 Task: Search one way flight ticket for 3 adults, 3 children in business from Hartford: Bradley International Airport to Riverton: Central Wyoming Regional Airport (was Riverton Regional) on 5-4-2023. Choice of flights is Southwest. Number of bags: 1 checked bag. Price is upto 108000. Outbound departure time preference is 6:00.
Action: Mouse moved to (367, 333)
Screenshot: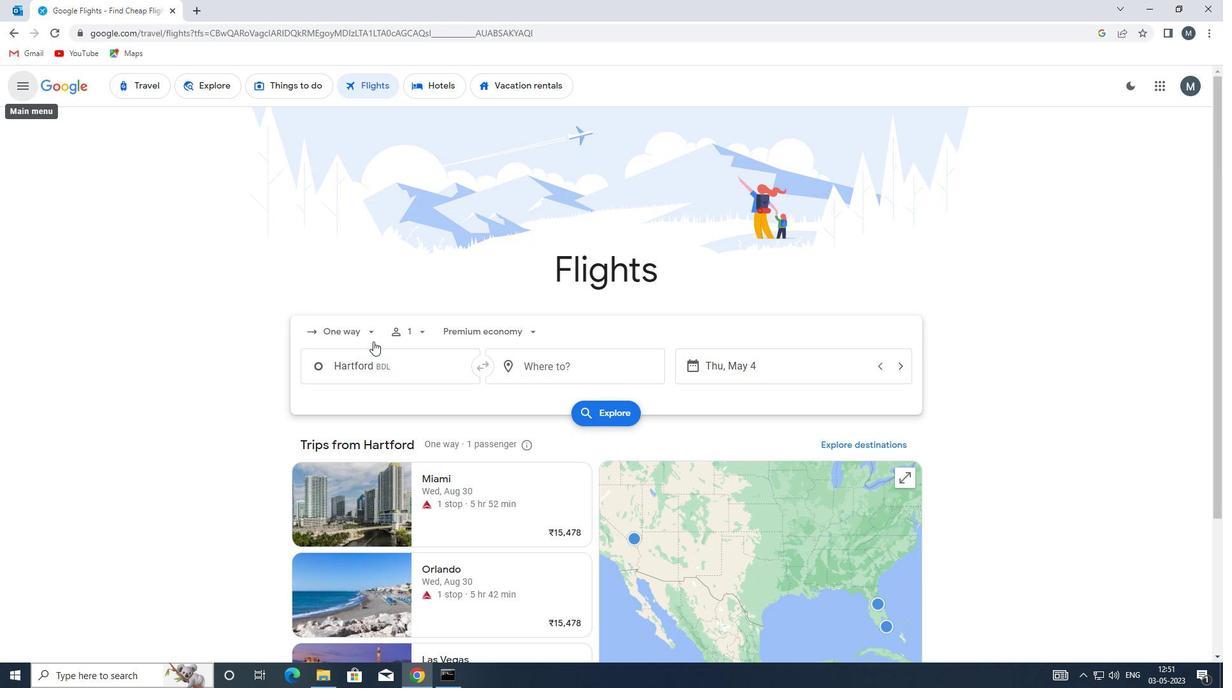 
Action: Mouse pressed left at (367, 333)
Screenshot: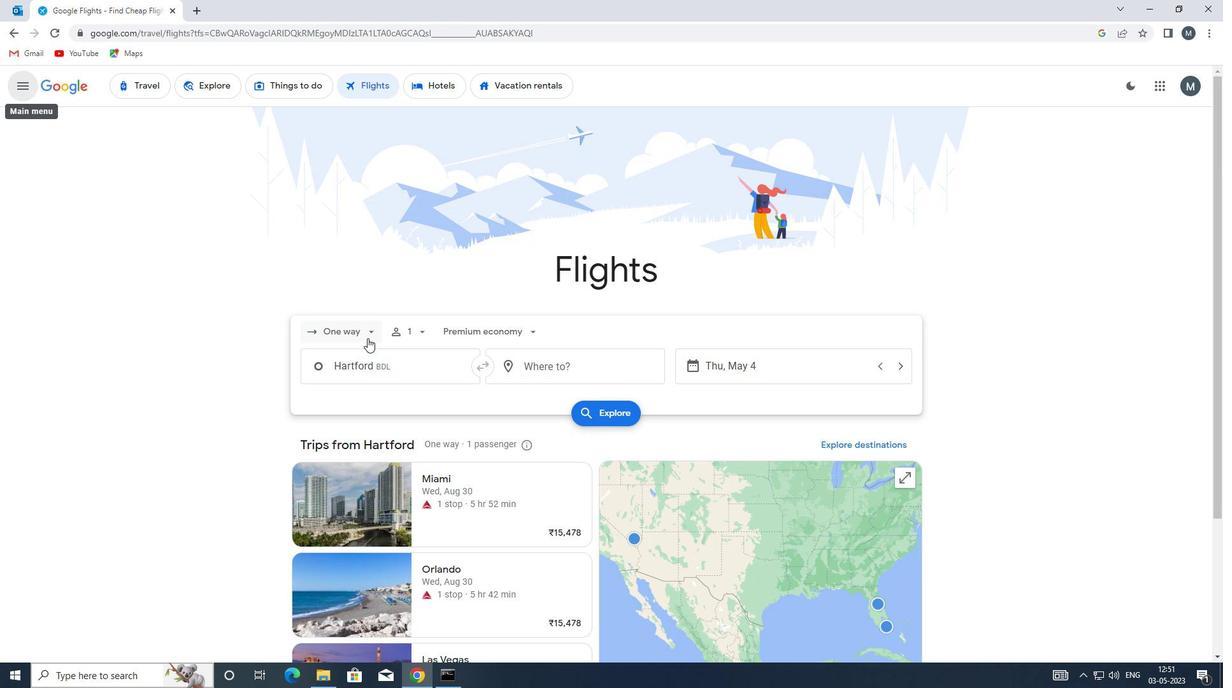 
Action: Mouse moved to (370, 385)
Screenshot: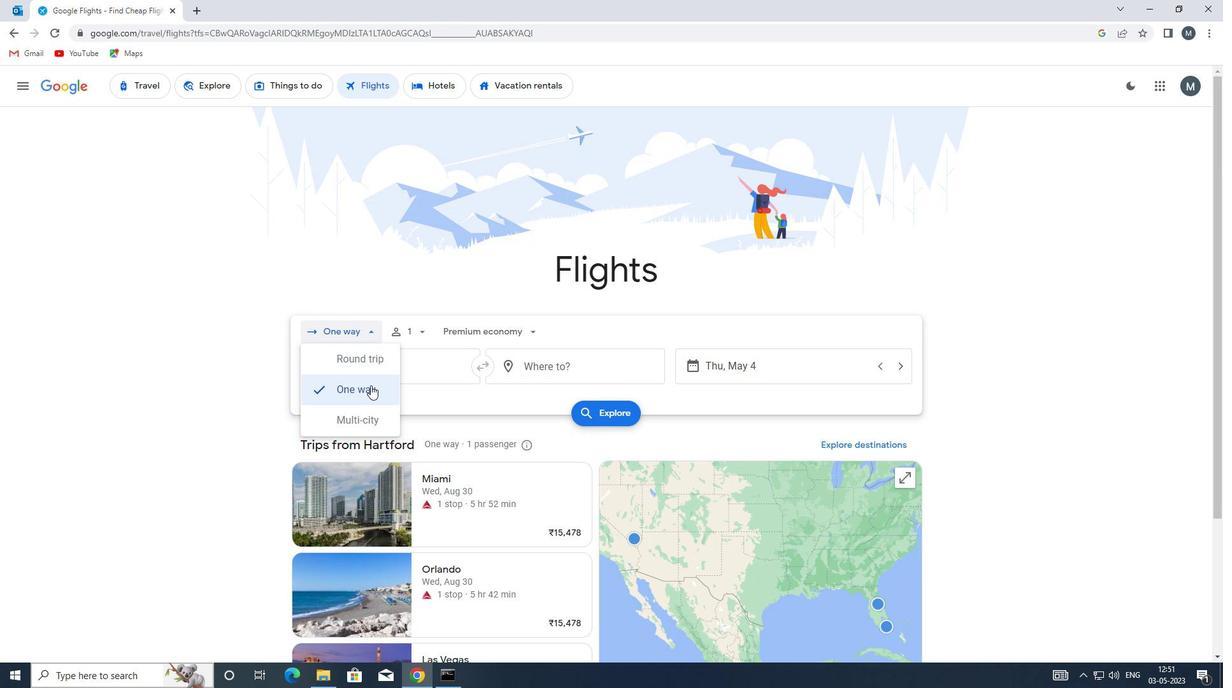 
Action: Mouse pressed left at (370, 385)
Screenshot: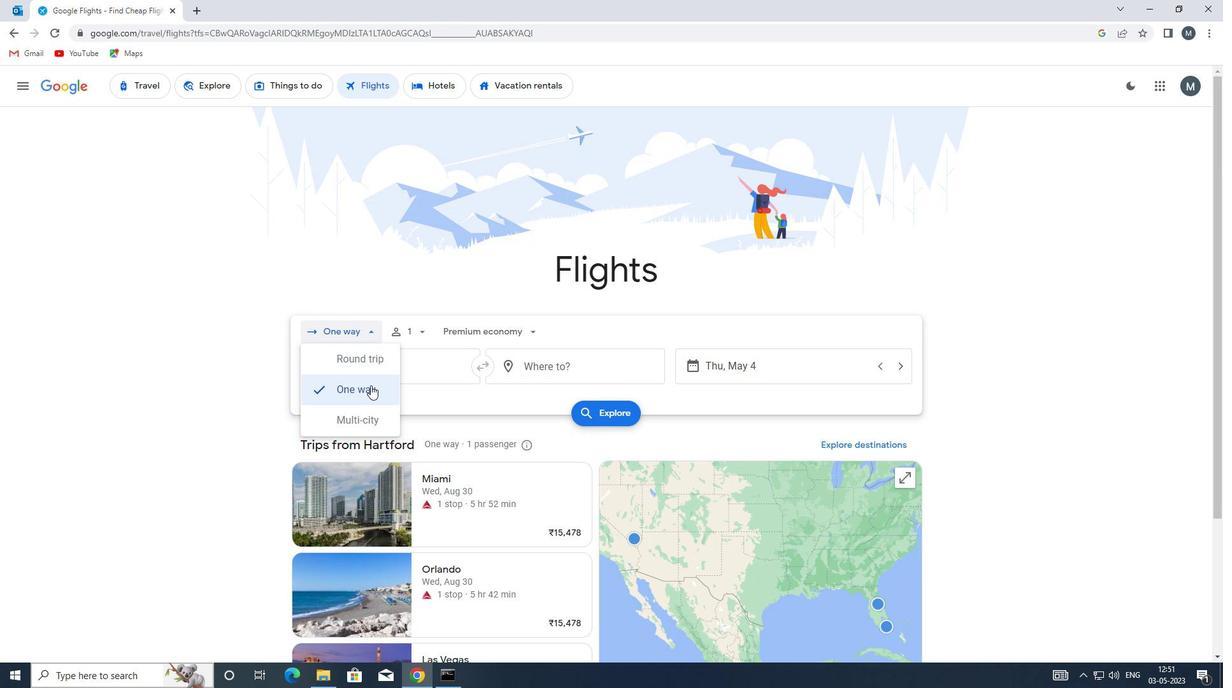 
Action: Mouse moved to (423, 331)
Screenshot: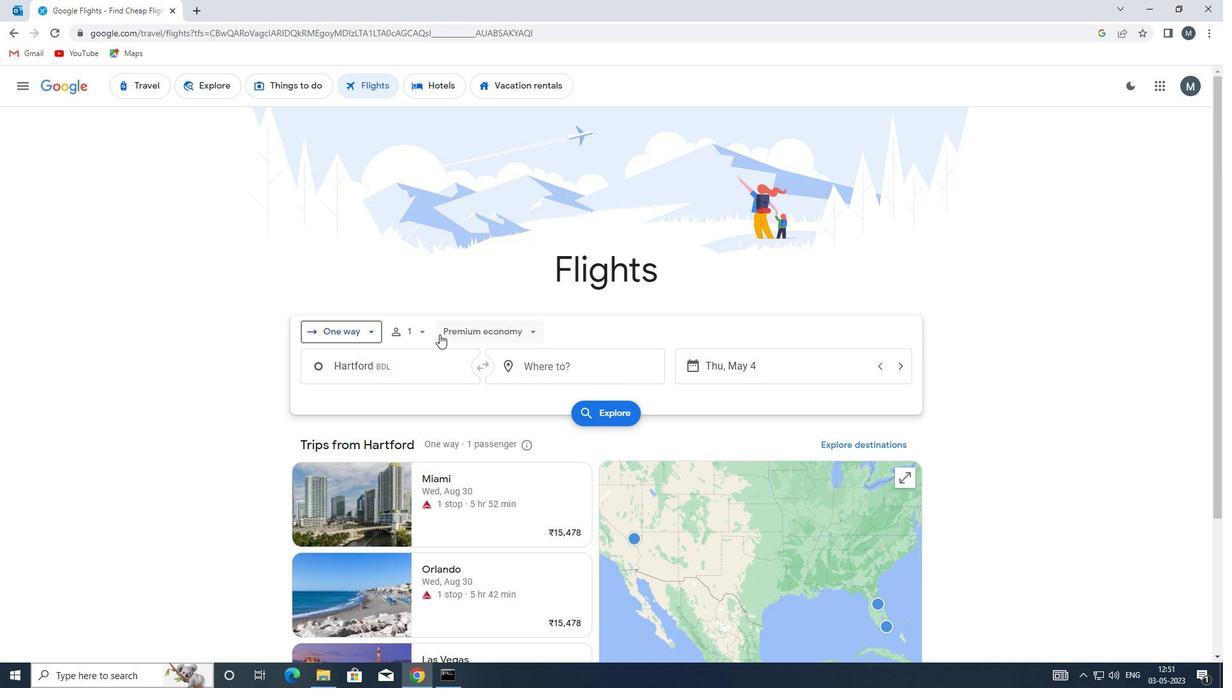
Action: Mouse pressed left at (423, 331)
Screenshot: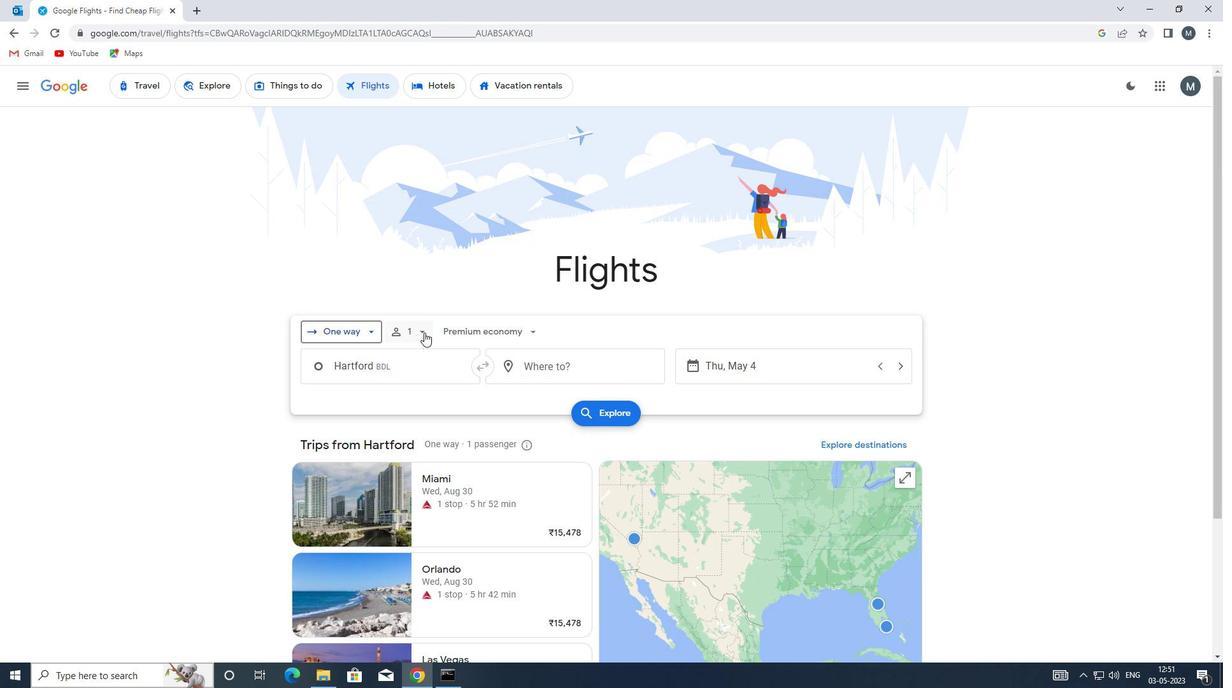 
Action: Mouse moved to (514, 362)
Screenshot: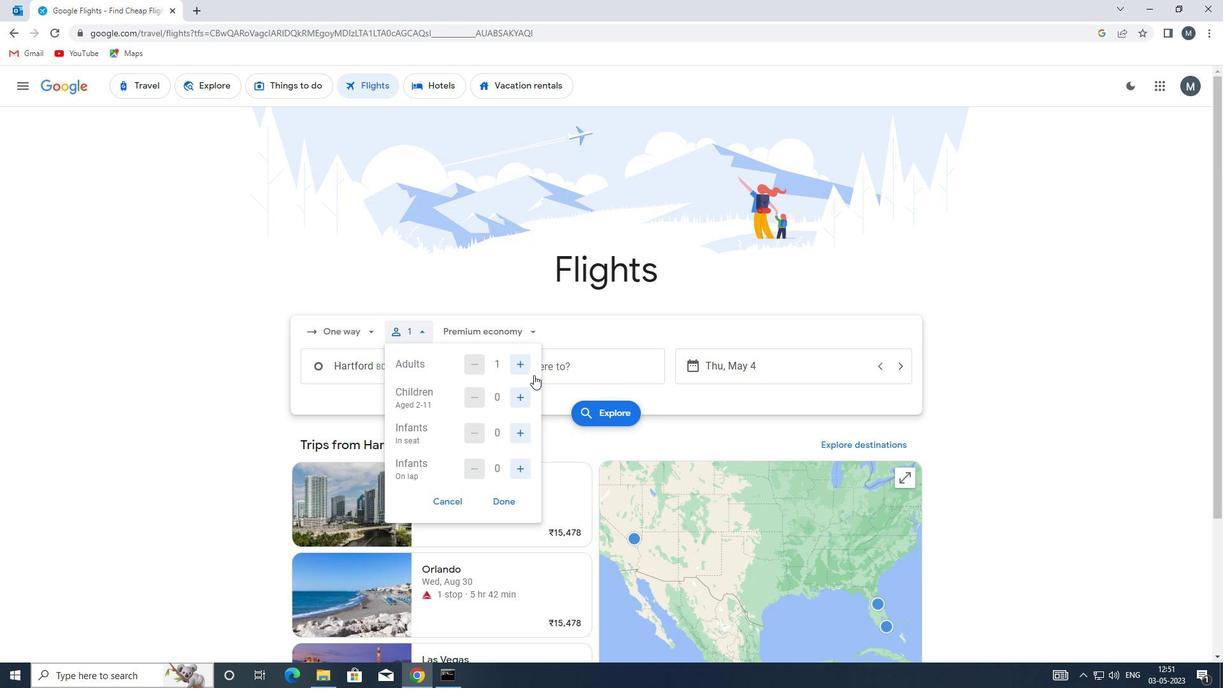 
Action: Mouse pressed left at (514, 362)
Screenshot: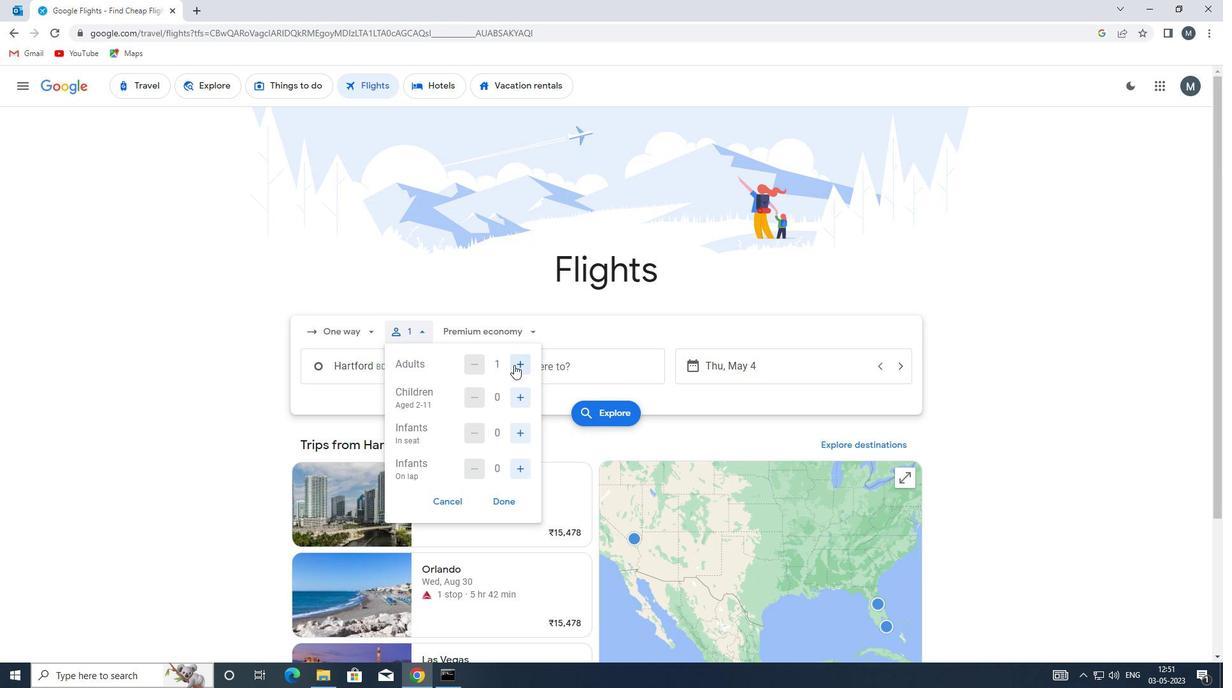 
Action: Mouse moved to (514, 362)
Screenshot: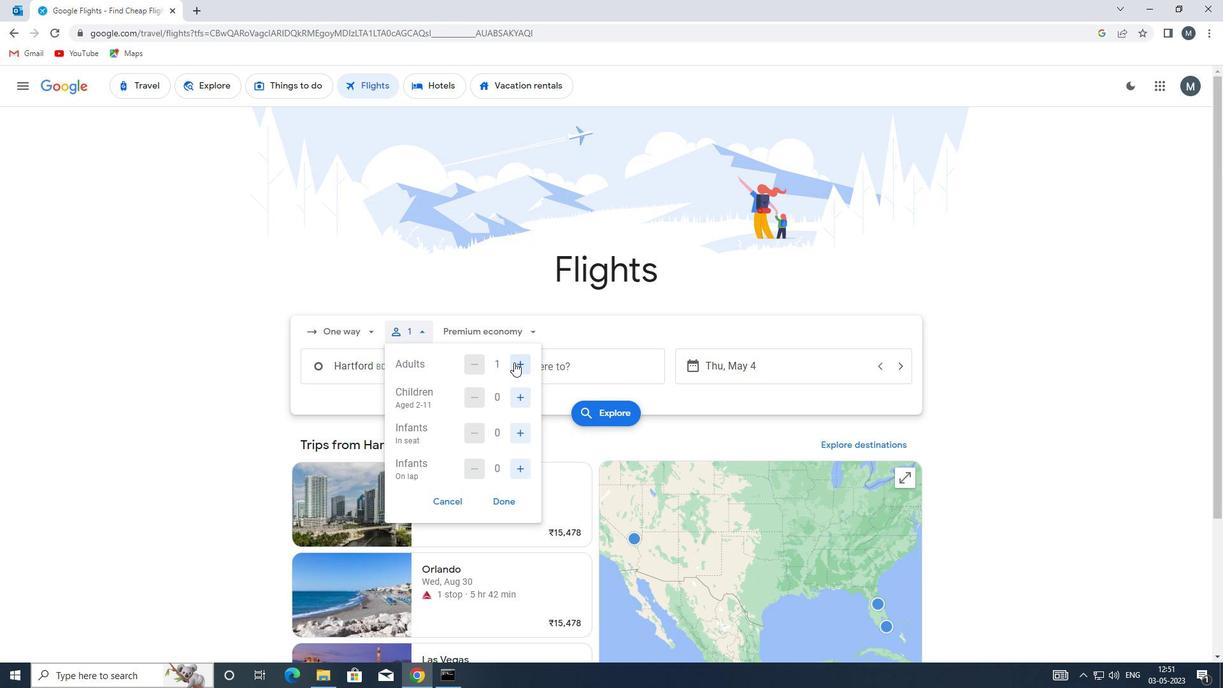
Action: Mouse pressed left at (514, 362)
Screenshot: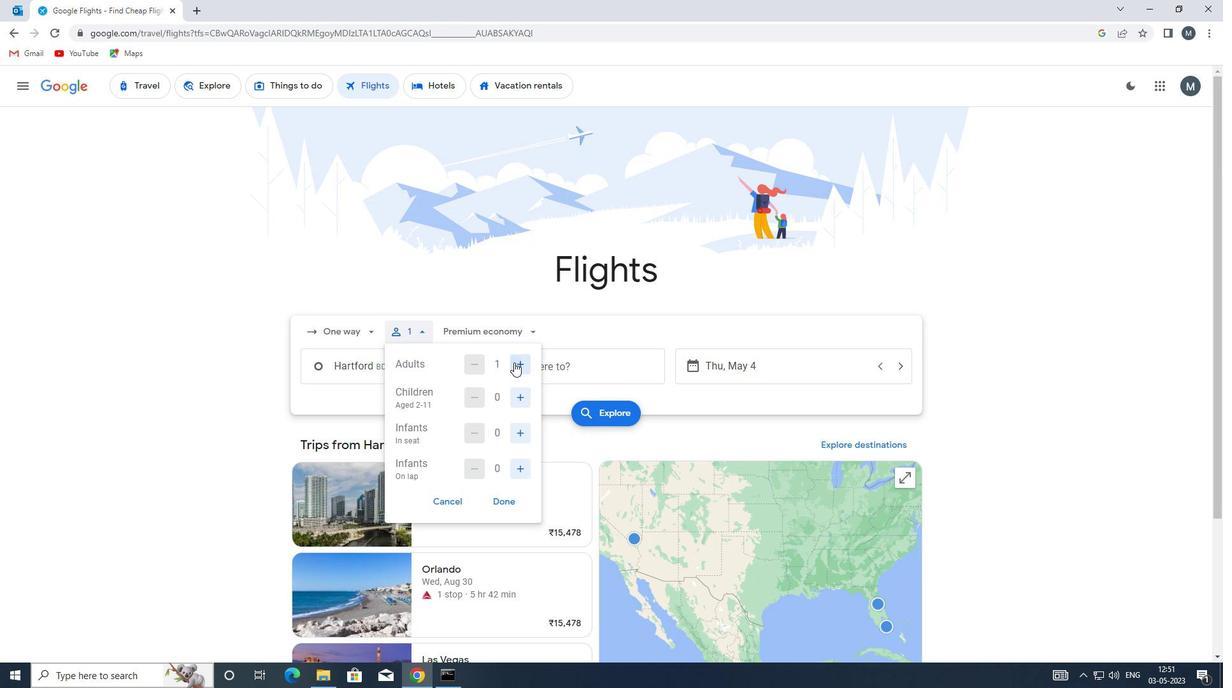 
Action: Mouse moved to (525, 396)
Screenshot: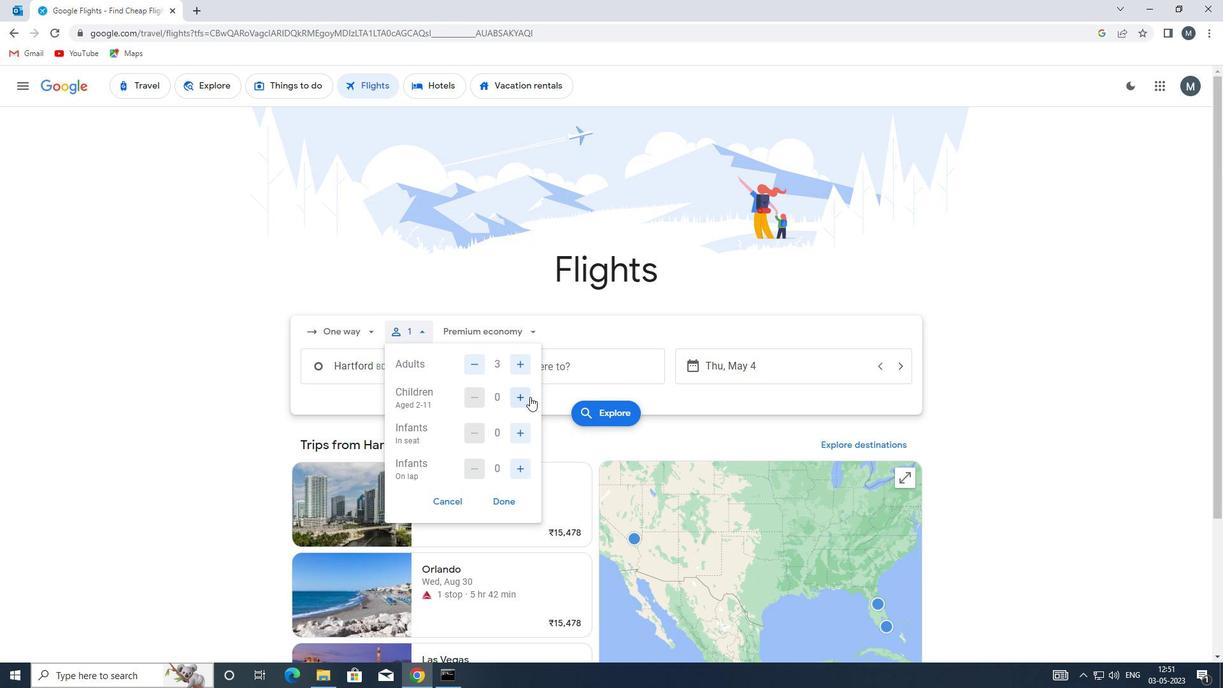 
Action: Mouse pressed left at (525, 396)
Screenshot: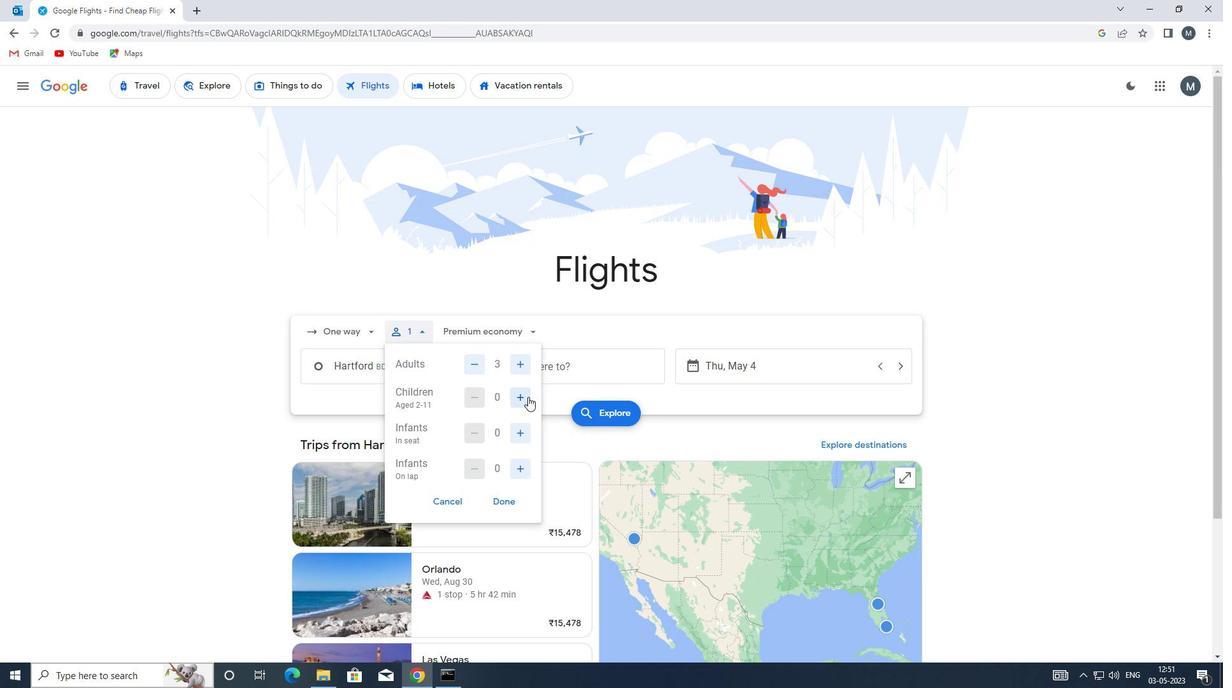 
Action: Mouse pressed left at (525, 396)
Screenshot: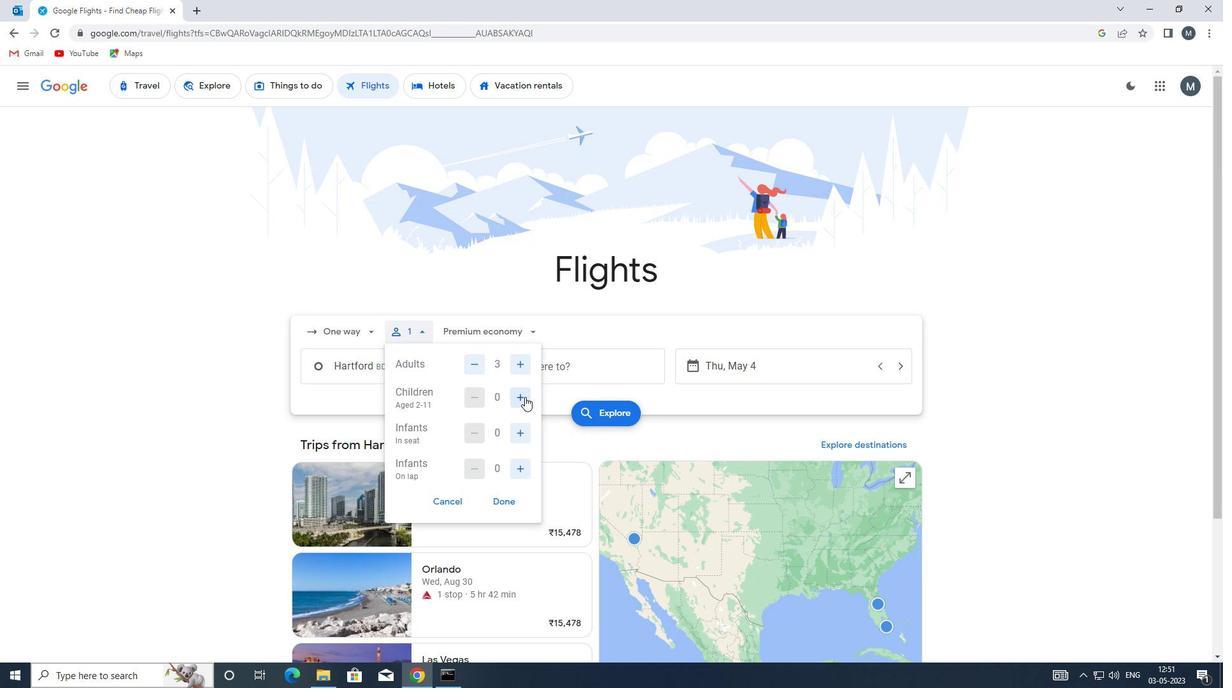 
Action: Mouse moved to (524, 396)
Screenshot: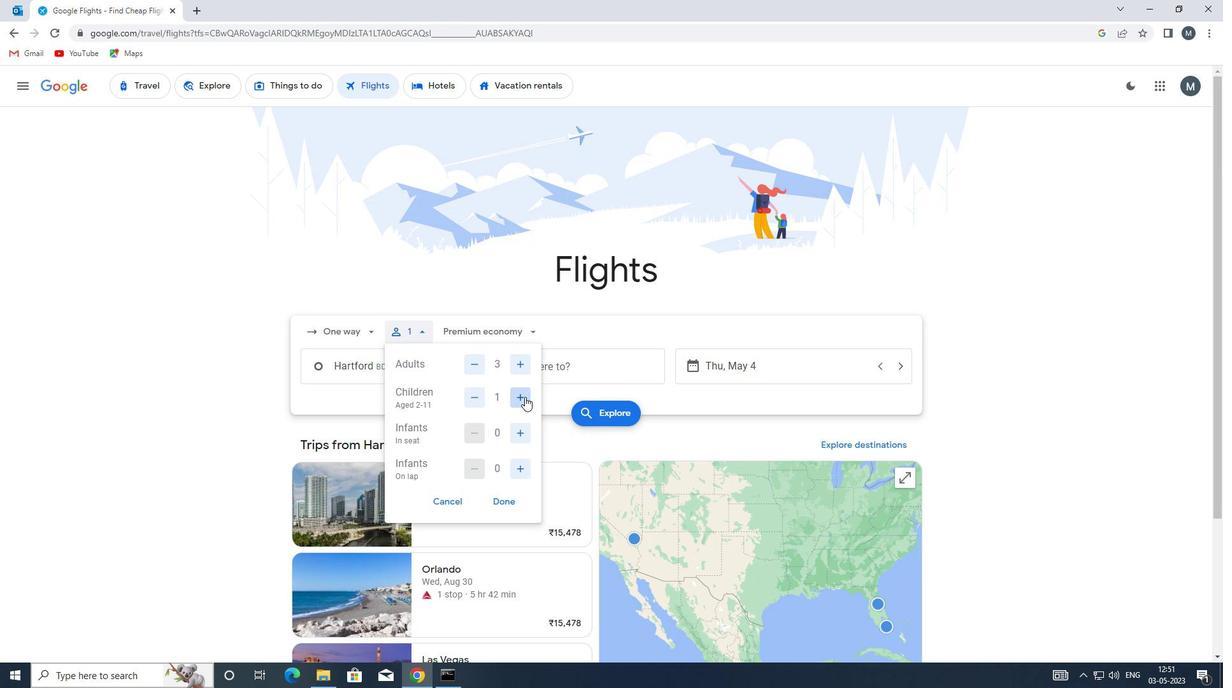 
Action: Mouse pressed left at (524, 396)
Screenshot: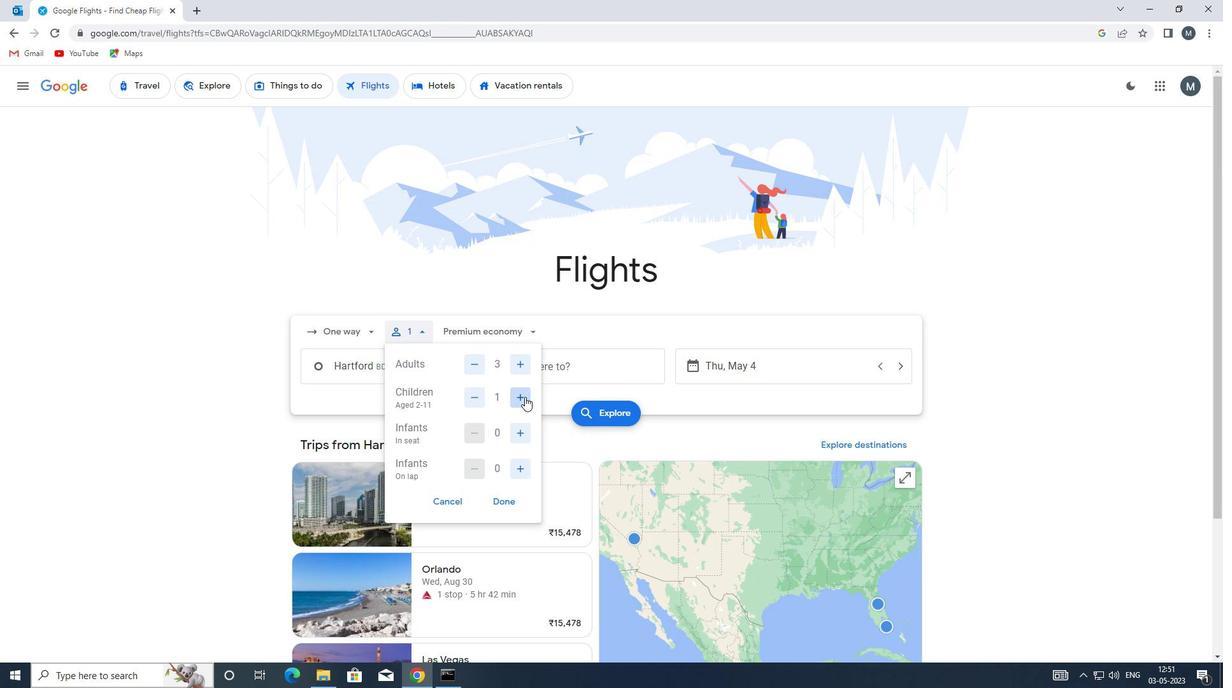 
Action: Mouse moved to (509, 498)
Screenshot: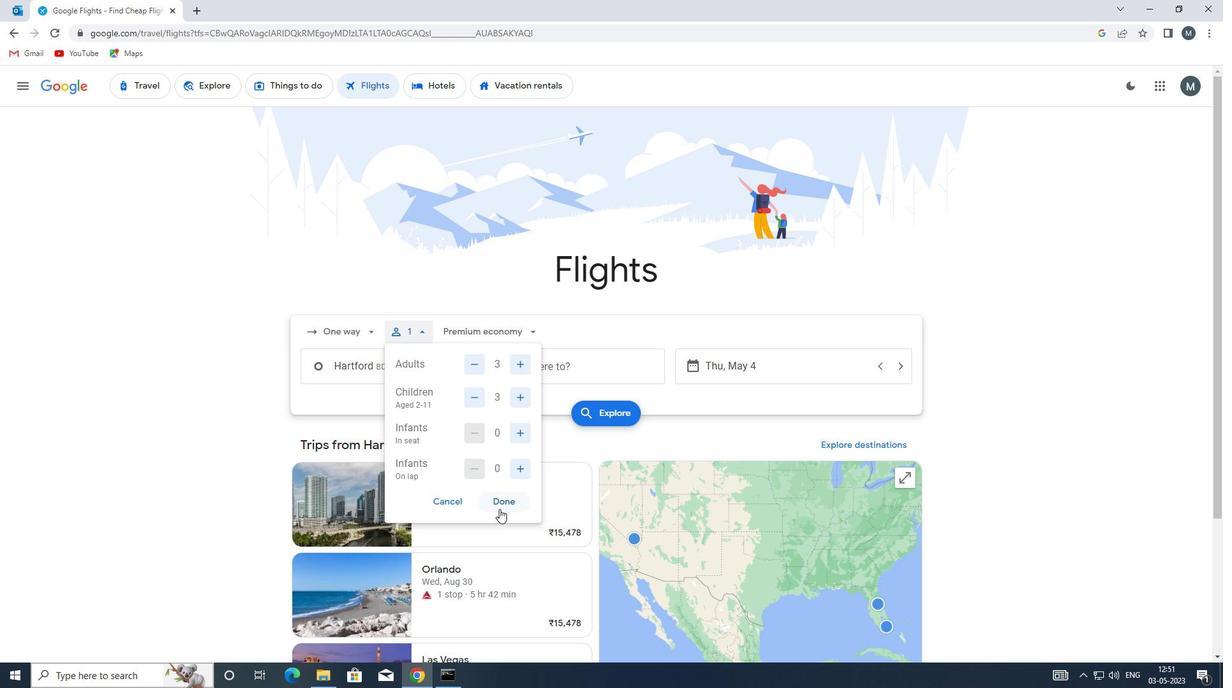 
Action: Mouse pressed left at (509, 498)
Screenshot: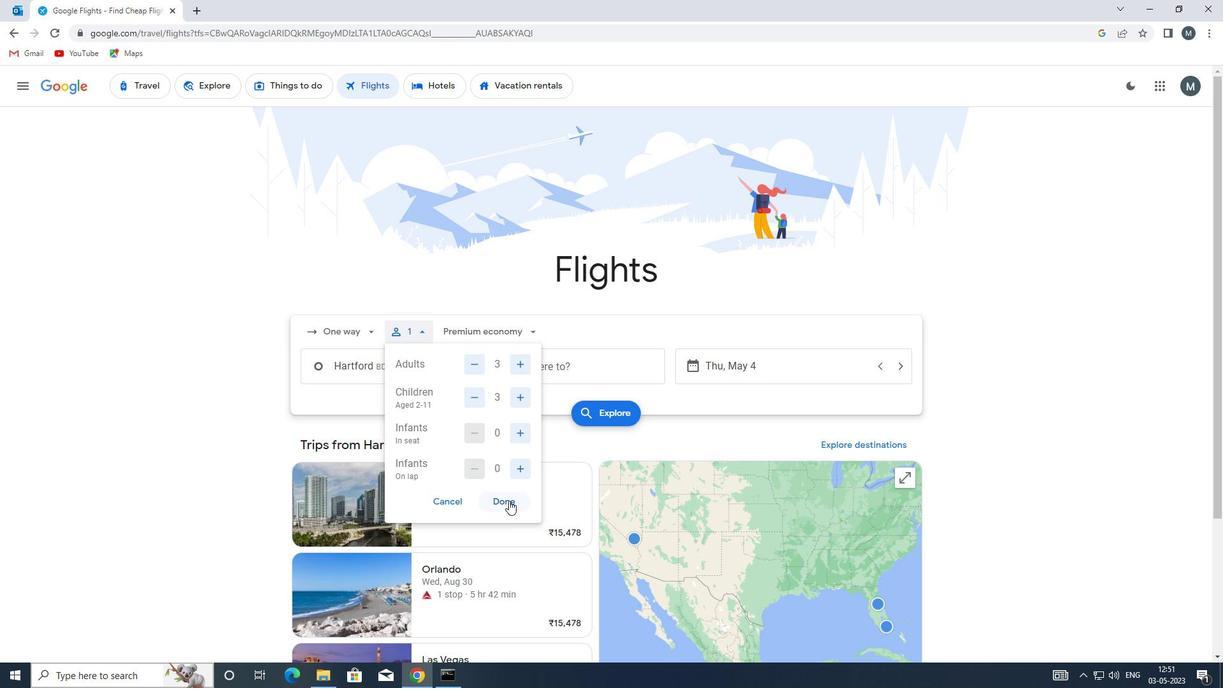 
Action: Mouse moved to (478, 334)
Screenshot: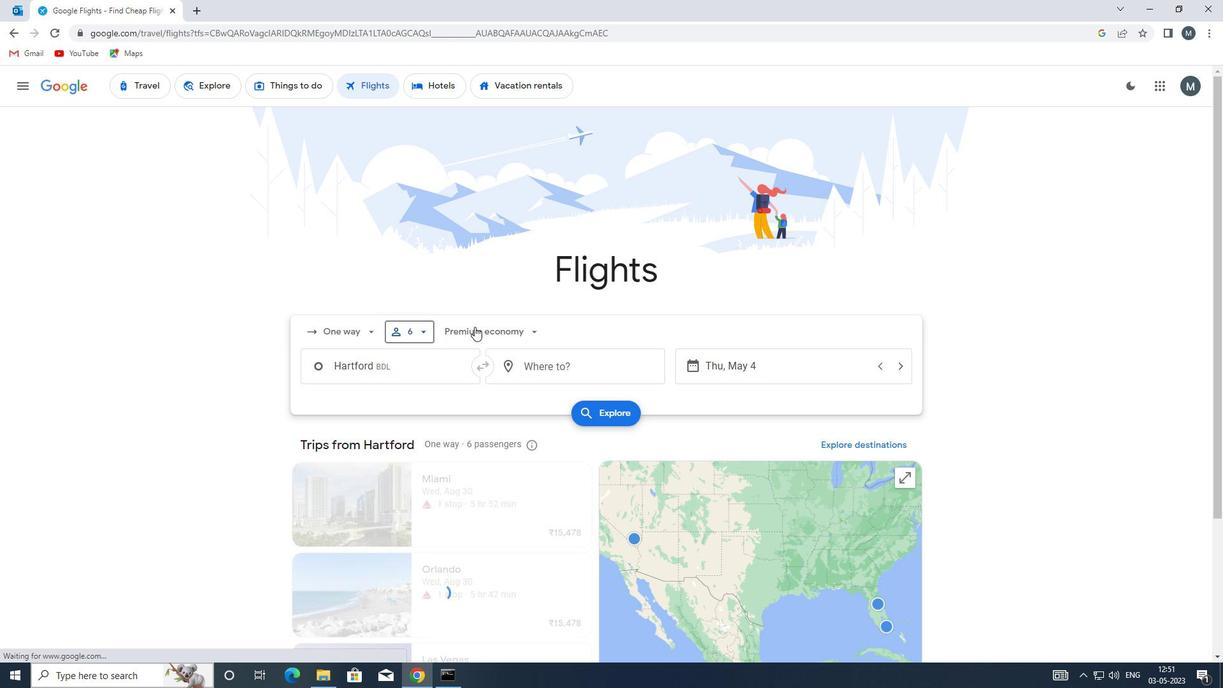 
Action: Mouse pressed left at (478, 334)
Screenshot: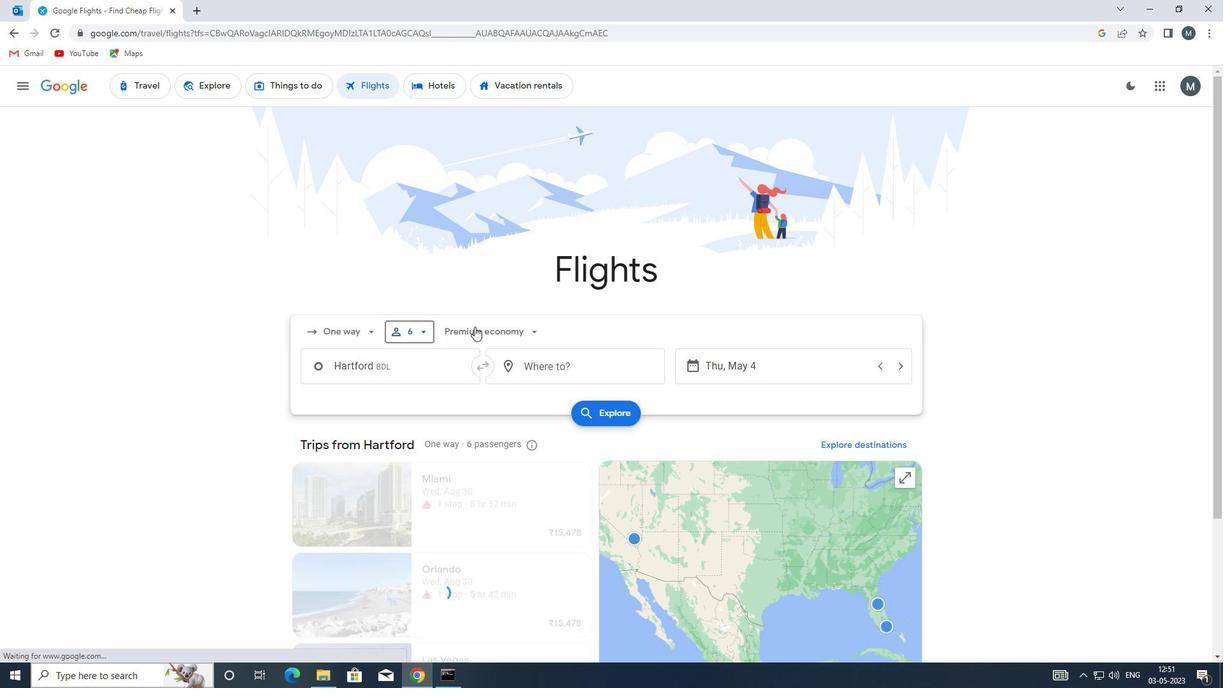 
Action: Mouse moved to (483, 415)
Screenshot: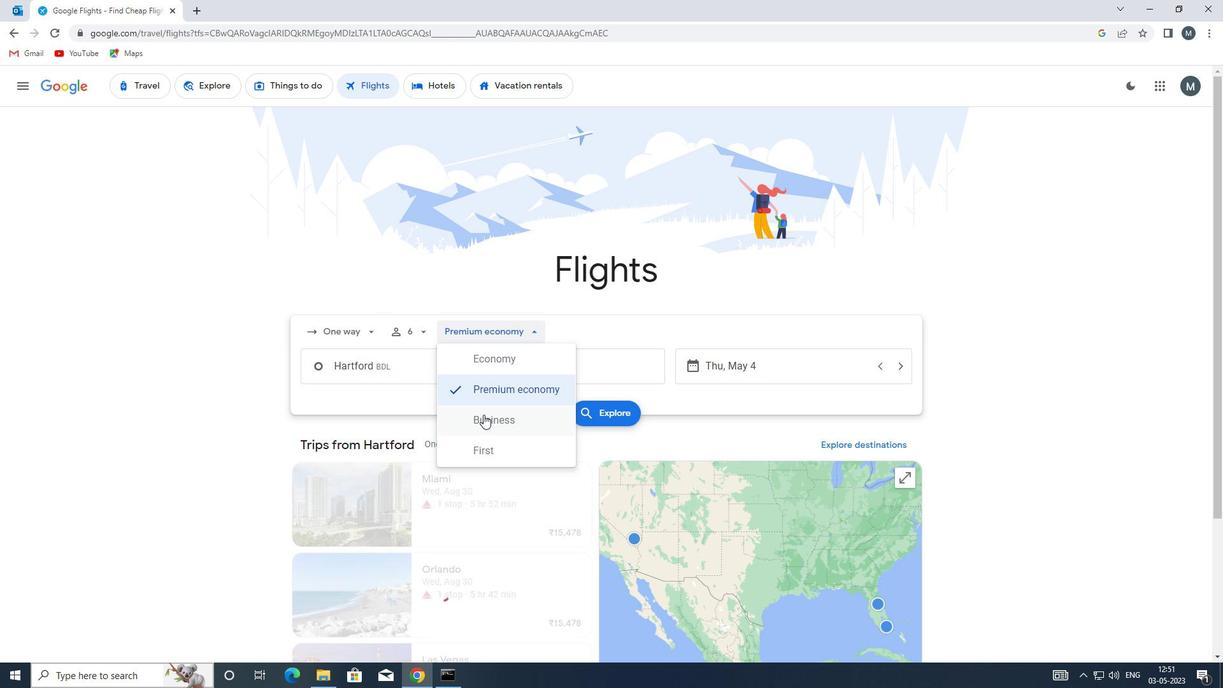 
Action: Mouse pressed left at (483, 415)
Screenshot: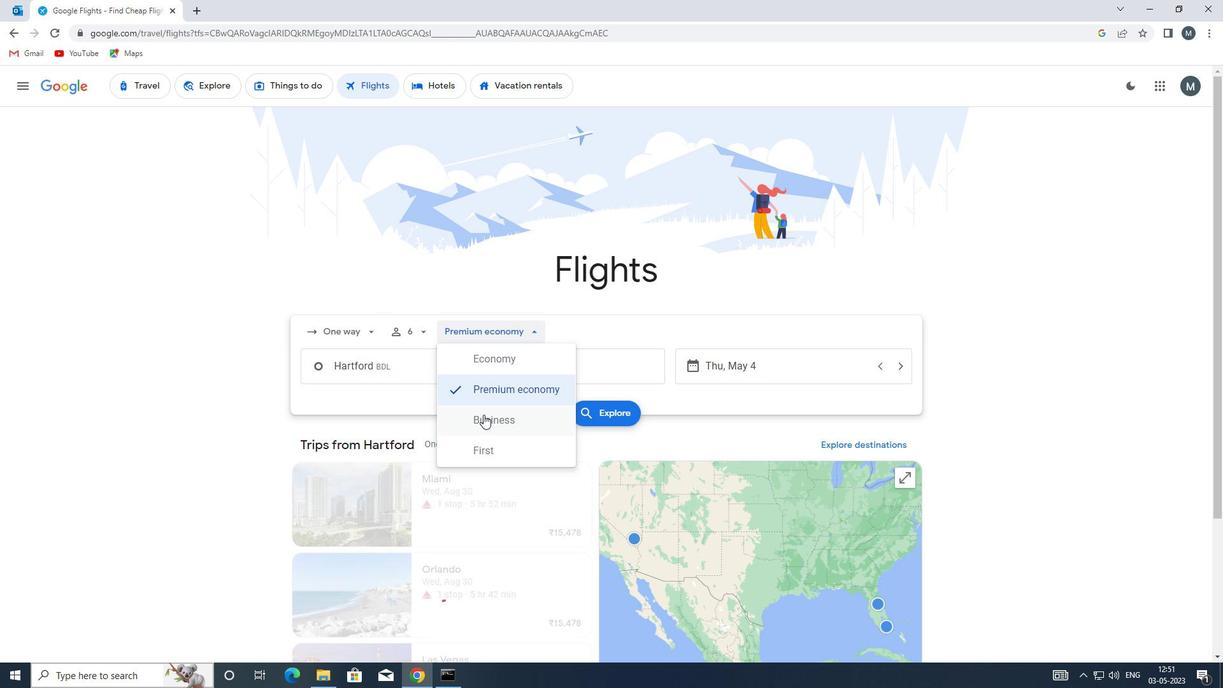 
Action: Mouse moved to (405, 374)
Screenshot: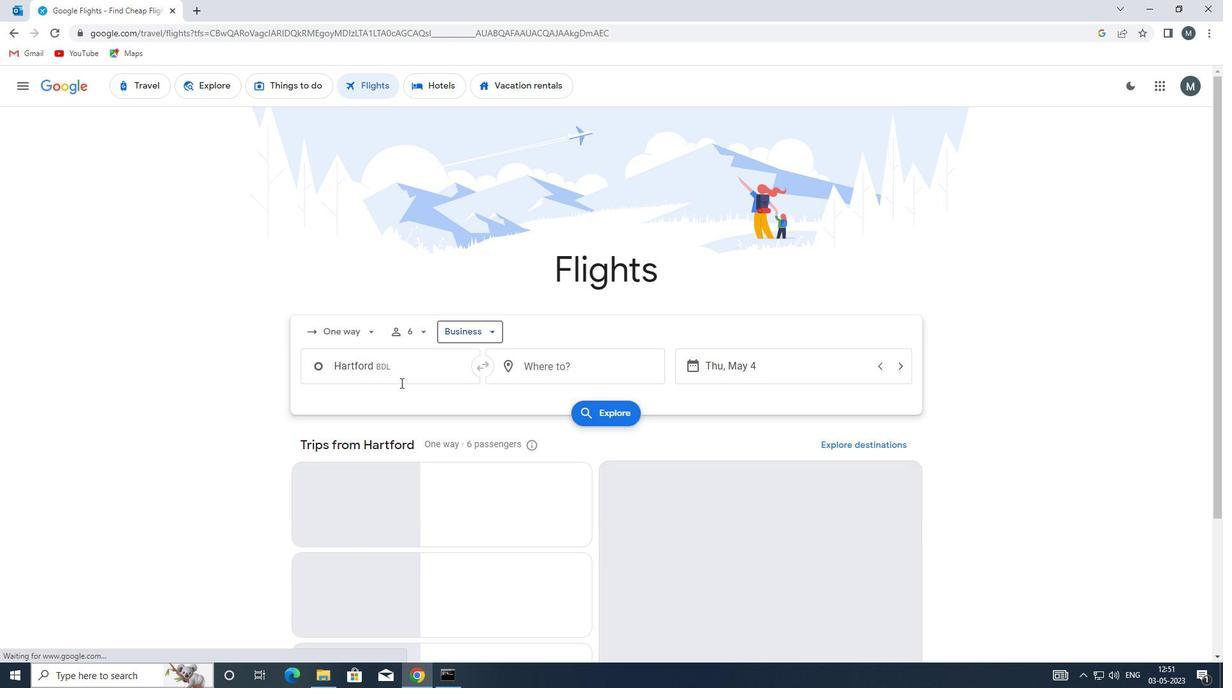 
Action: Mouse pressed left at (405, 374)
Screenshot: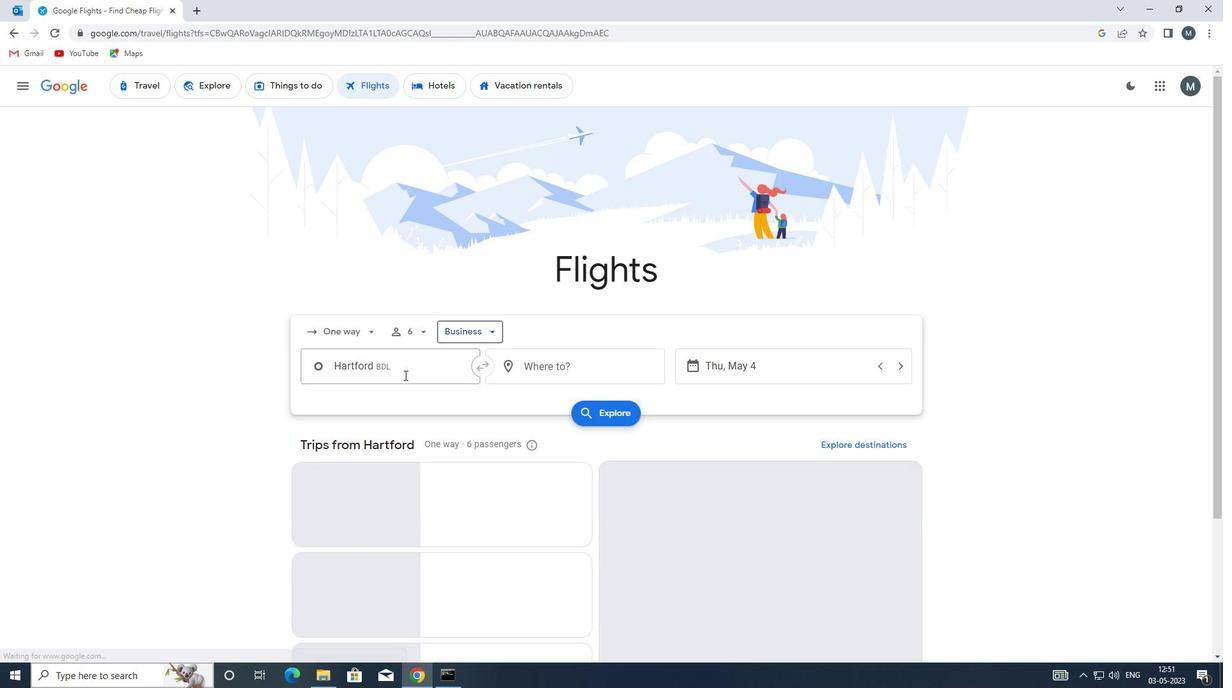 
Action: Mouse moved to (406, 373)
Screenshot: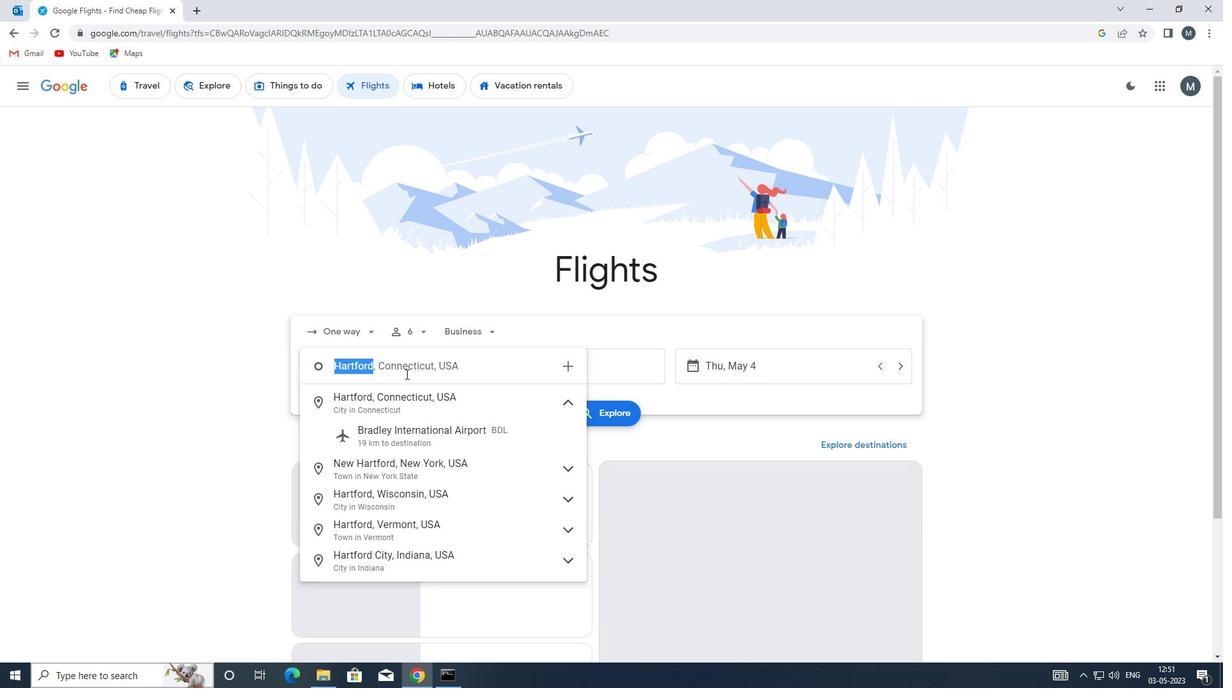
Action: Key pressed bdl
Screenshot: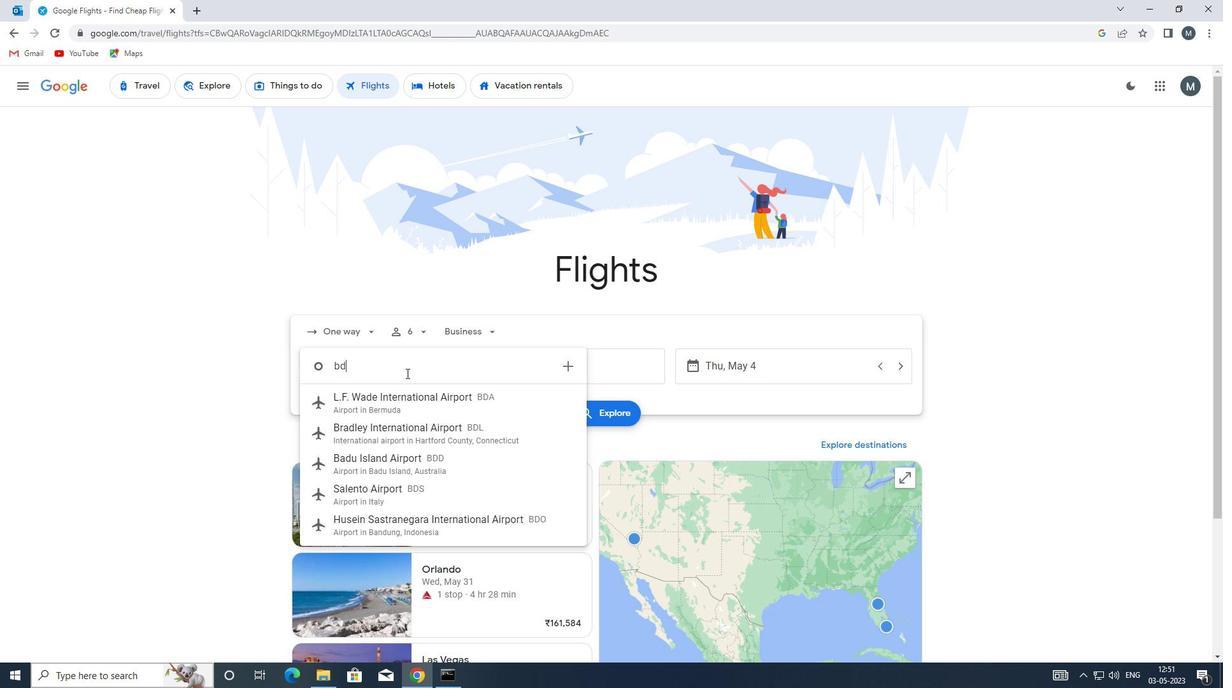 
Action: Mouse moved to (411, 396)
Screenshot: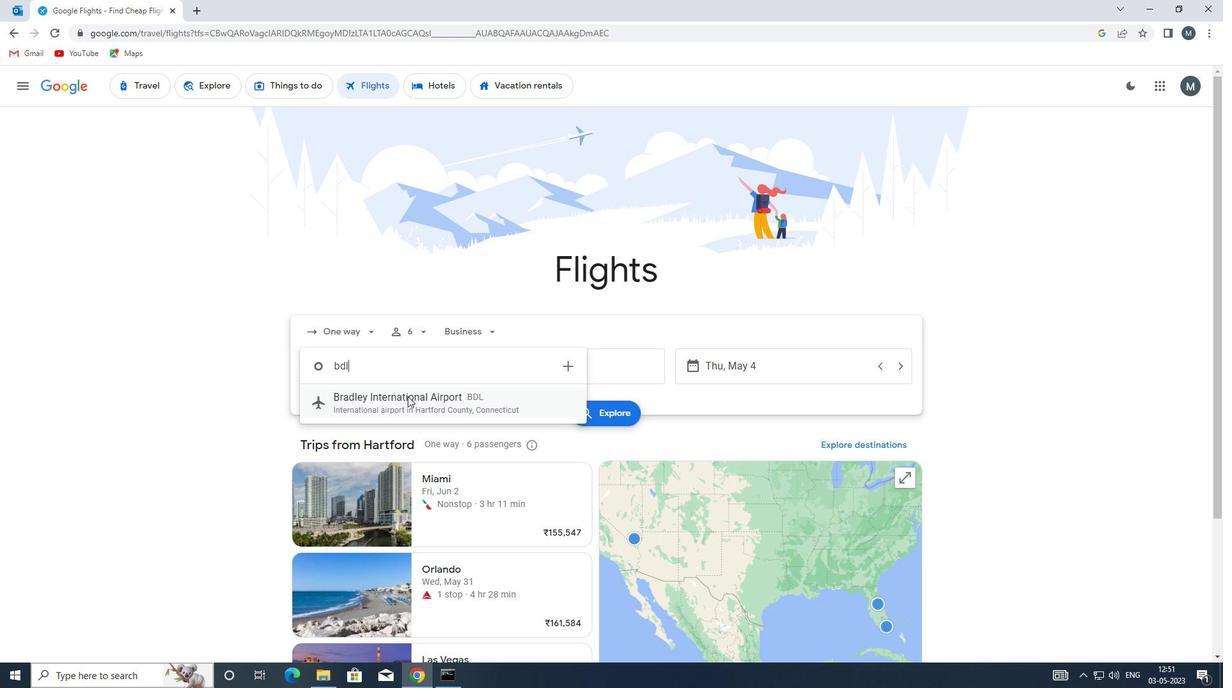 
Action: Mouse pressed left at (411, 396)
Screenshot: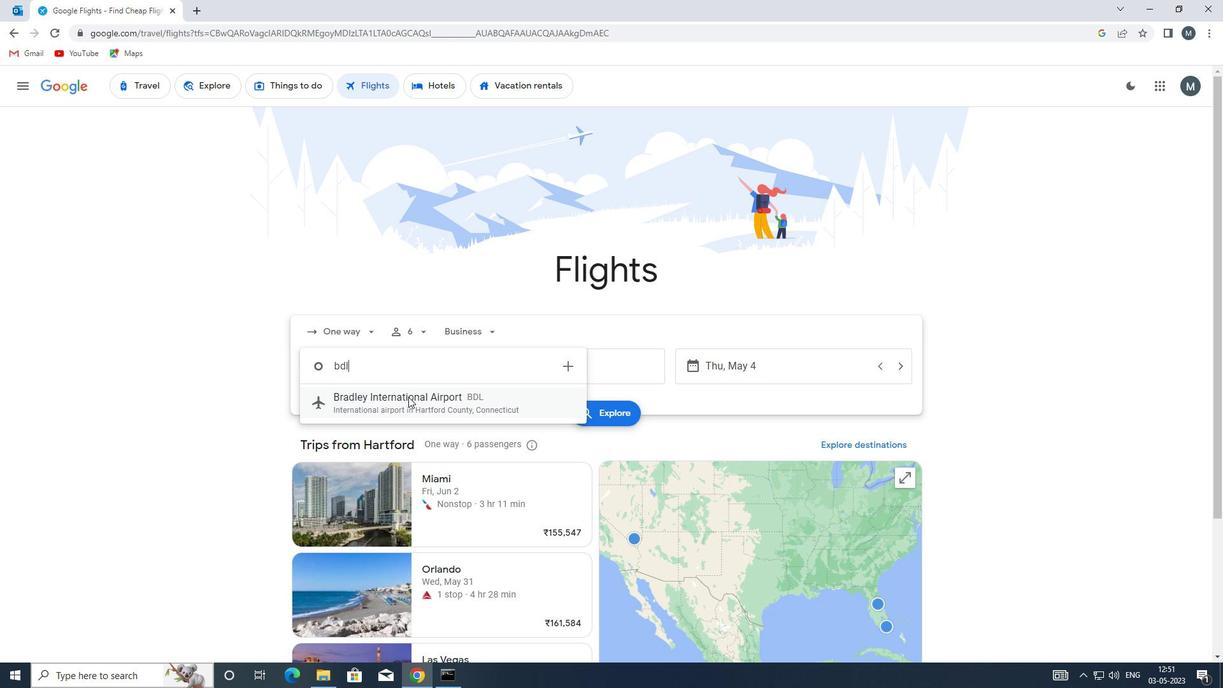 
Action: Mouse moved to (541, 365)
Screenshot: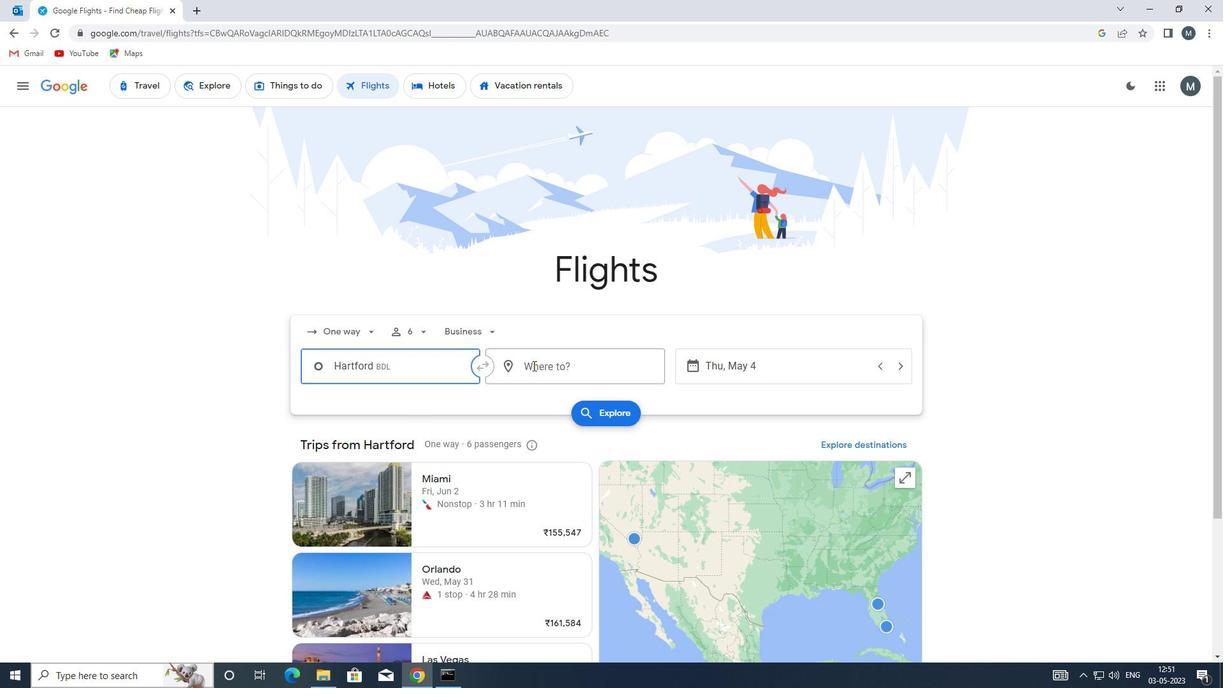 
Action: Mouse pressed left at (541, 365)
Screenshot: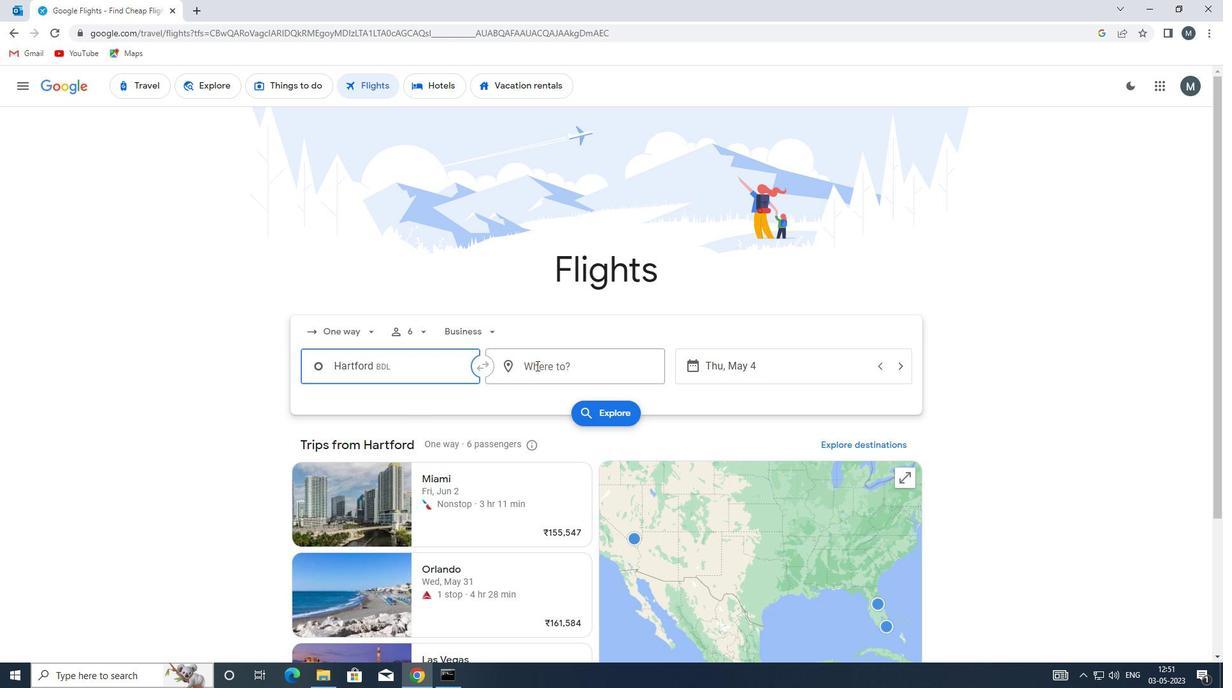 
Action: Mouse moved to (539, 364)
Screenshot: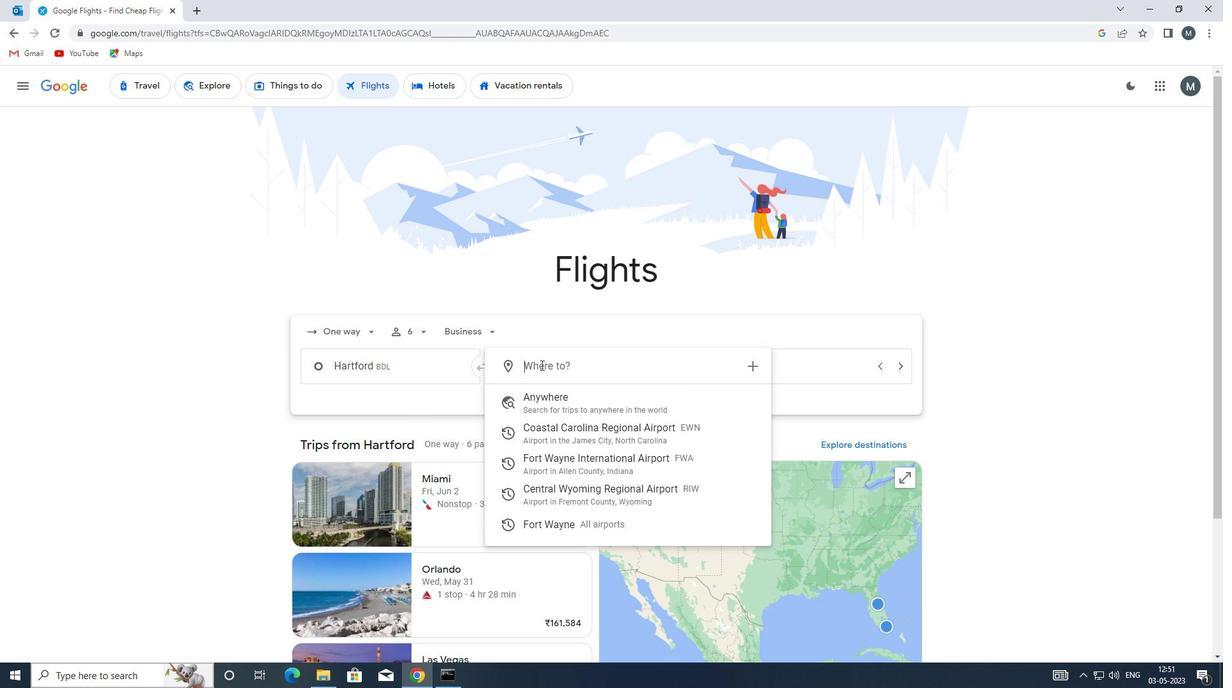 
Action: Key pressed r
Screenshot: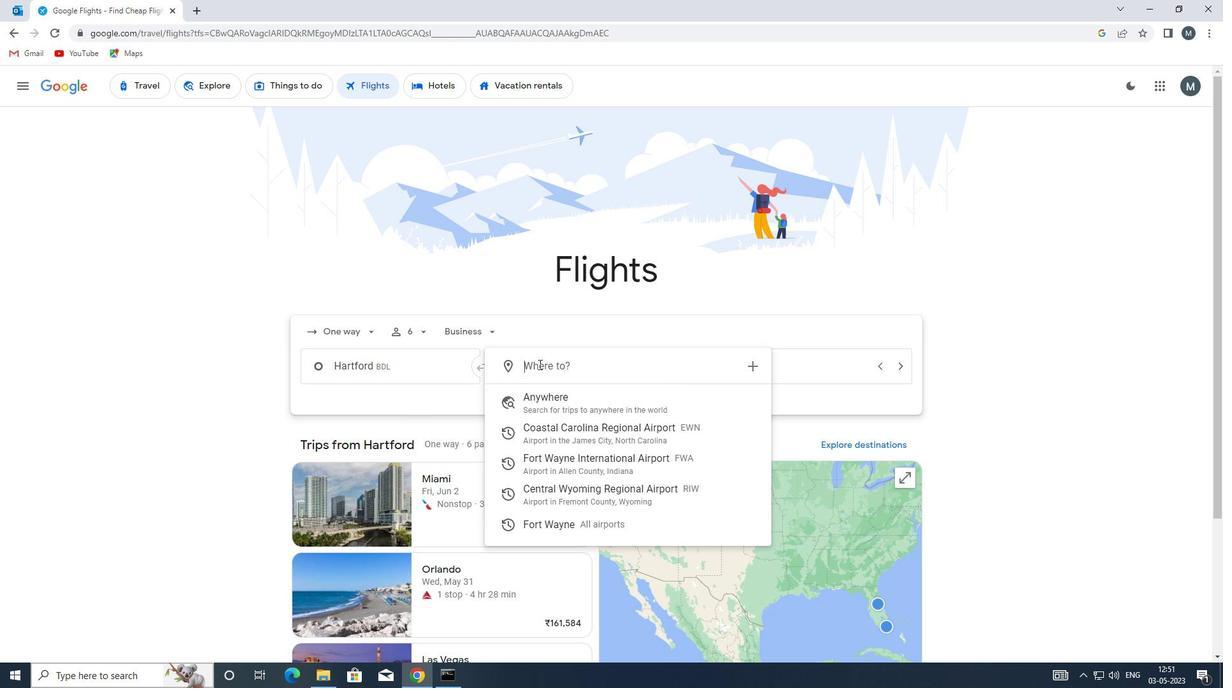 
Action: Mouse moved to (532, 366)
Screenshot: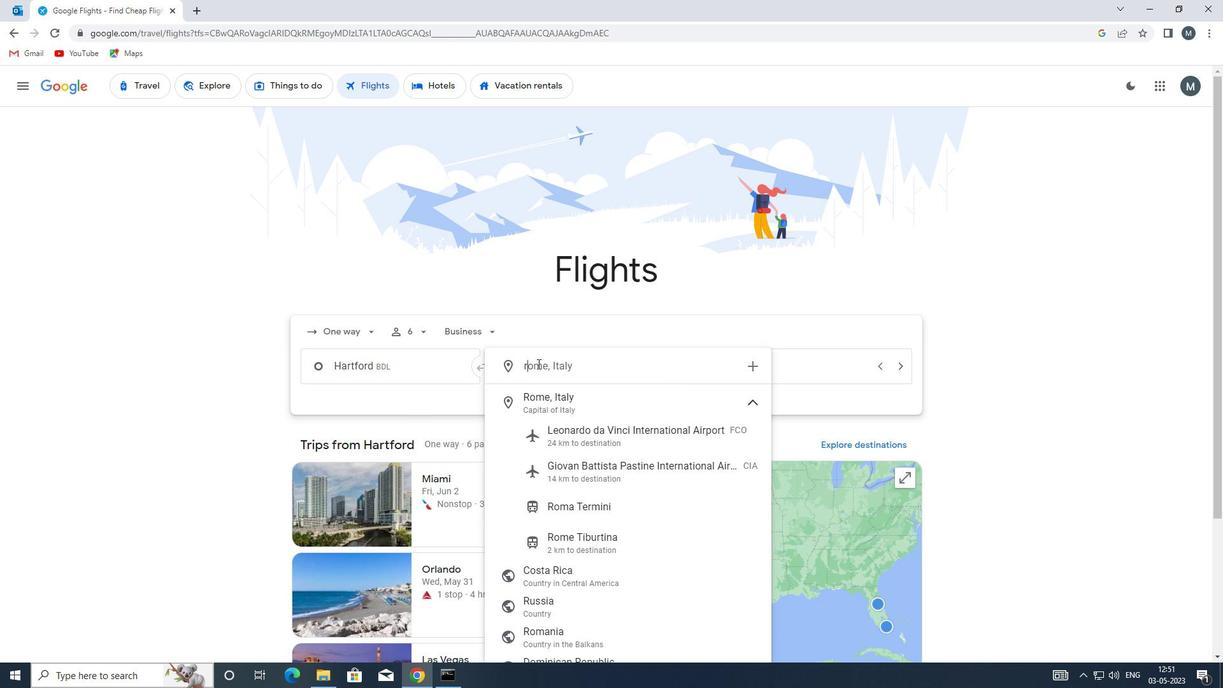 
Action: Key pressed iw
Screenshot: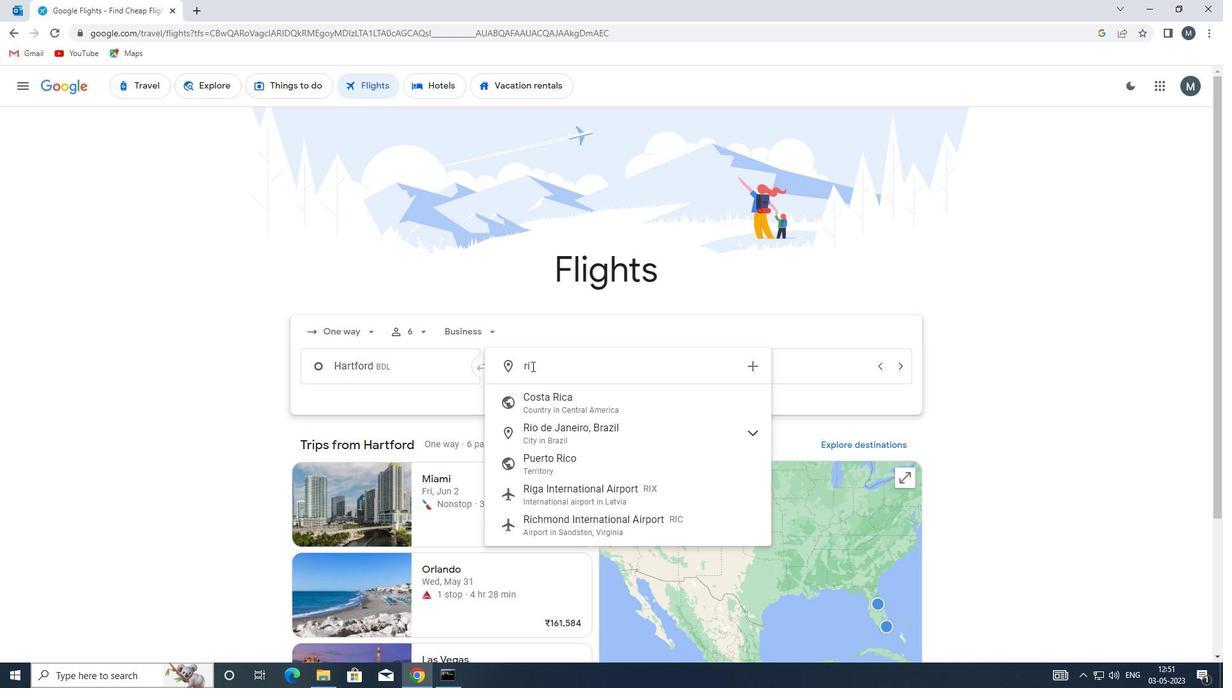 
Action: Mouse moved to (556, 399)
Screenshot: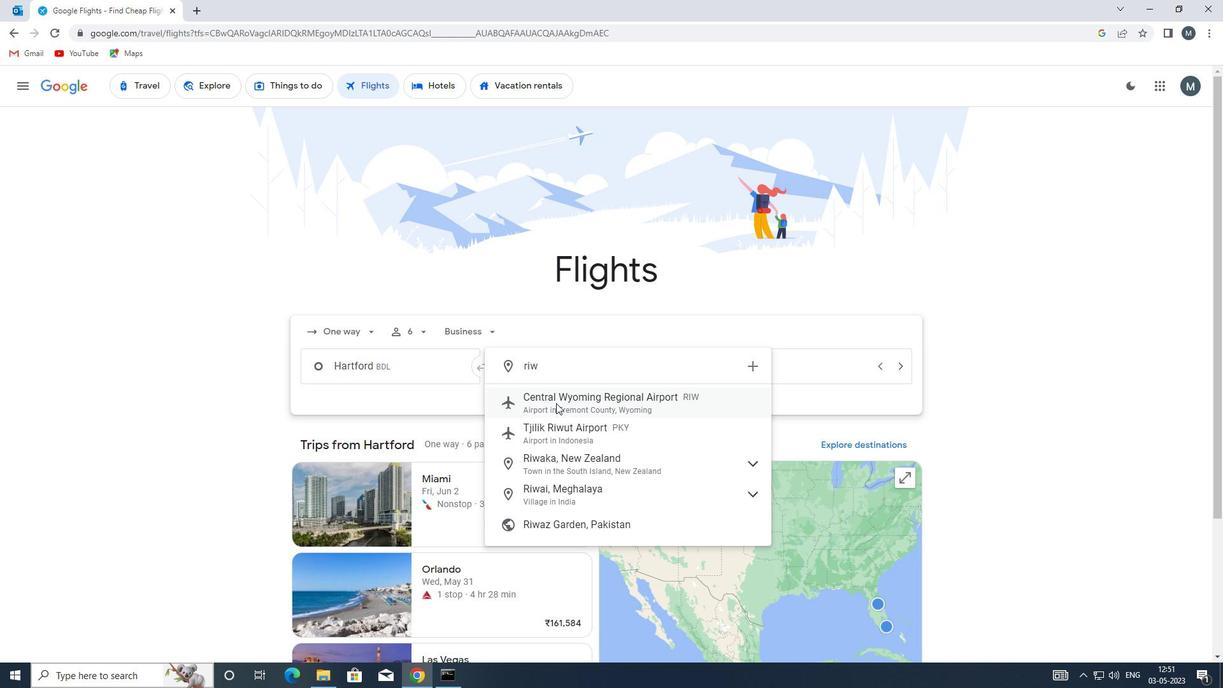 
Action: Mouse pressed left at (556, 399)
Screenshot: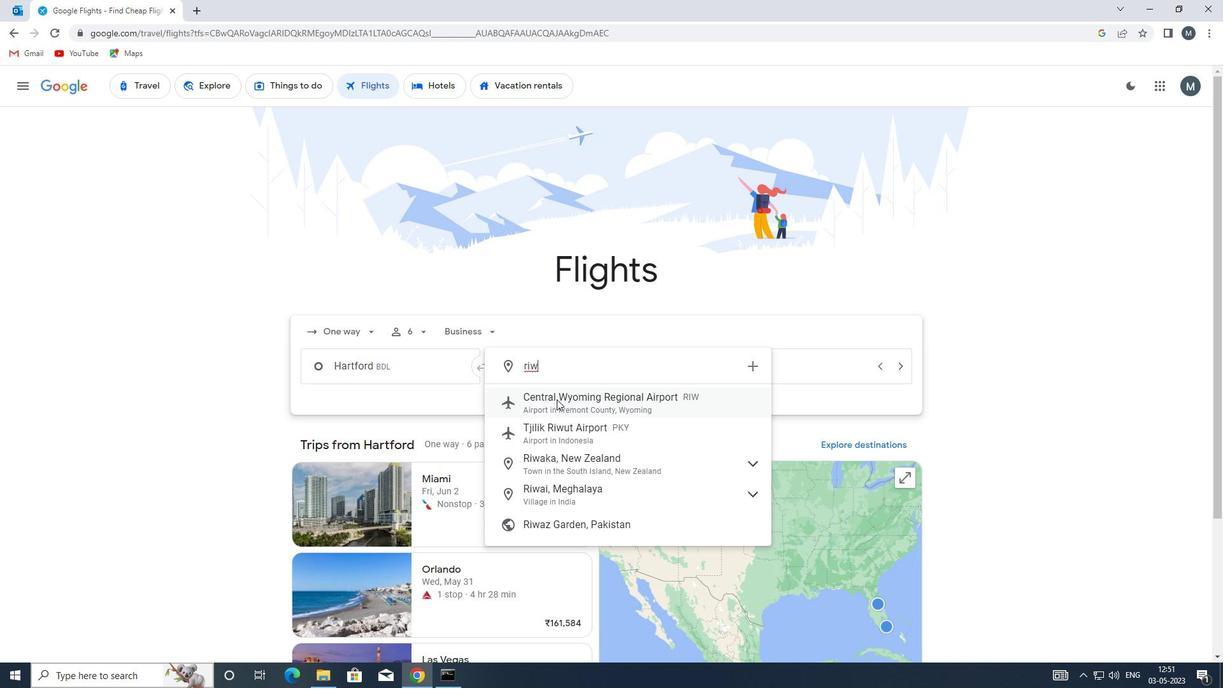 
Action: Mouse moved to (700, 363)
Screenshot: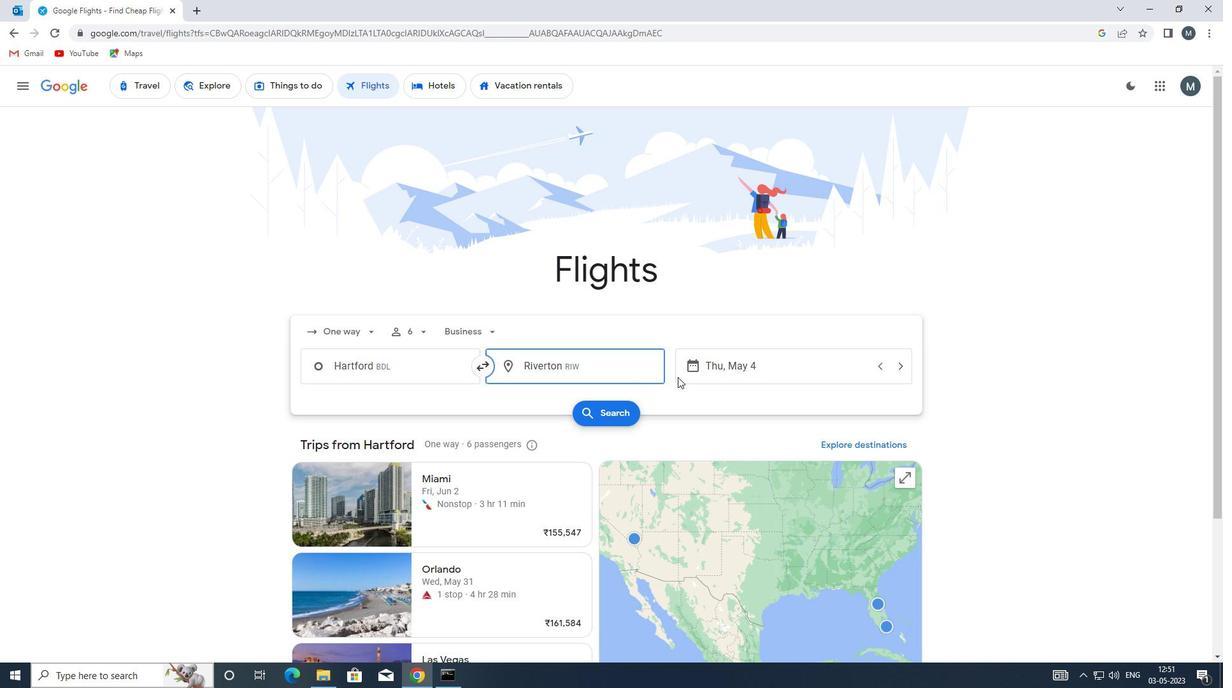 
Action: Mouse pressed left at (700, 363)
Screenshot: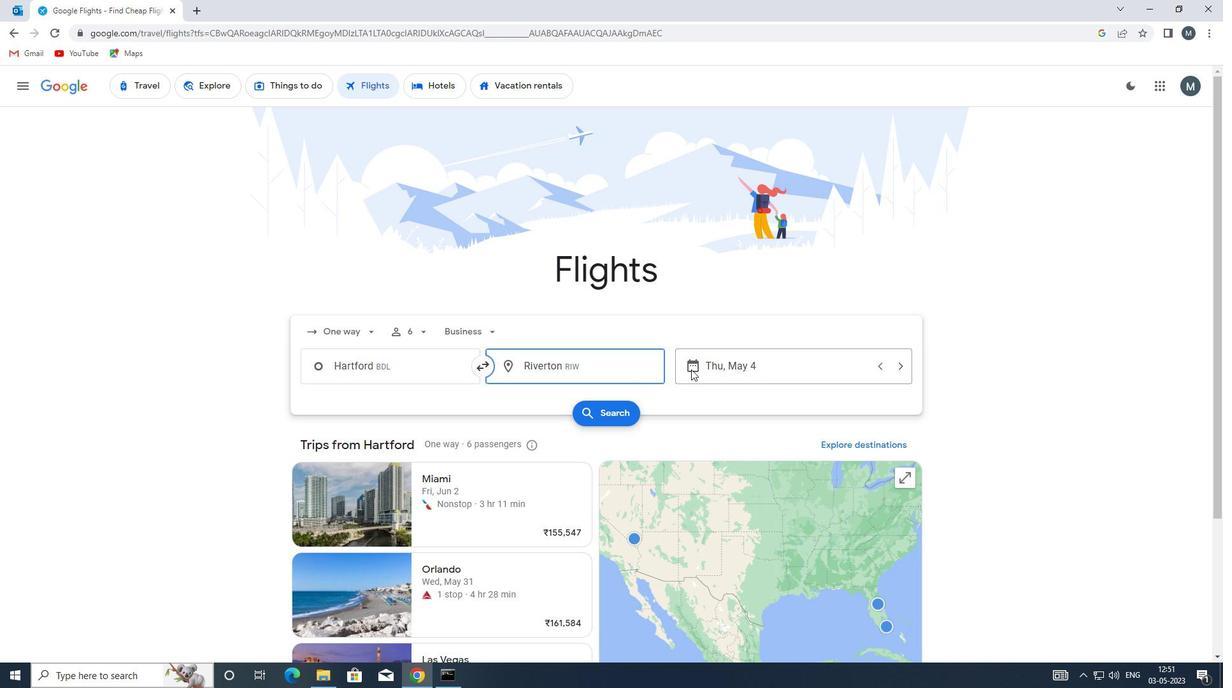 
Action: Mouse moved to (577, 435)
Screenshot: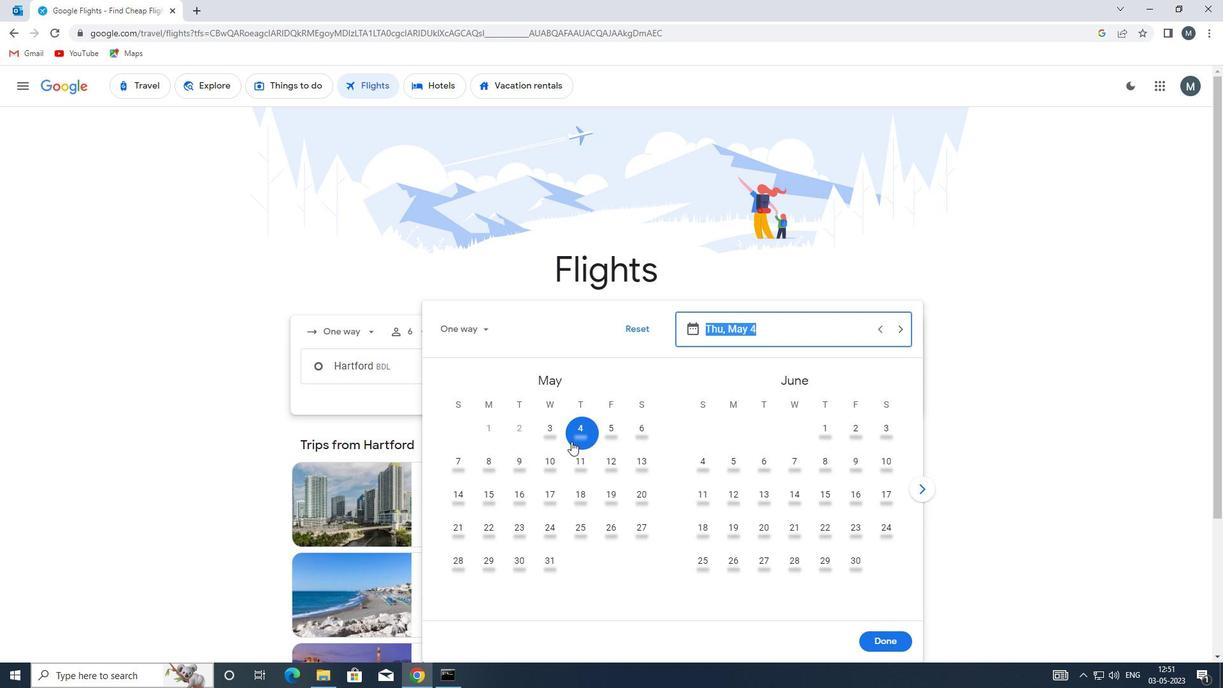 
Action: Mouse pressed left at (577, 435)
Screenshot: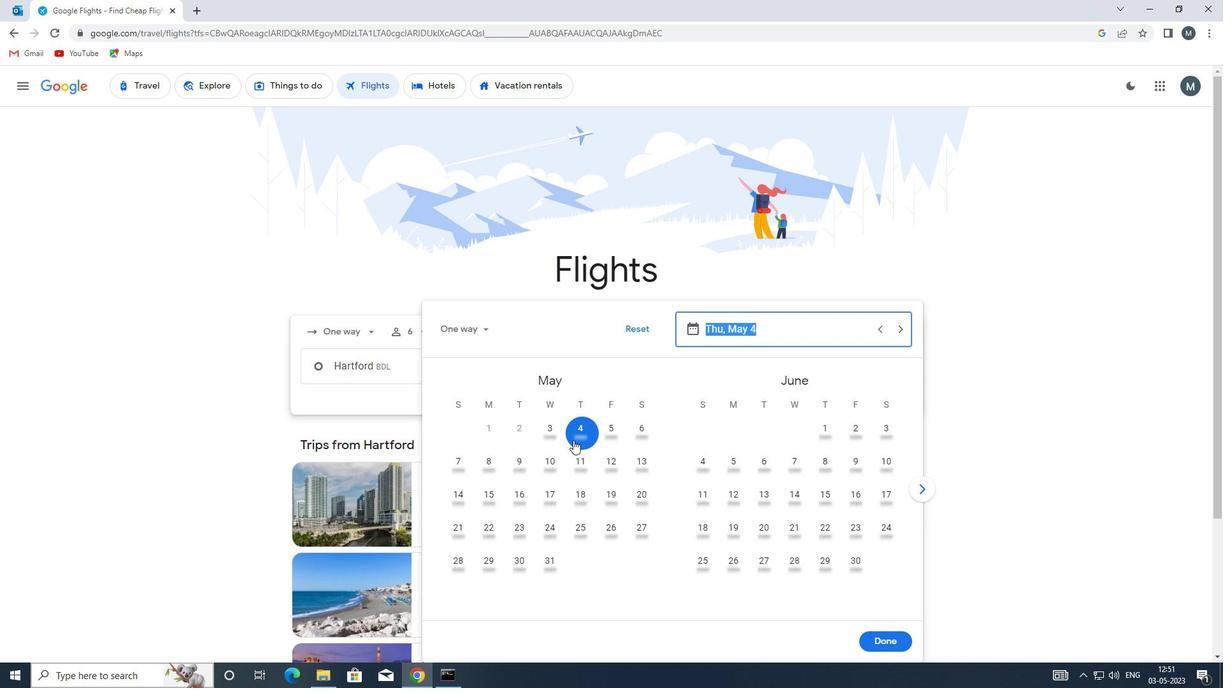 
Action: Mouse moved to (887, 637)
Screenshot: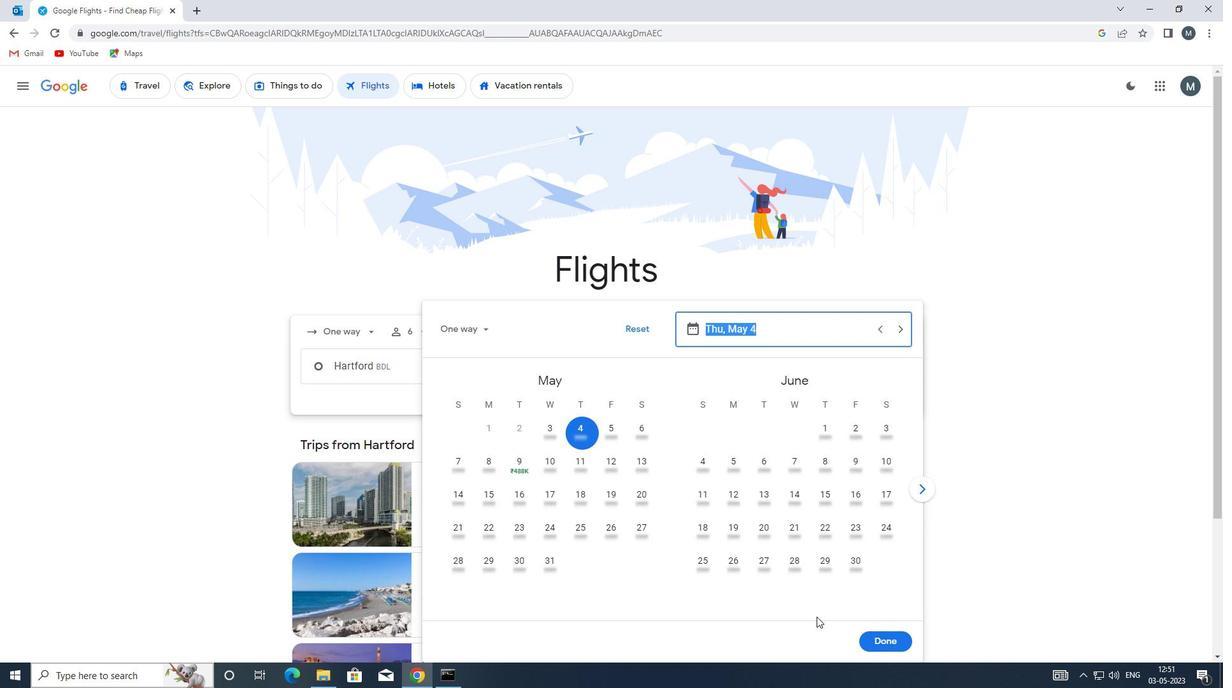 
Action: Mouse pressed left at (887, 637)
Screenshot: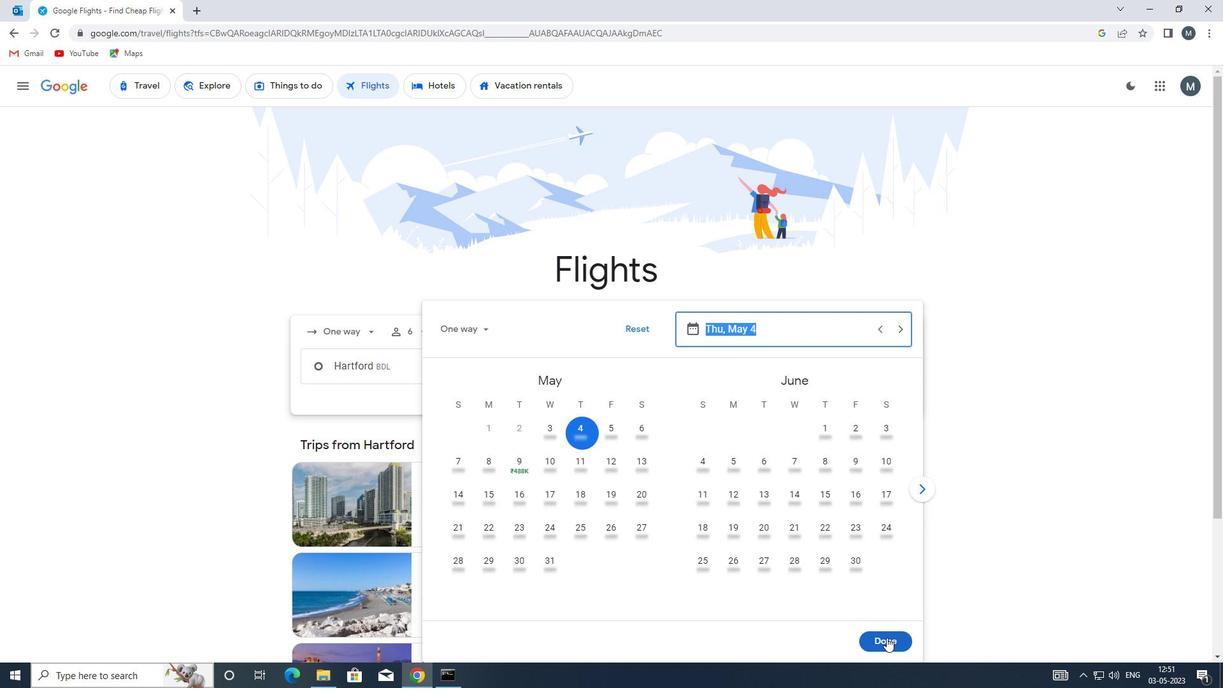 
Action: Mouse moved to (613, 414)
Screenshot: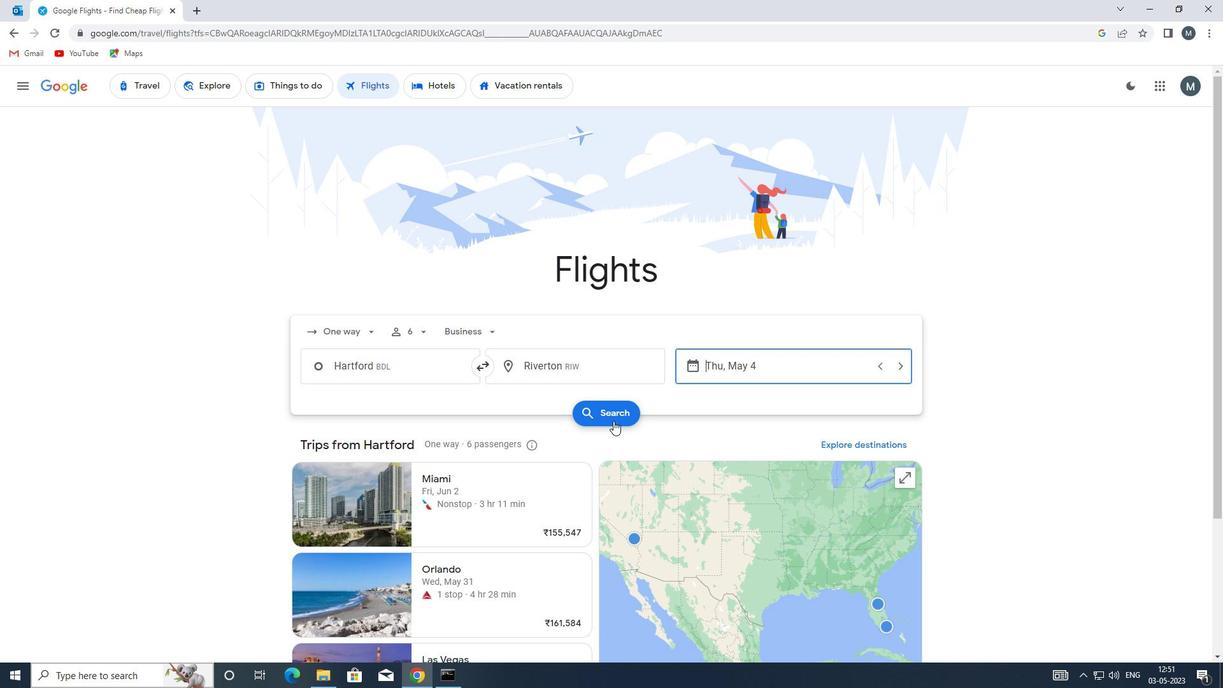 
Action: Mouse pressed left at (613, 414)
Screenshot: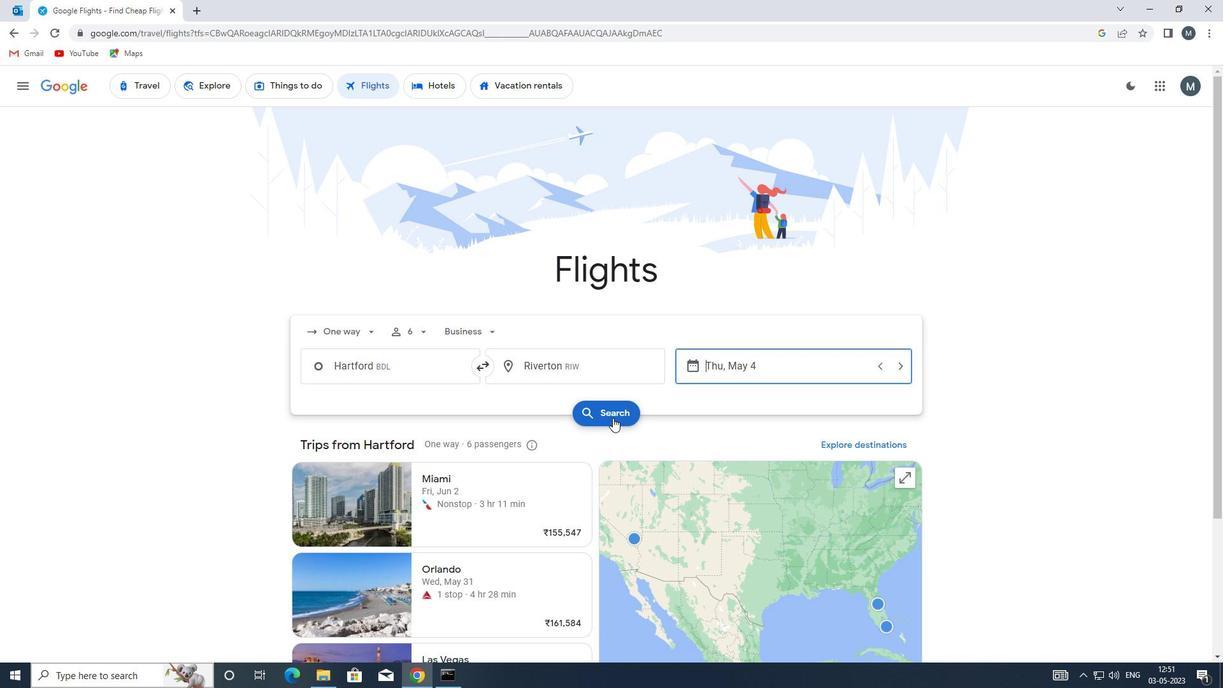 
Action: Mouse moved to (300, 202)
Screenshot: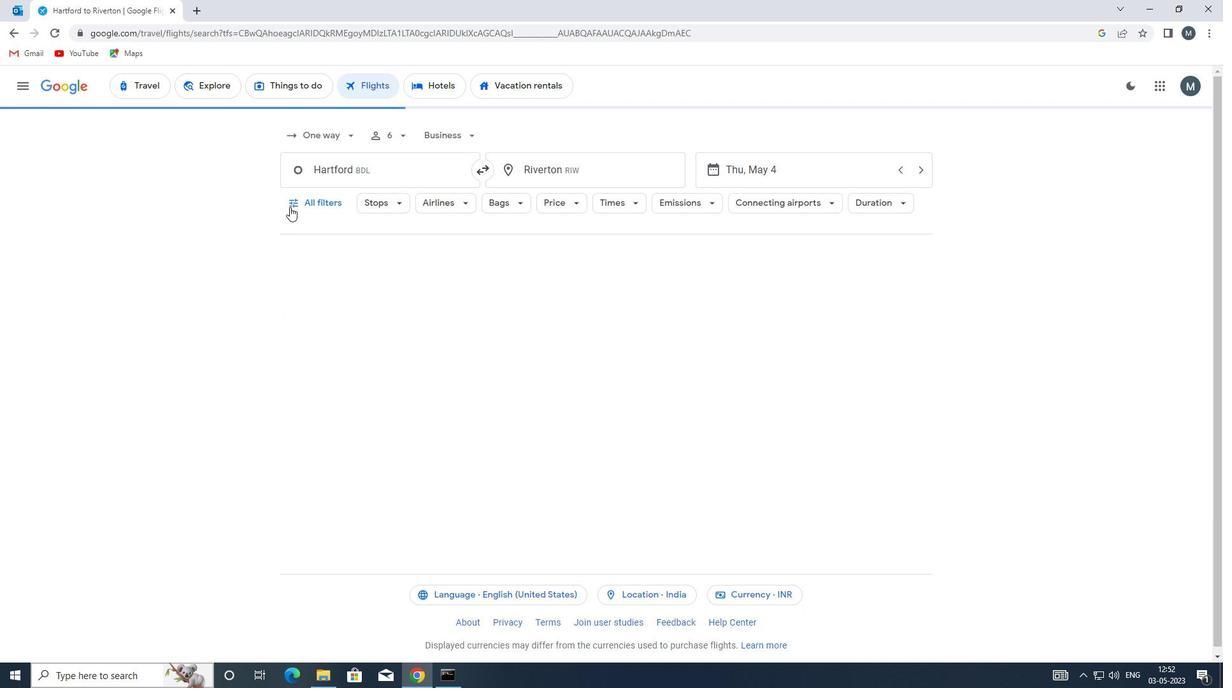 
Action: Mouse pressed left at (300, 202)
Screenshot: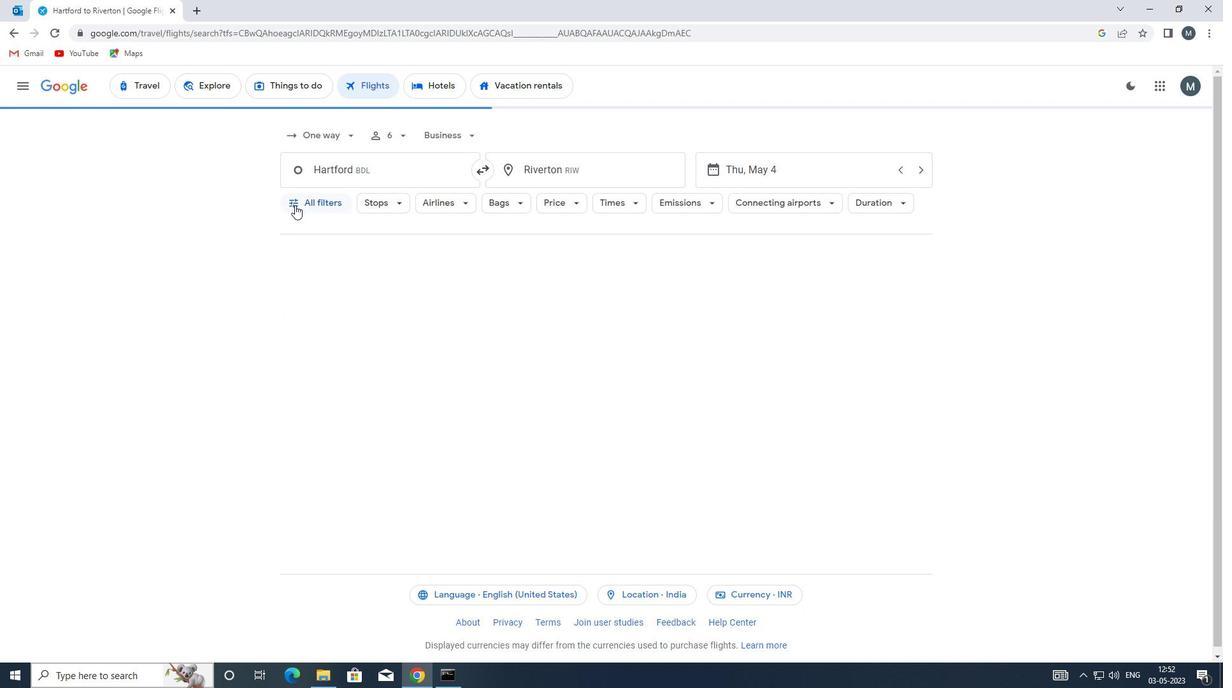 
Action: Mouse moved to (353, 370)
Screenshot: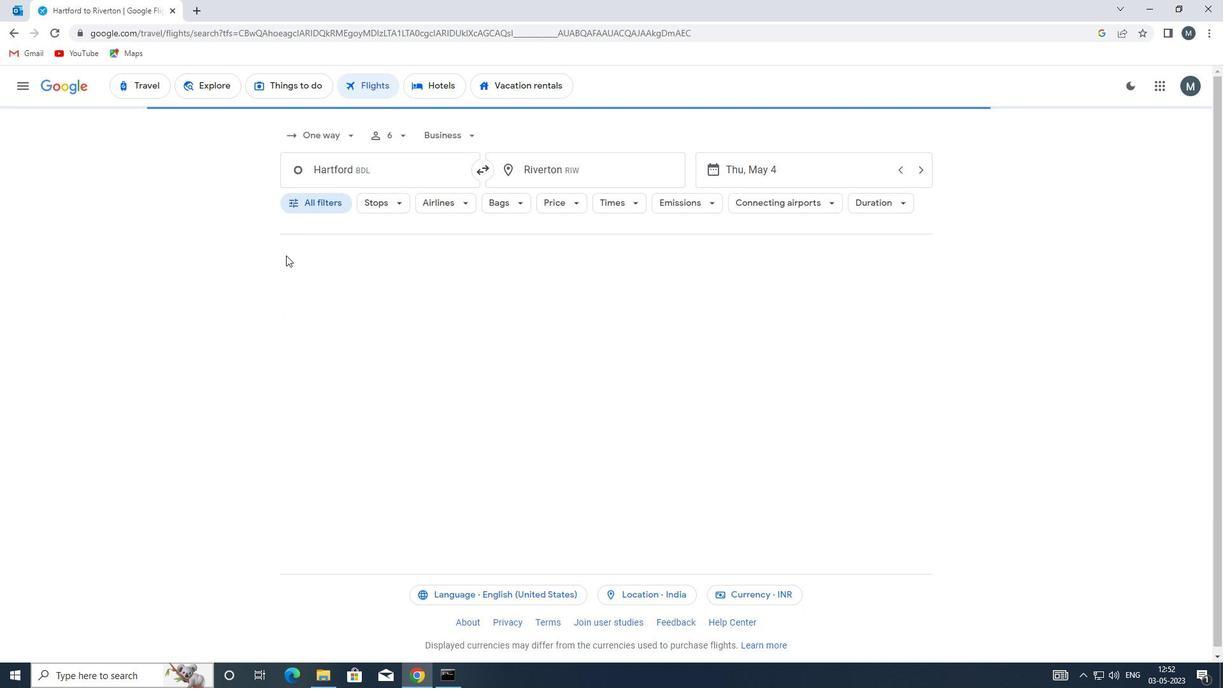 
Action: Mouse scrolled (353, 370) with delta (0, 0)
Screenshot: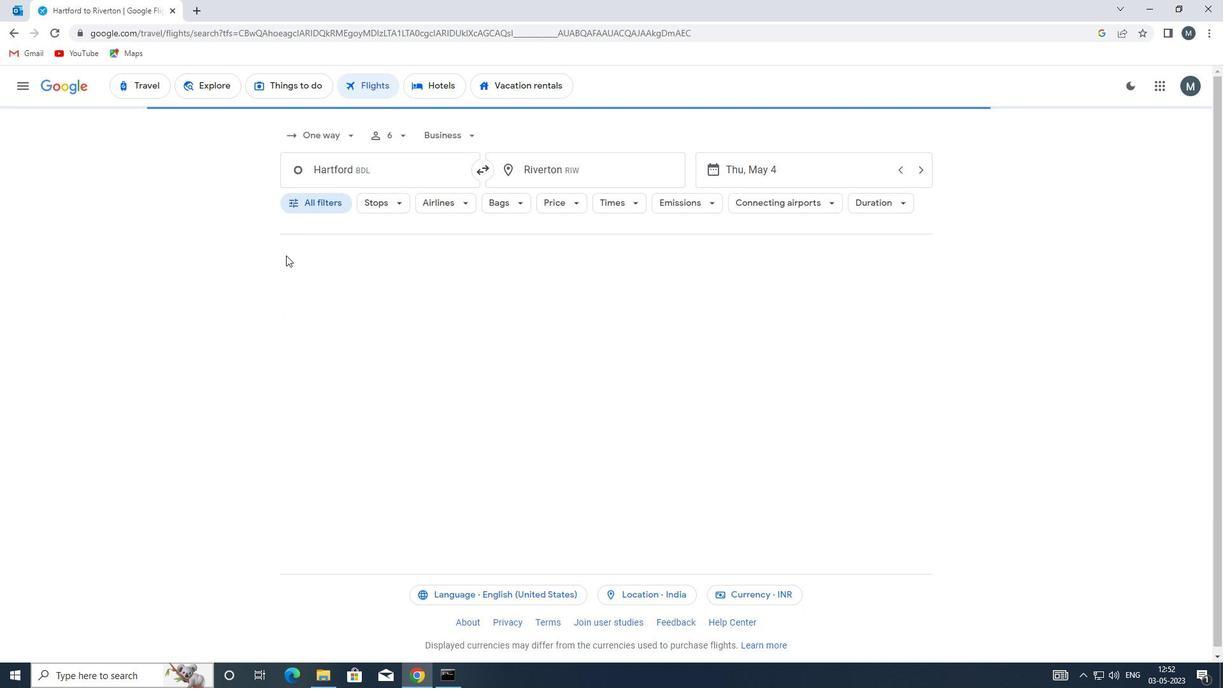 
Action: Mouse moved to (347, 396)
Screenshot: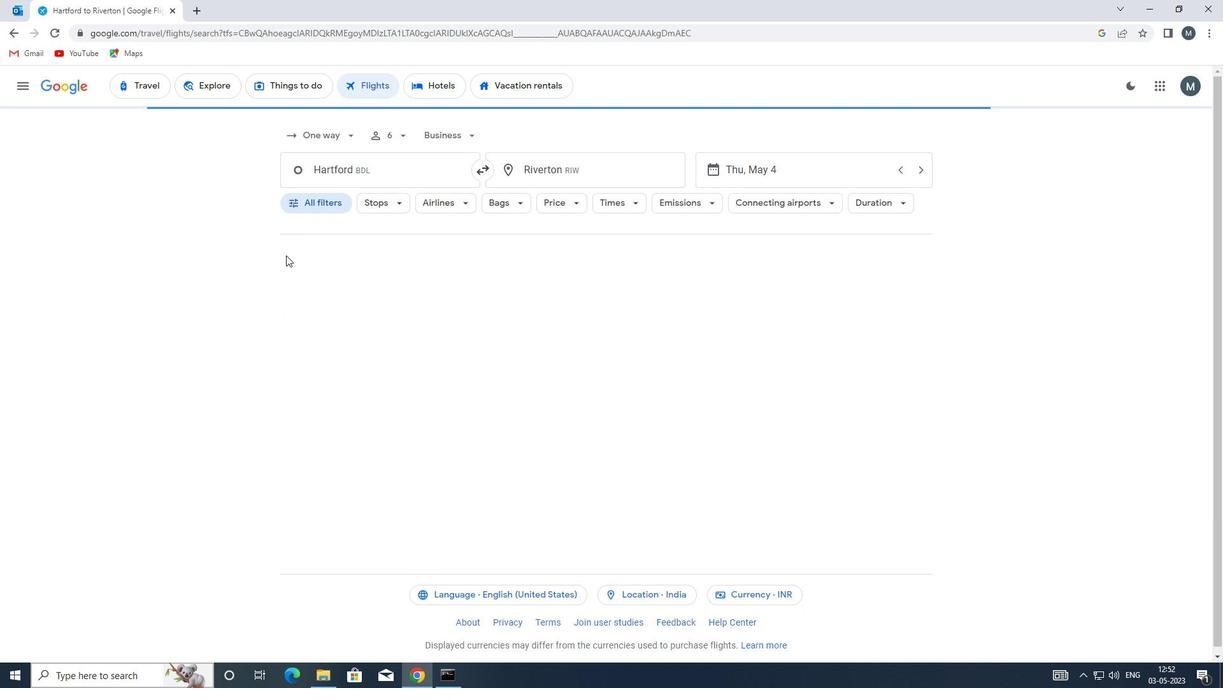 
Action: Mouse scrolled (347, 395) with delta (0, 0)
Screenshot: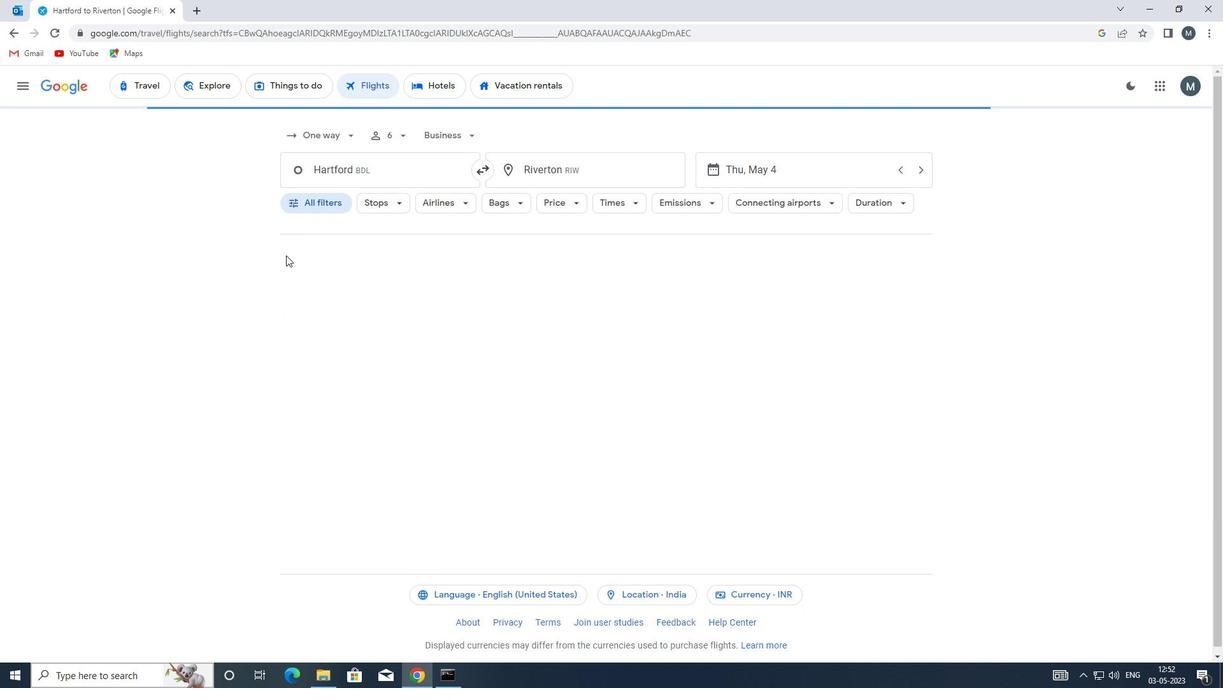 
Action: Mouse moved to (353, 415)
Screenshot: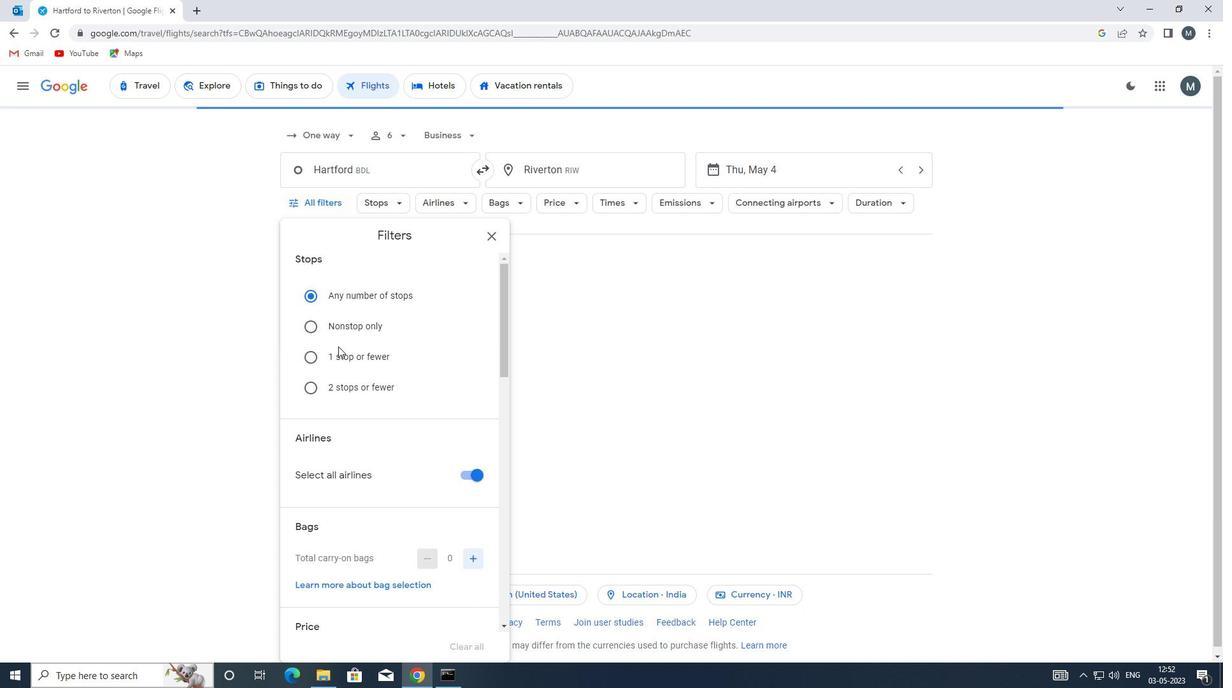 
Action: Mouse scrolled (353, 414) with delta (0, 0)
Screenshot: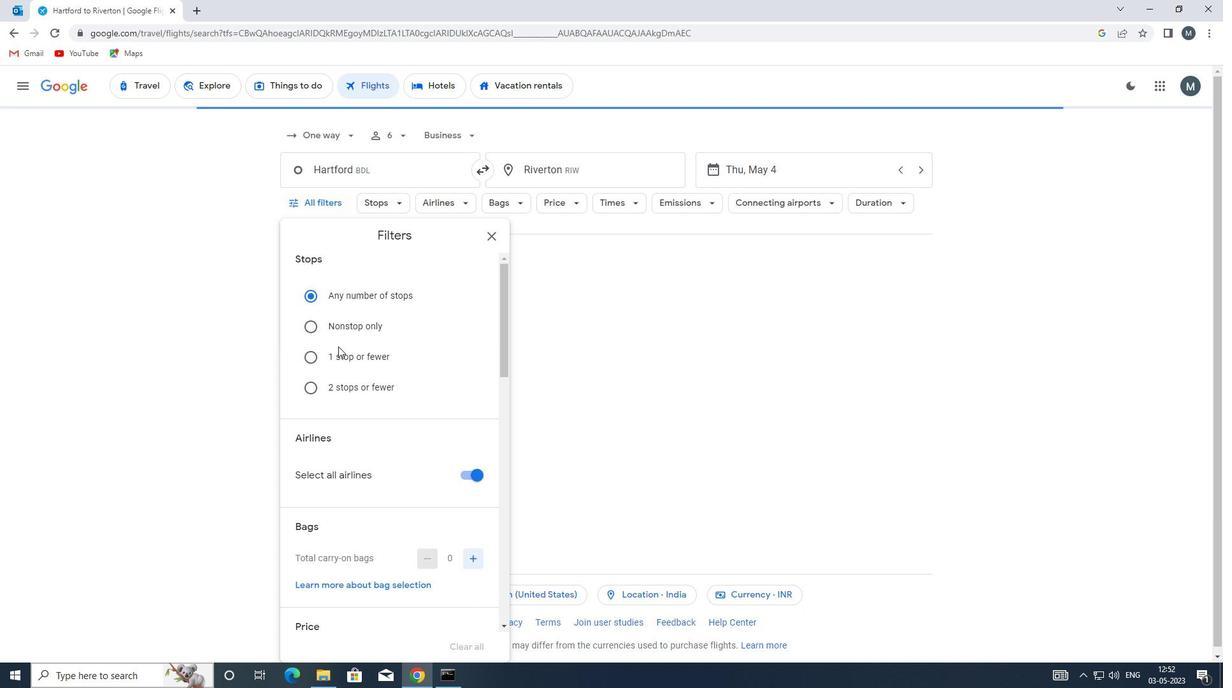 
Action: Mouse moved to (467, 280)
Screenshot: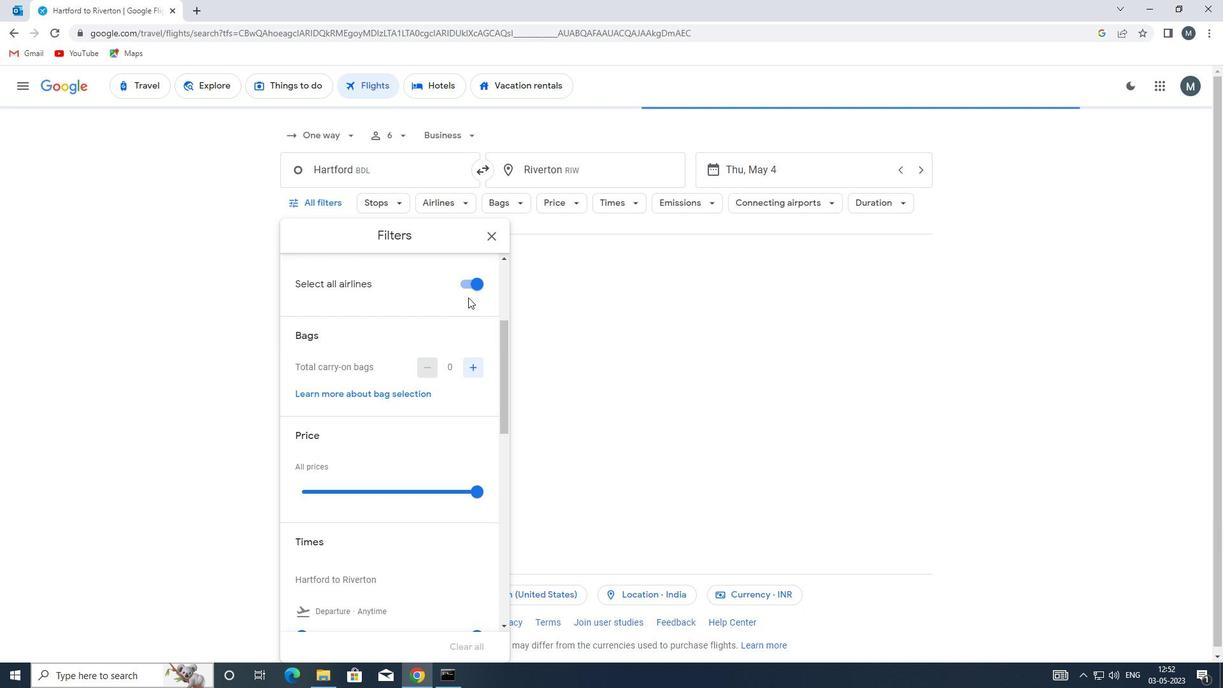 
Action: Mouse pressed left at (467, 280)
Screenshot: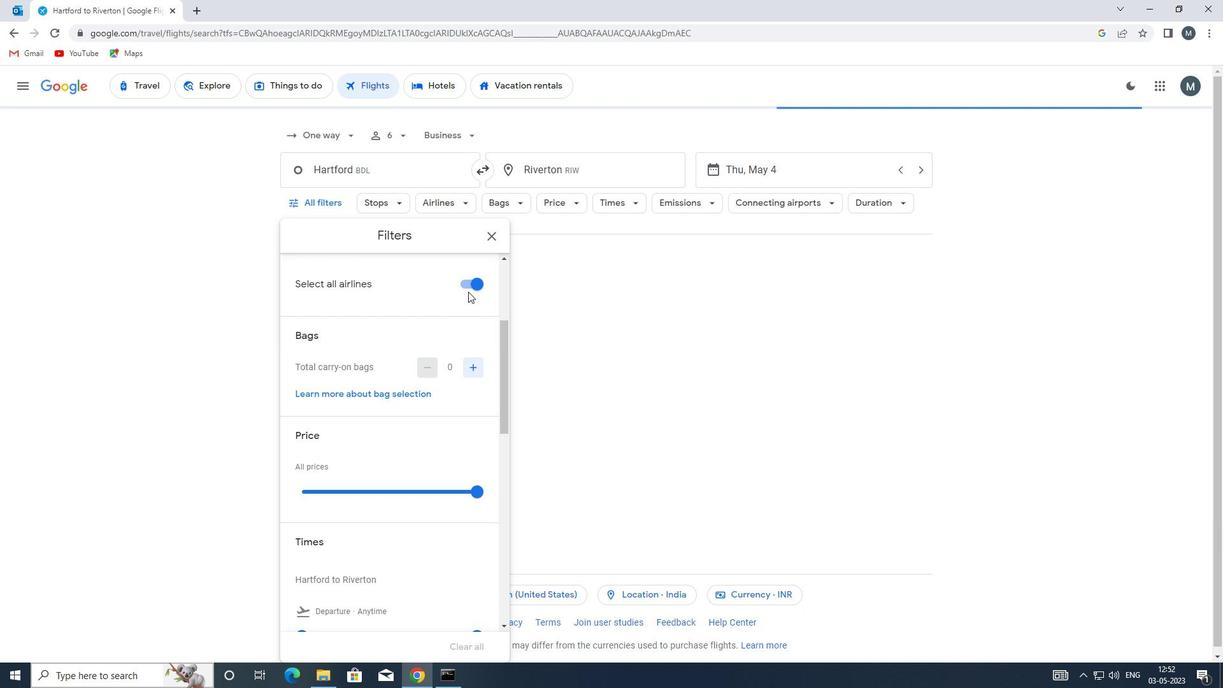 
Action: Mouse moved to (385, 400)
Screenshot: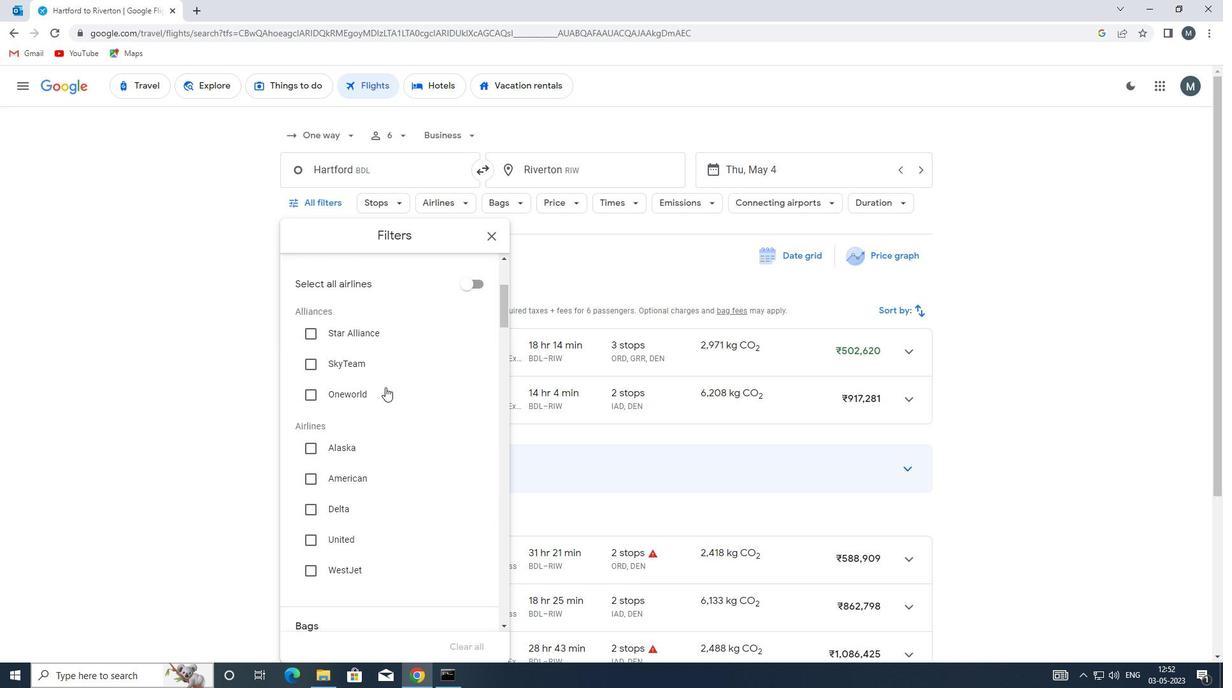 
Action: Mouse scrolled (385, 399) with delta (0, 0)
Screenshot: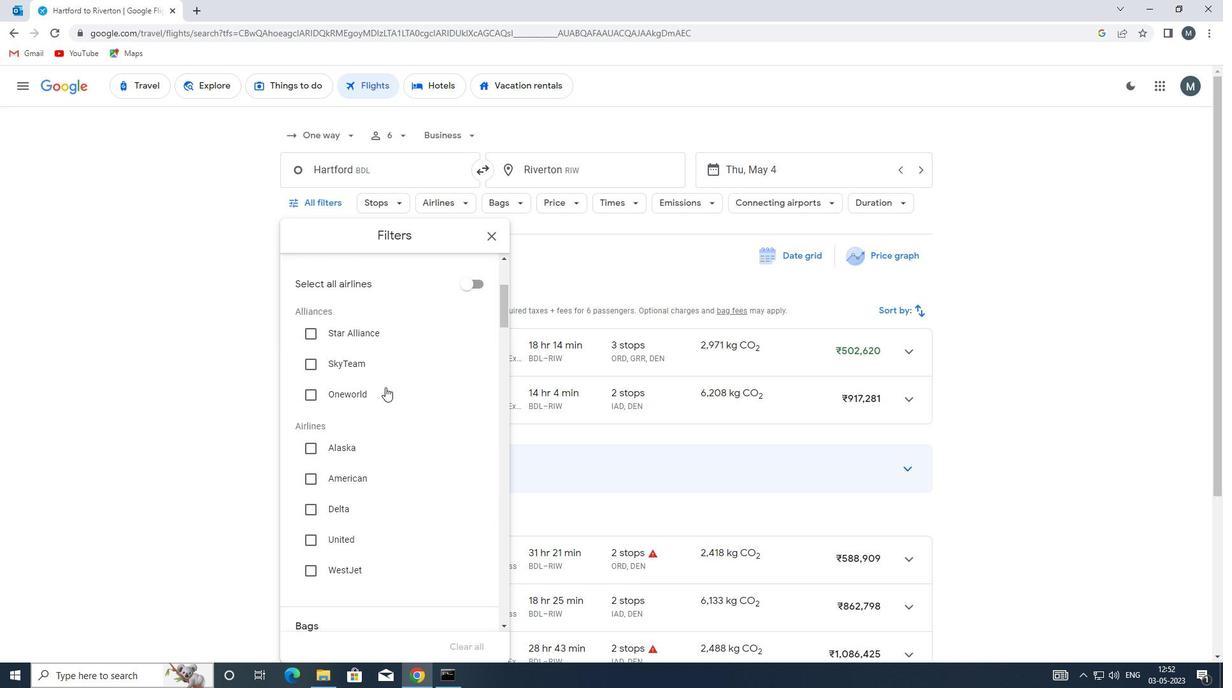 
Action: Mouse moved to (387, 340)
Screenshot: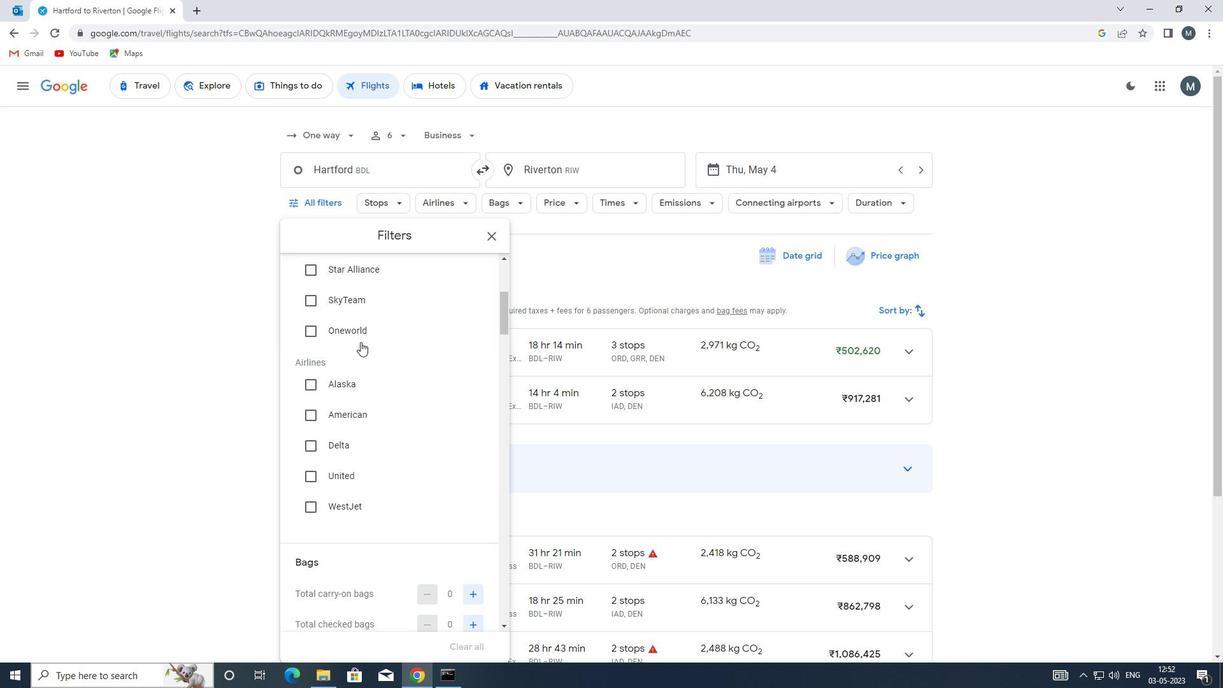 
Action: Mouse scrolled (387, 339) with delta (0, 0)
Screenshot: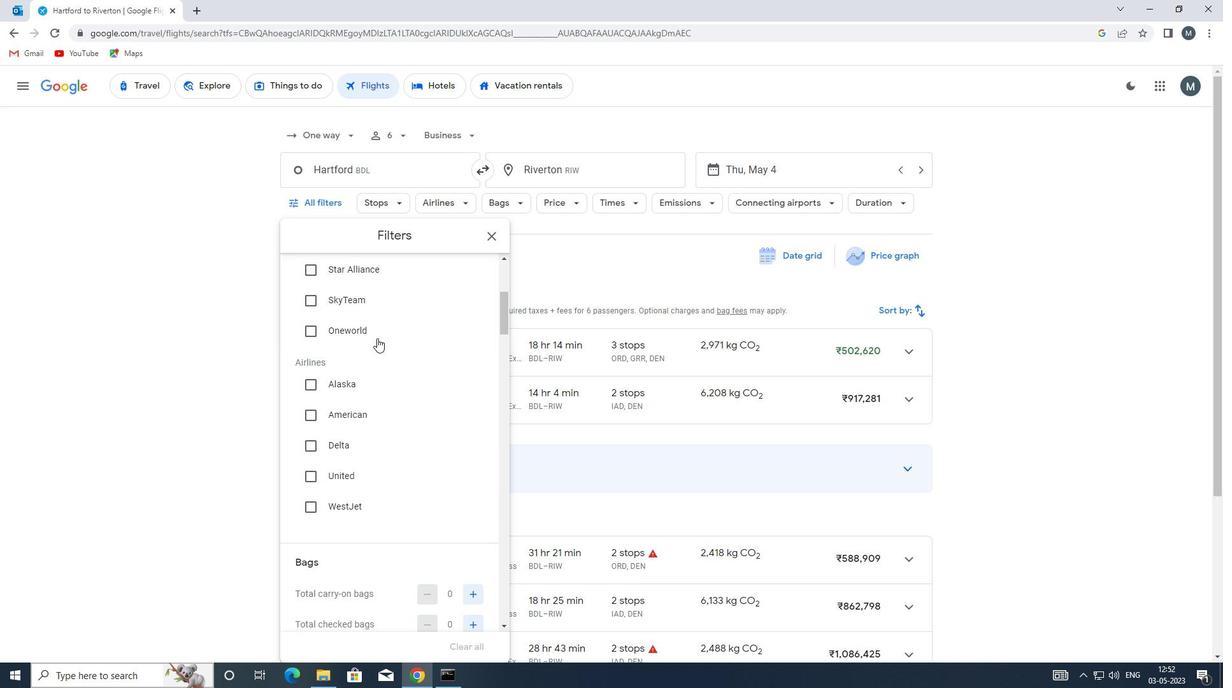 
Action: Mouse moved to (420, 357)
Screenshot: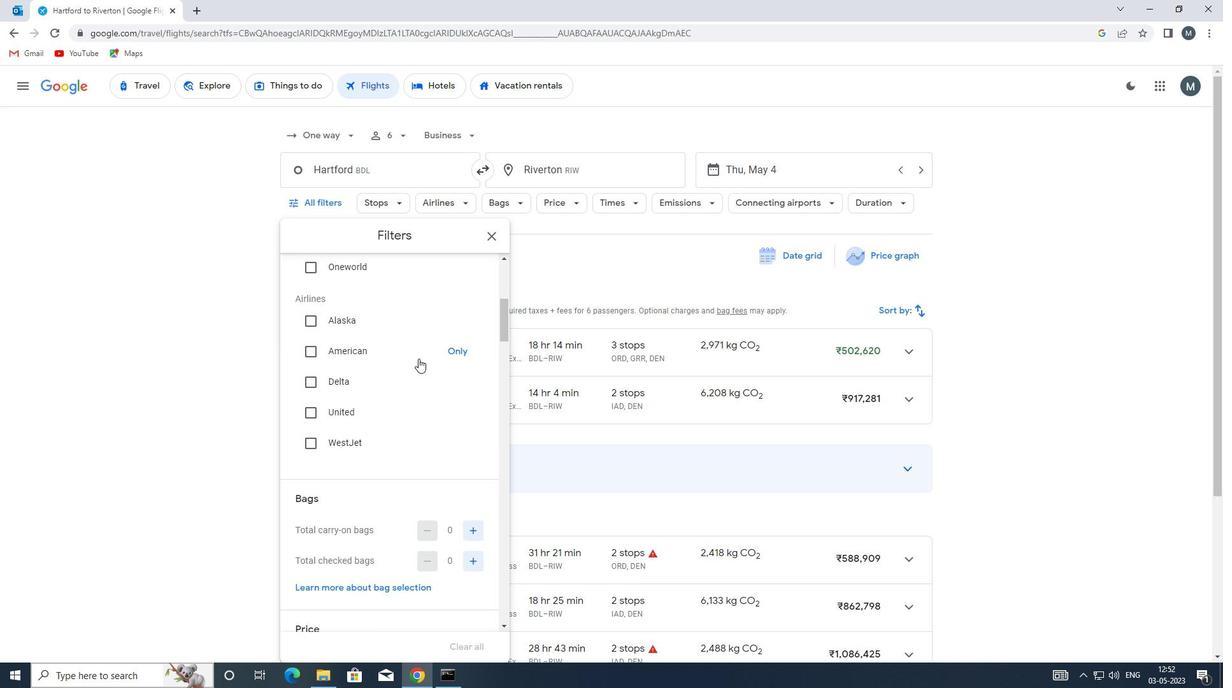 
Action: Mouse scrolled (420, 356) with delta (0, 0)
Screenshot: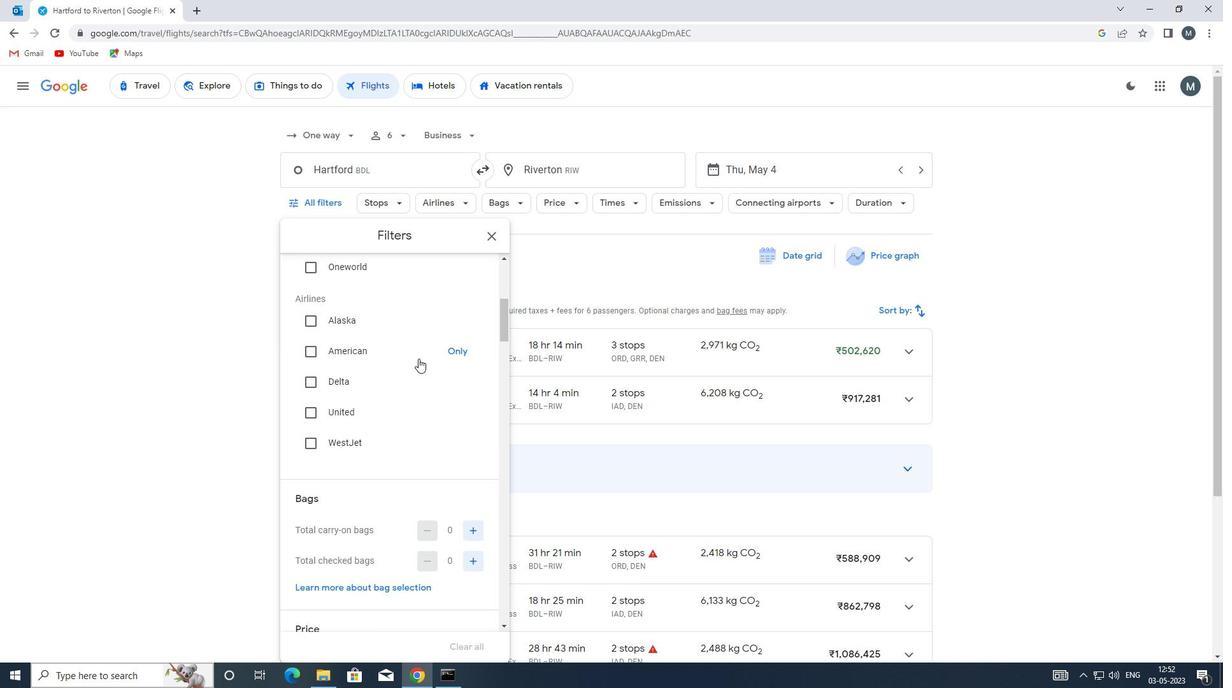 
Action: Mouse moved to (416, 365)
Screenshot: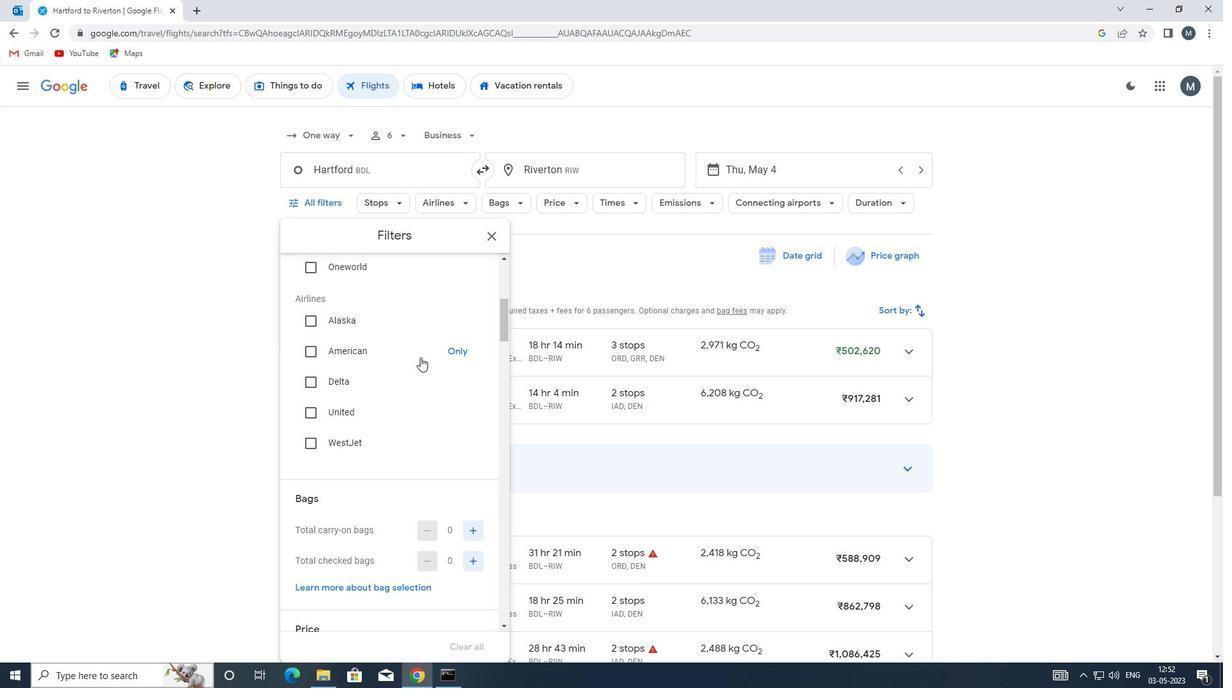 
Action: Mouse scrolled (416, 365) with delta (0, 0)
Screenshot: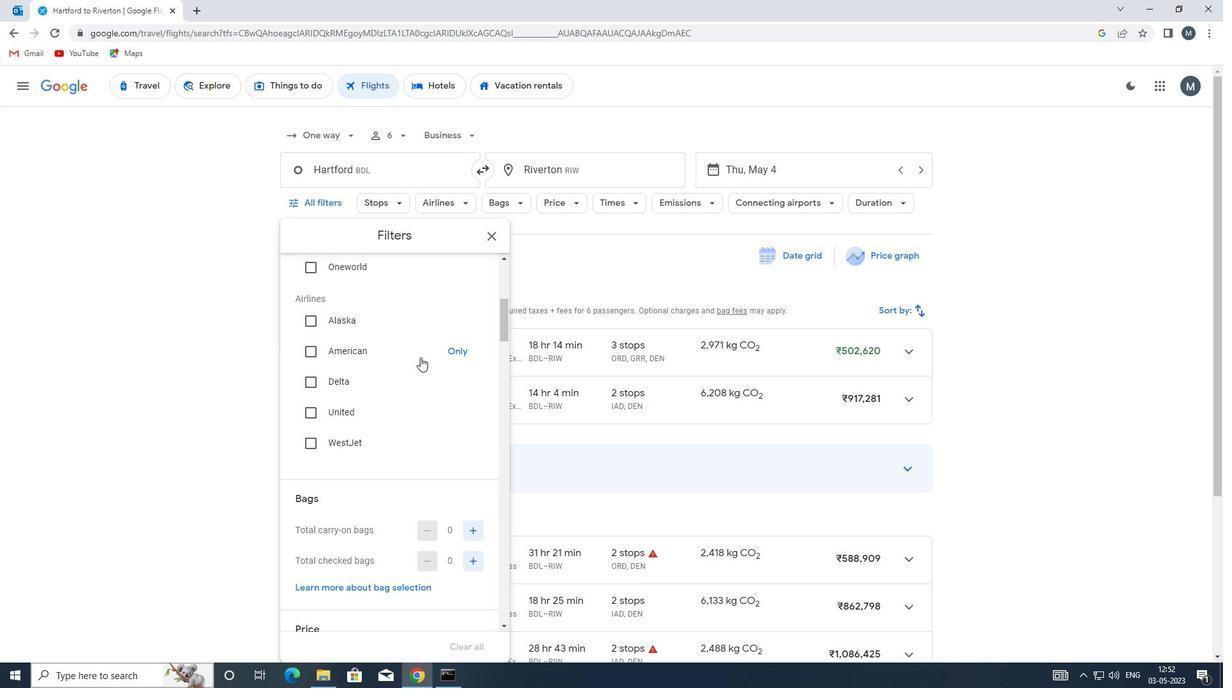 
Action: Mouse moved to (473, 437)
Screenshot: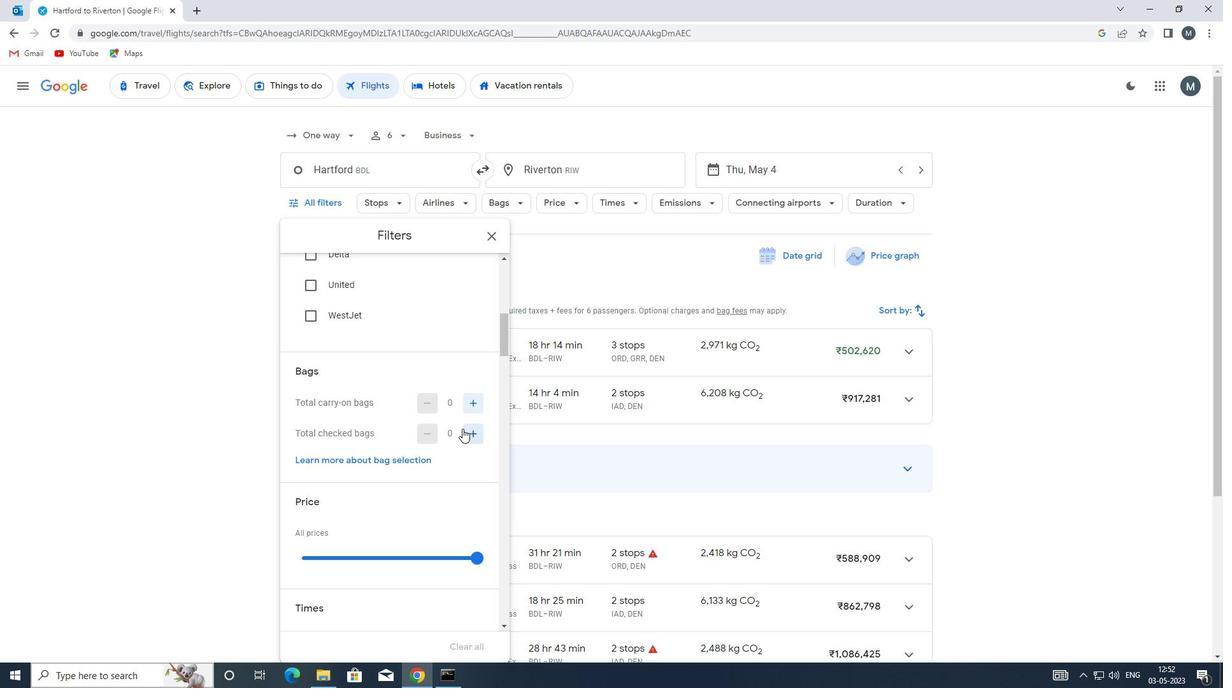 
Action: Mouse pressed left at (473, 437)
Screenshot: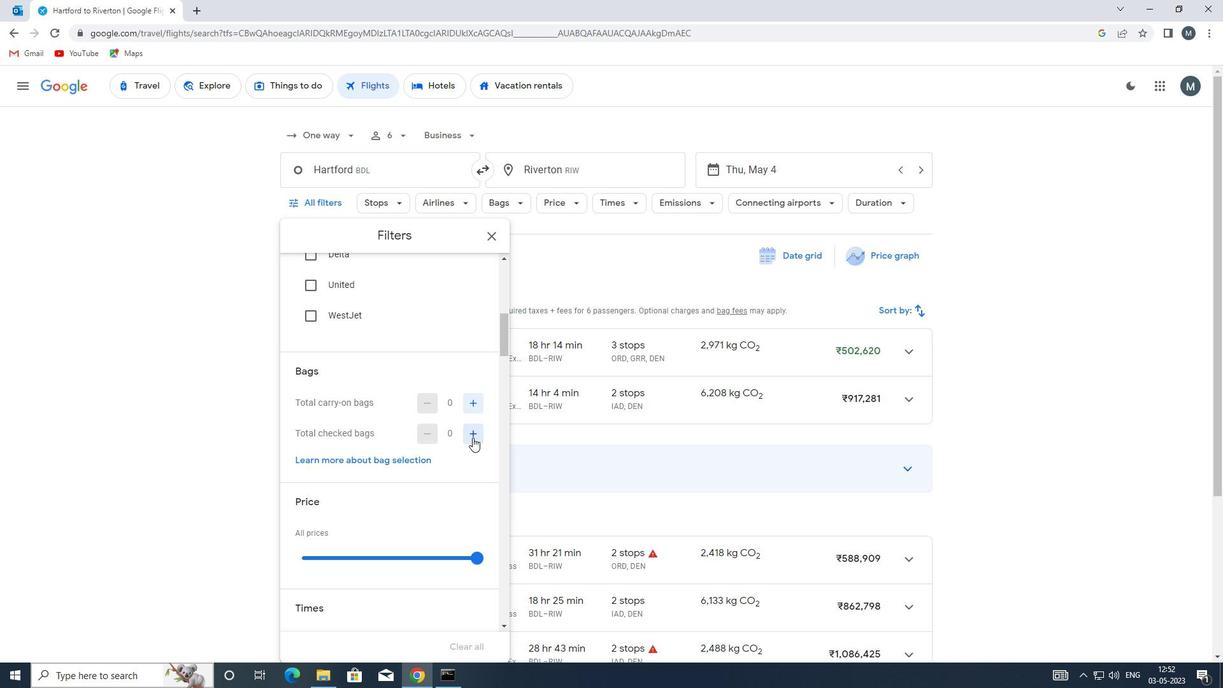 
Action: Mouse moved to (380, 430)
Screenshot: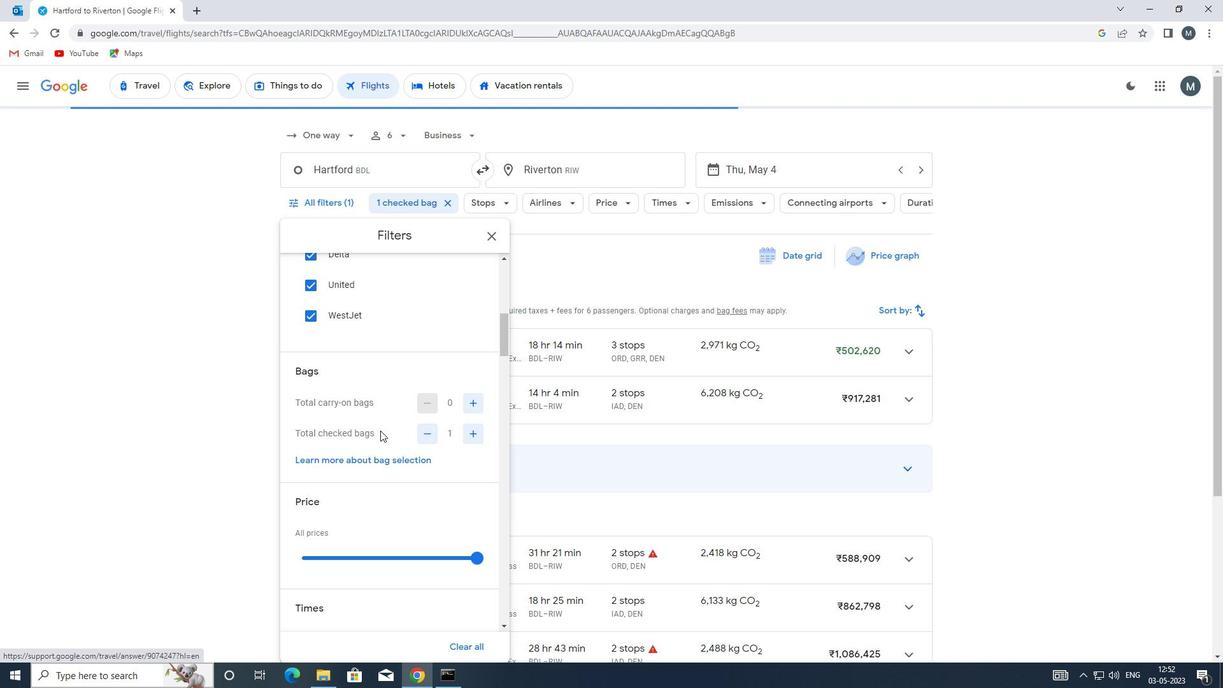 
Action: Mouse scrolled (380, 429) with delta (0, 0)
Screenshot: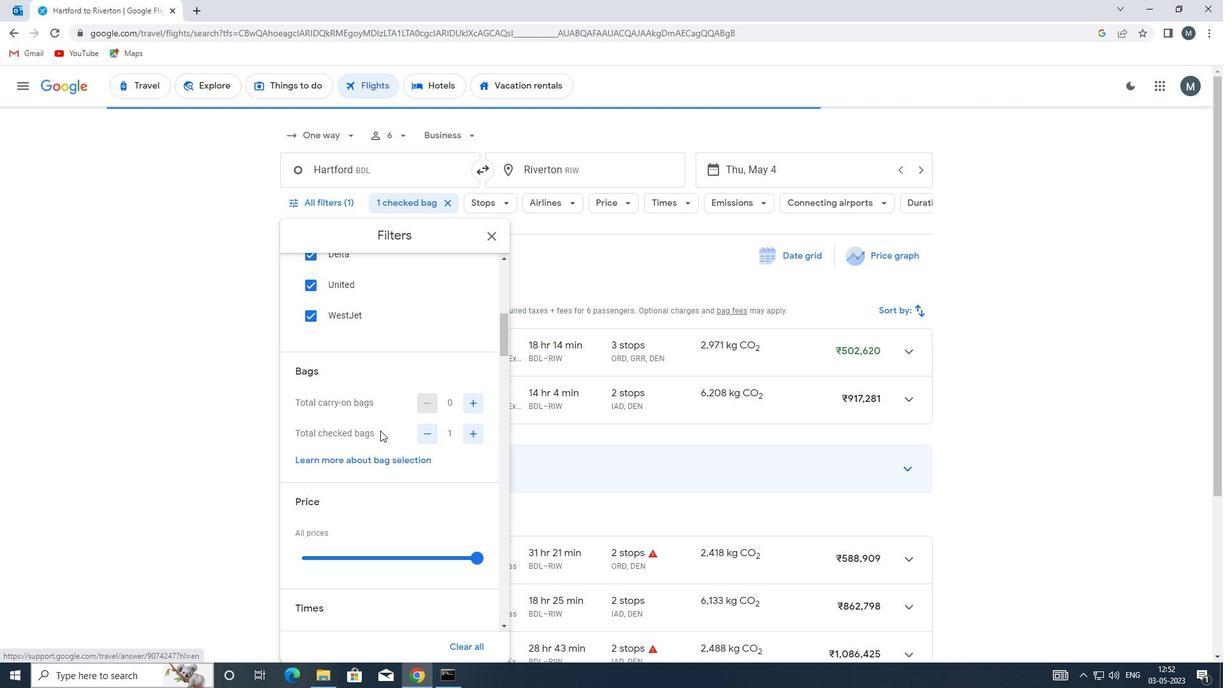 
Action: Mouse moved to (375, 463)
Screenshot: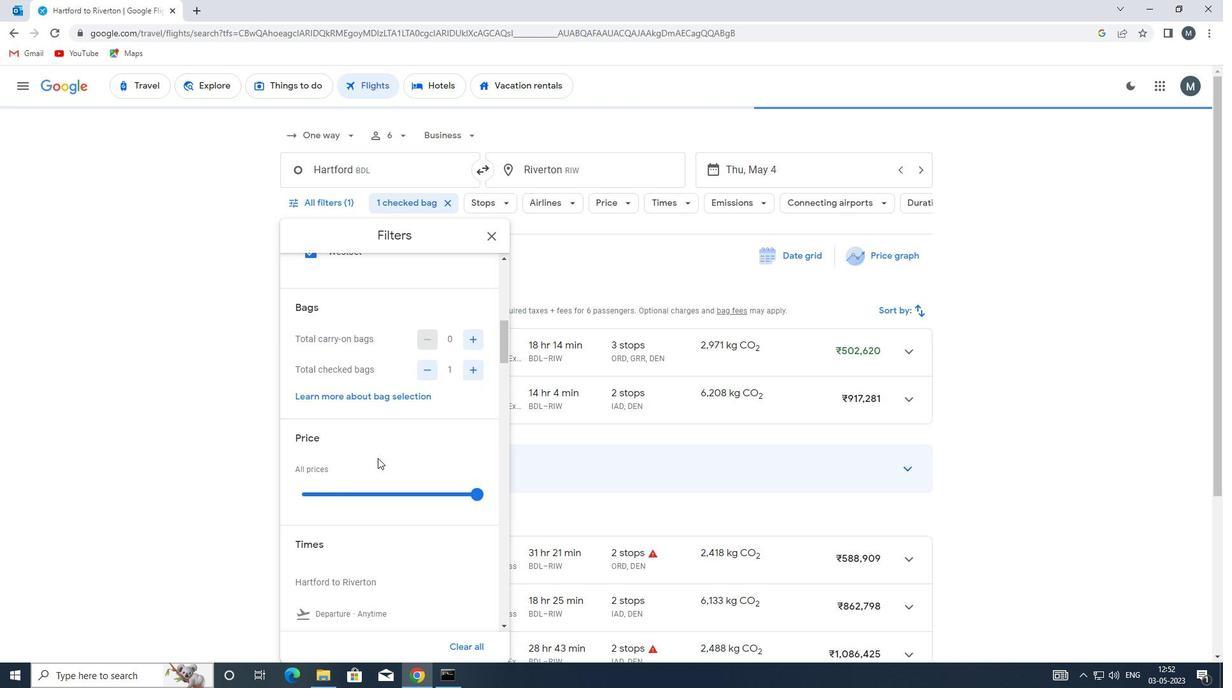 
Action: Mouse scrolled (375, 463) with delta (0, 0)
Screenshot: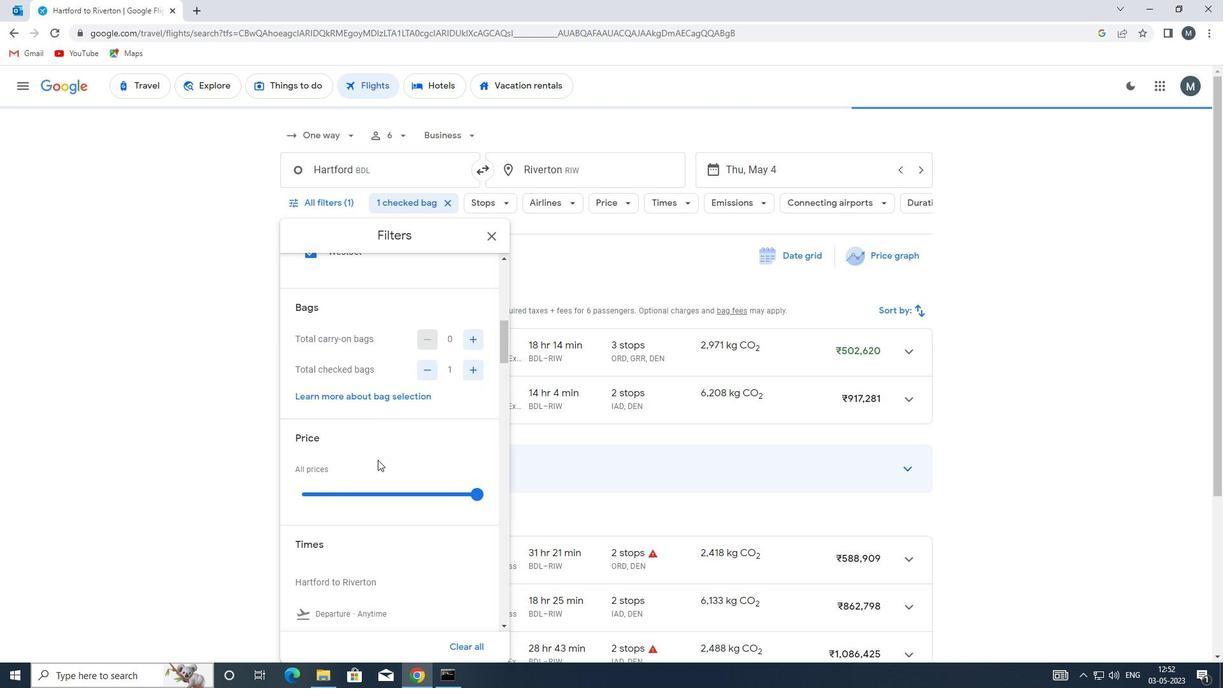 
Action: Mouse moved to (389, 433)
Screenshot: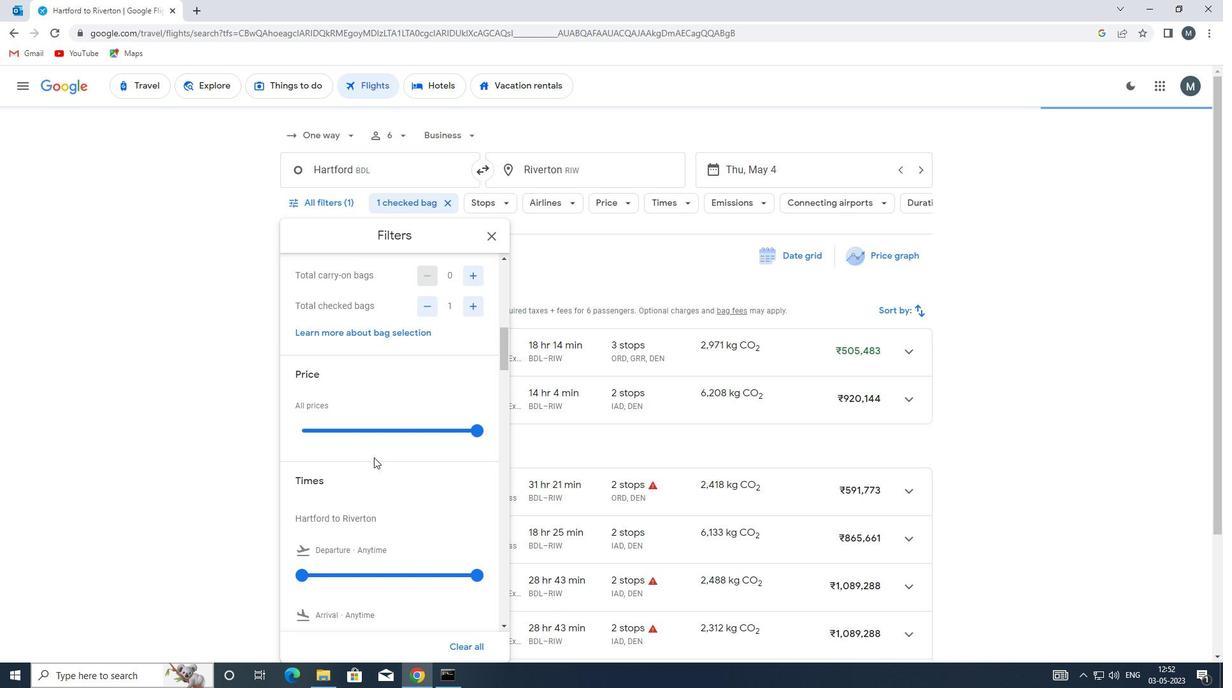 
Action: Mouse pressed left at (389, 433)
Screenshot: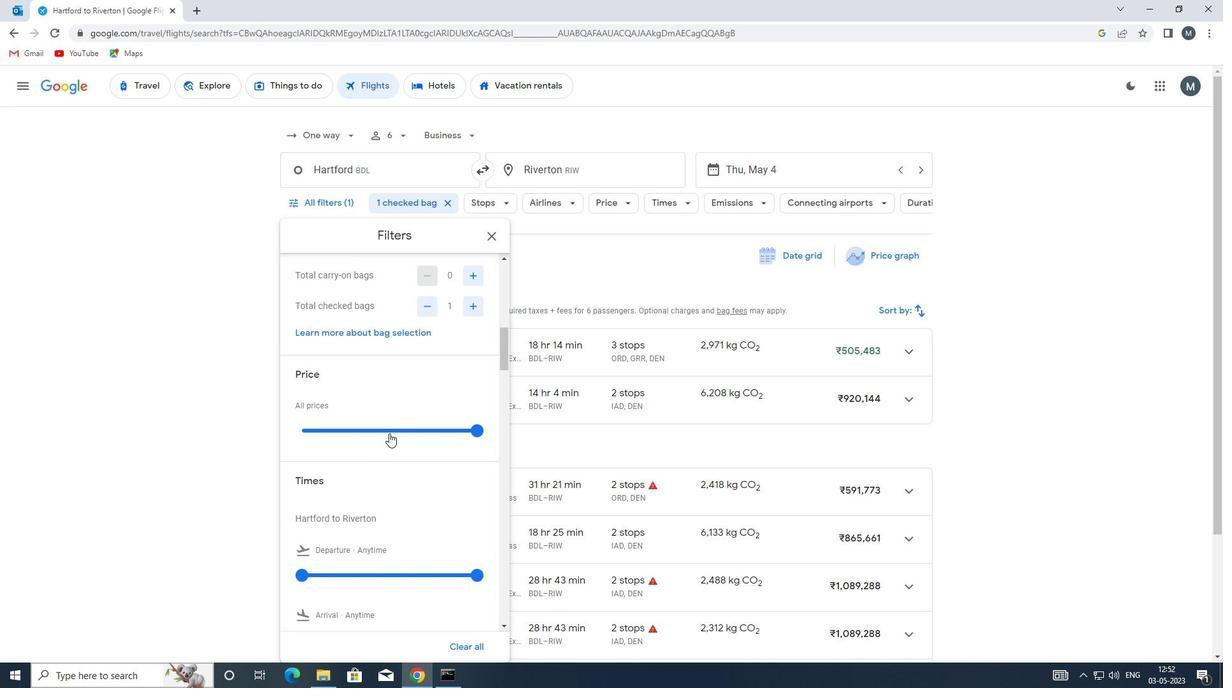 
Action: Mouse moved to (385, 430)
Screenshot: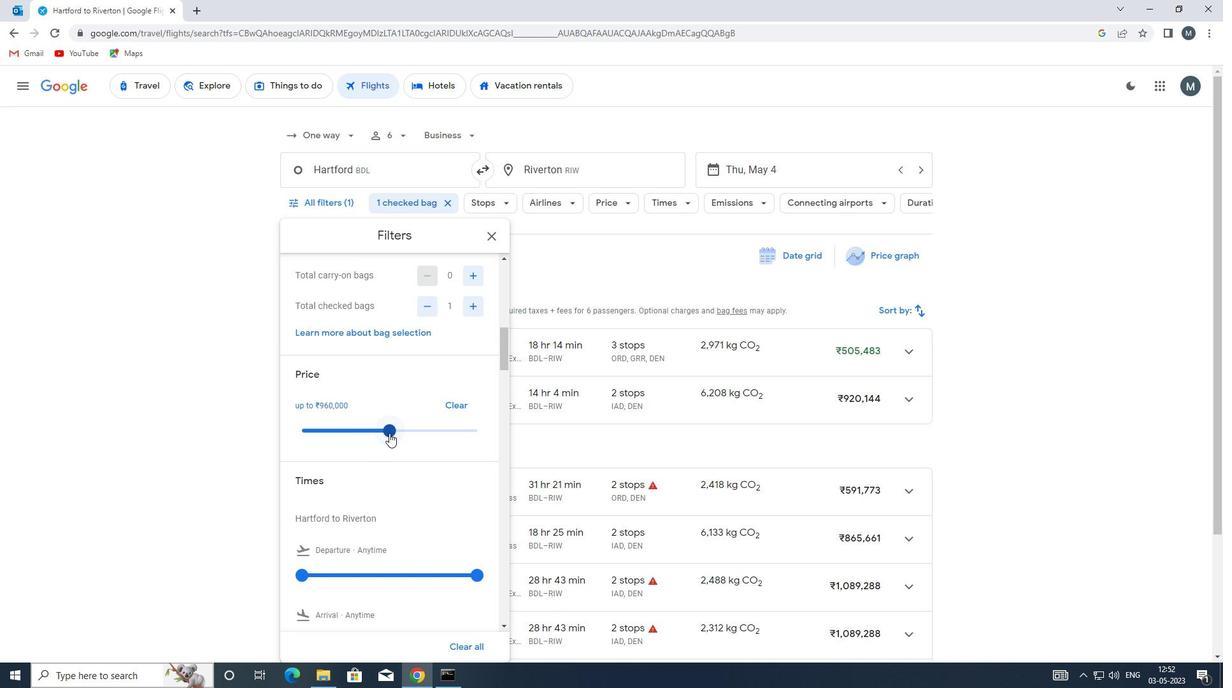 
Action: Mouse pressed left at (385, 430)
Screenshot: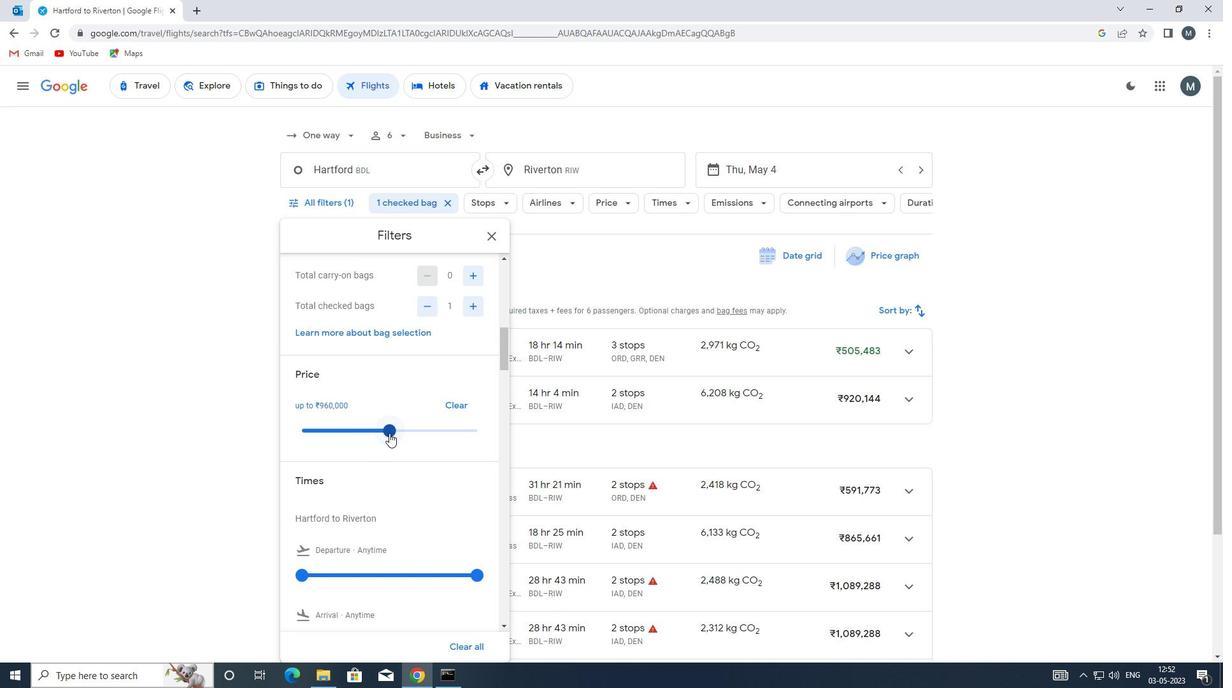 
Action: Mouse moved to (379, 407)
Screenshot: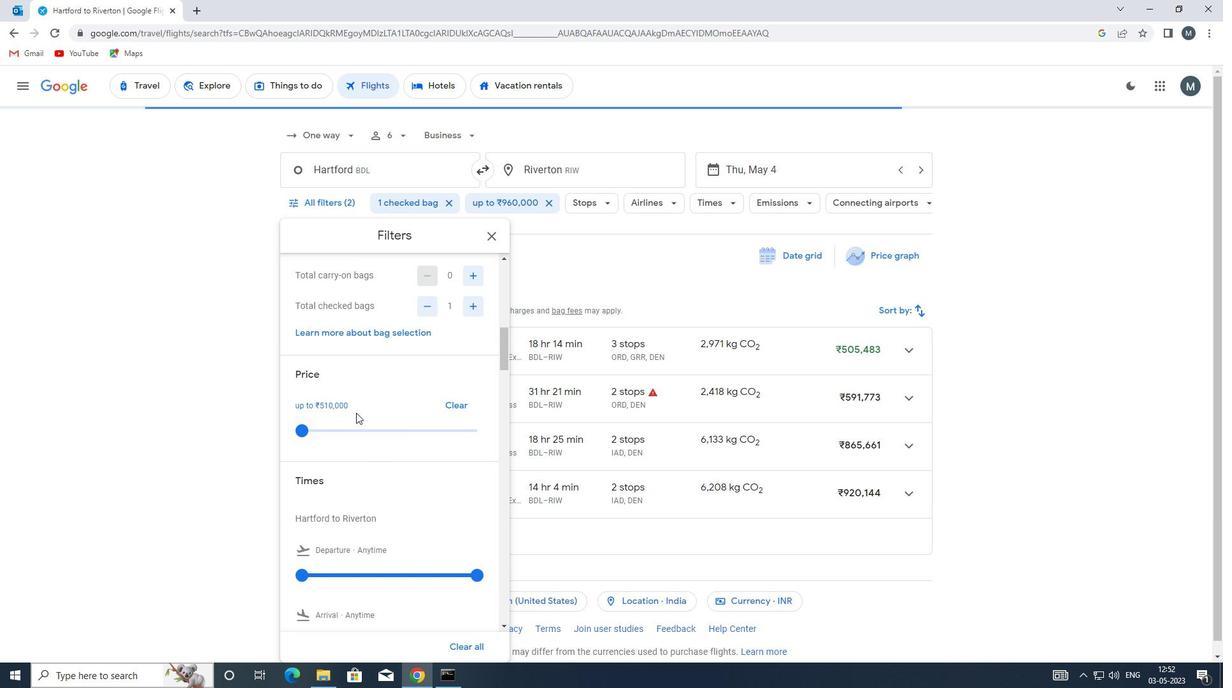 
Action: Mouse scrolled (379, 407) with delta (0, 0)
Screenshot: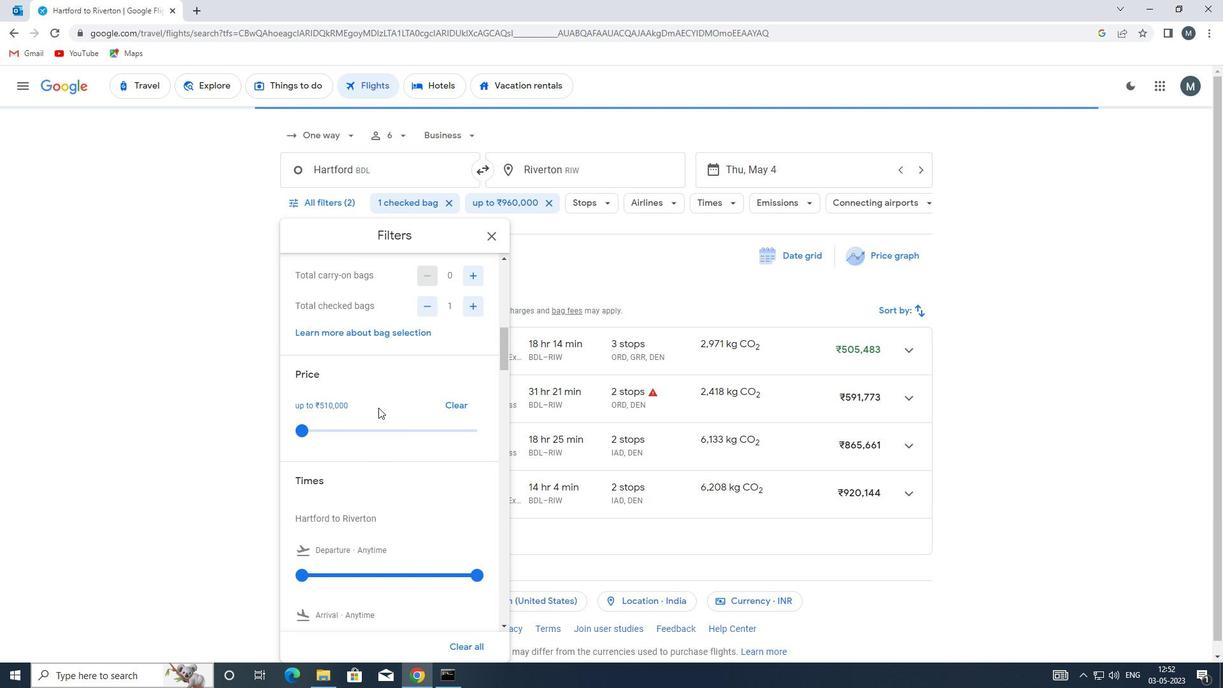 
Action: Mouse moved to (425, 395)
Screenshot: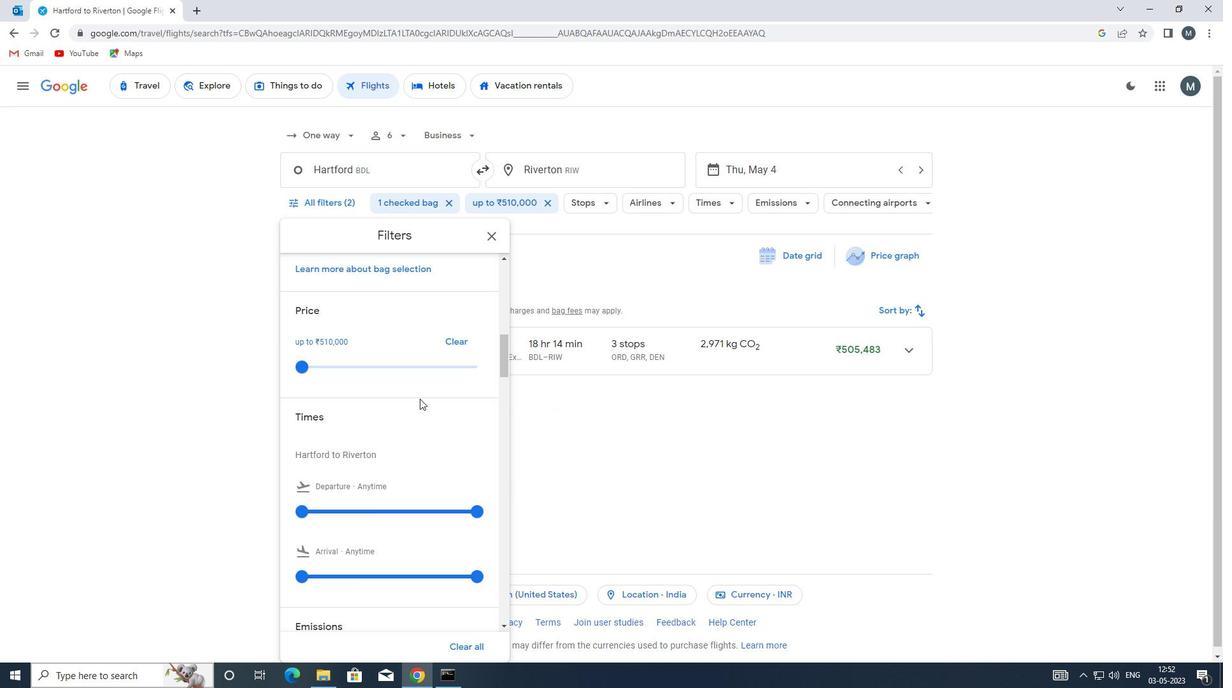 
Action: Mouse scrolled (425, 394) with delta (0, 0)
Screenshot: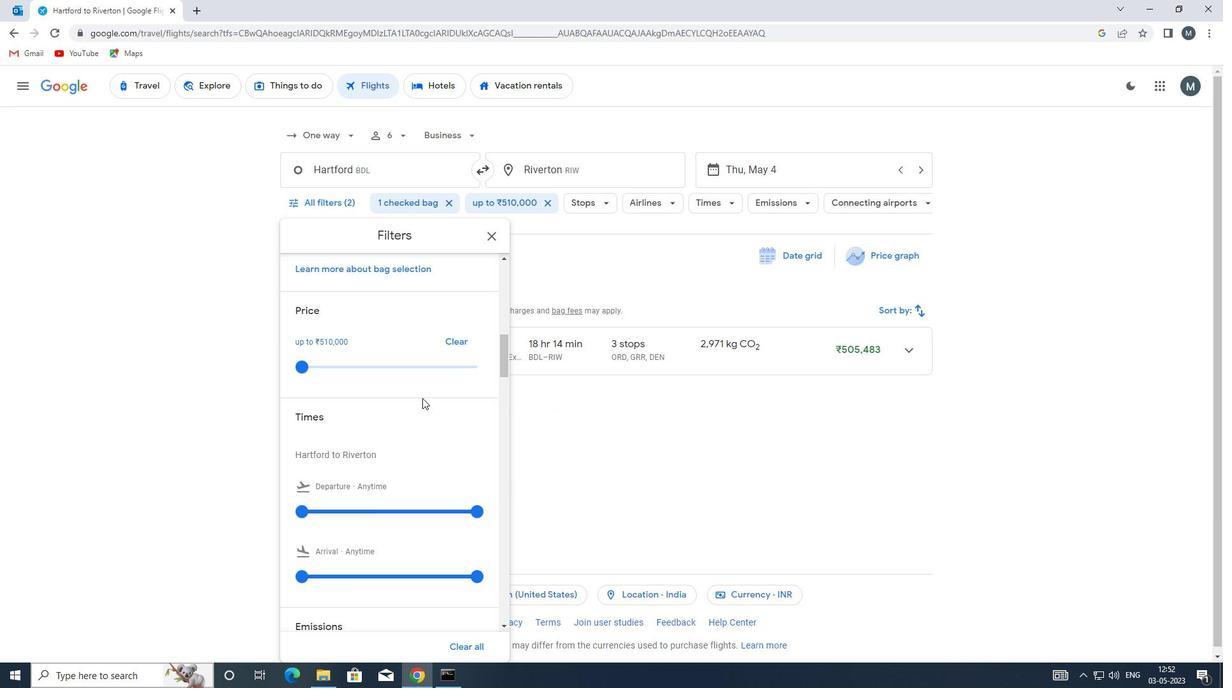 
Action: Mouse moved to (304, 446)
Screenshot: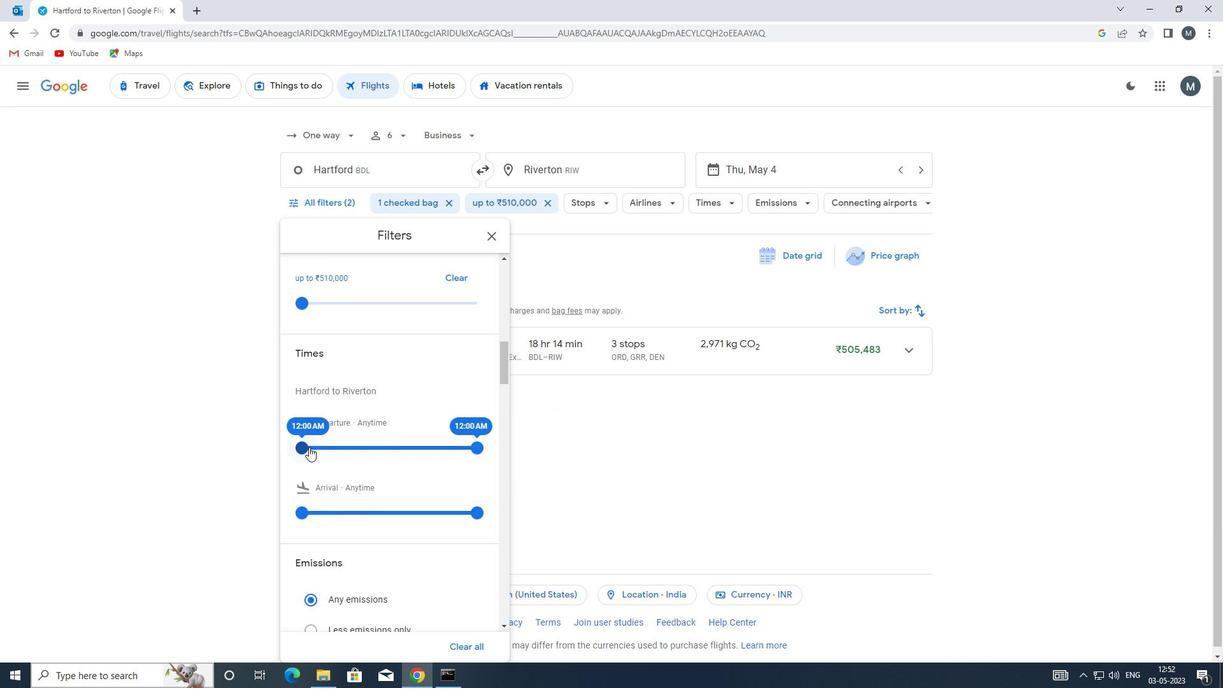 
Action: Mouse pressed left at (304, 446)
Screenshot: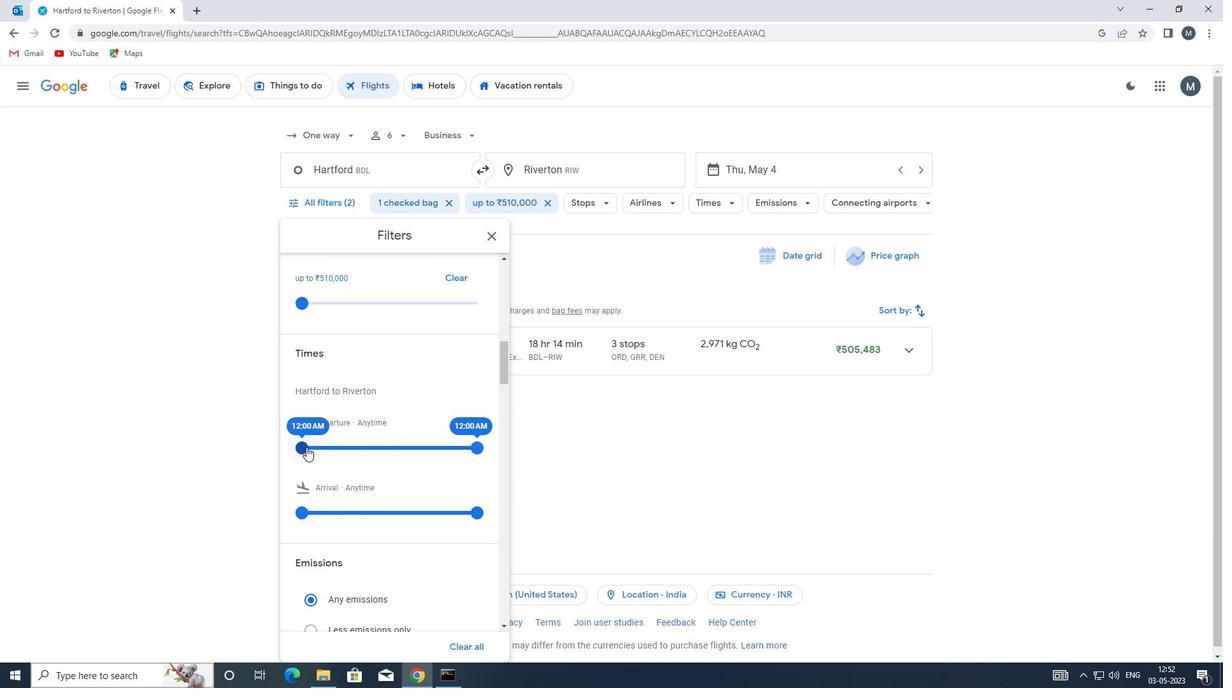 
Action: Mouse moved to (474, 444)
Screenshot: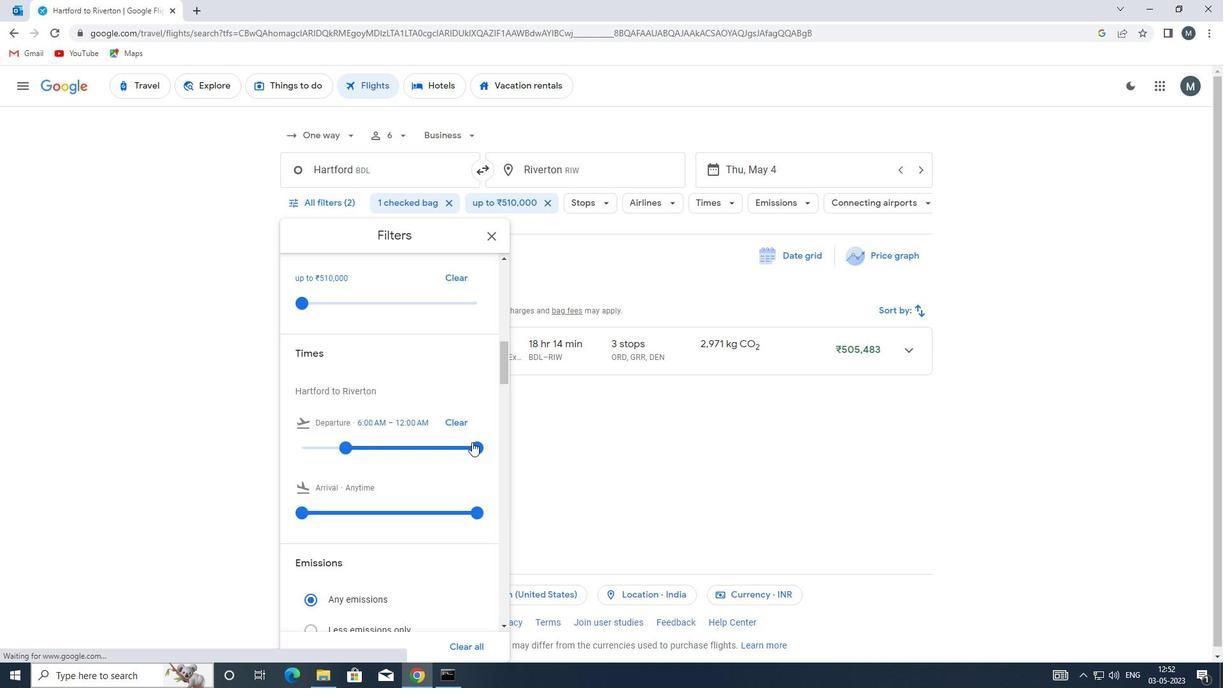 
Action: Mouse pressed left at (474, 444)
Screenshot: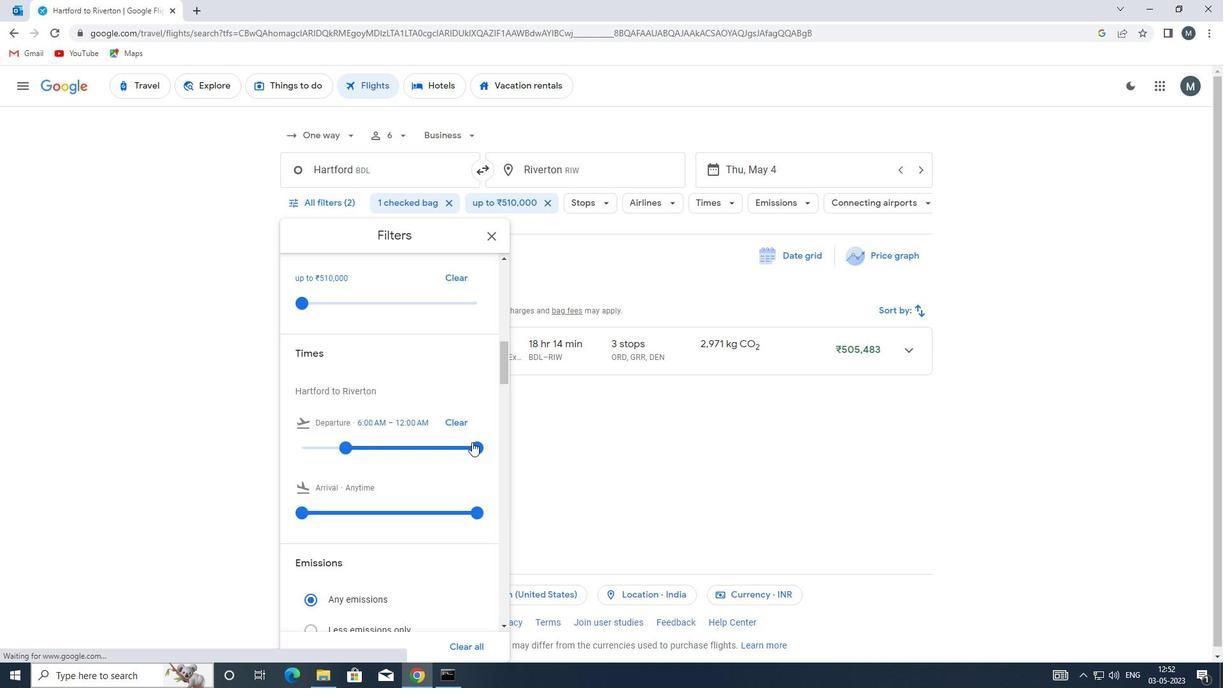 
Action: Mouse moved to (358, 423)
Screenshot: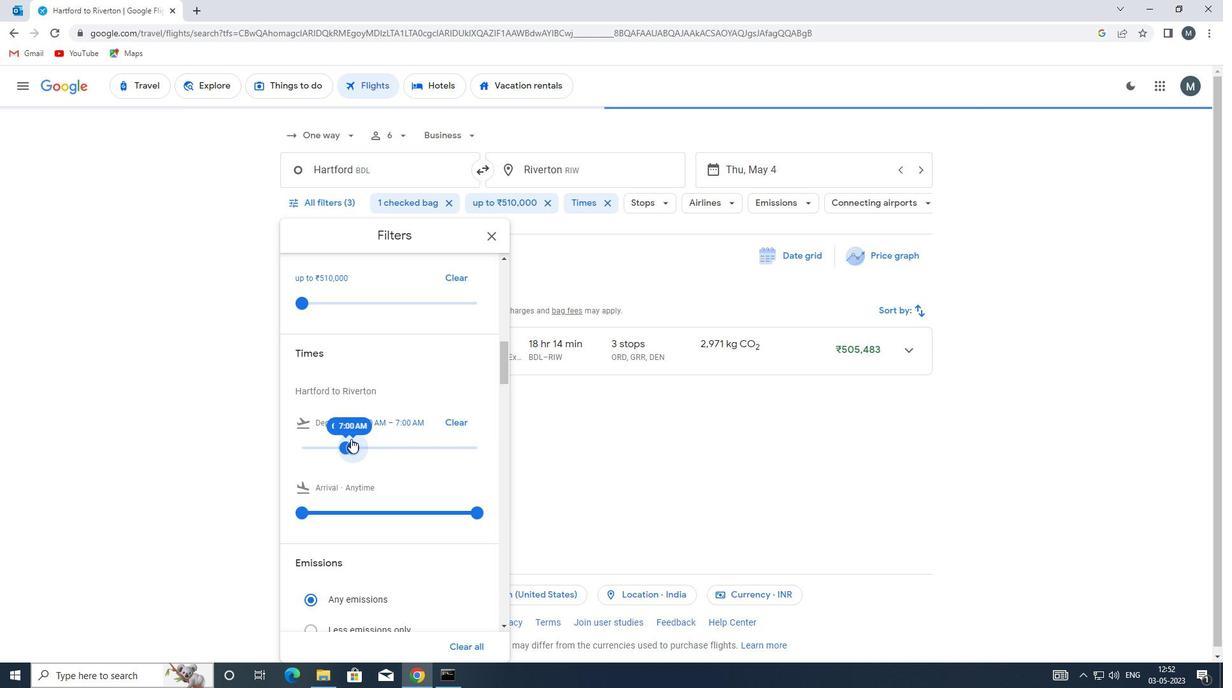 
Action: Mouse scrolled (358, 423) with delta (0, 0)
Screenshot: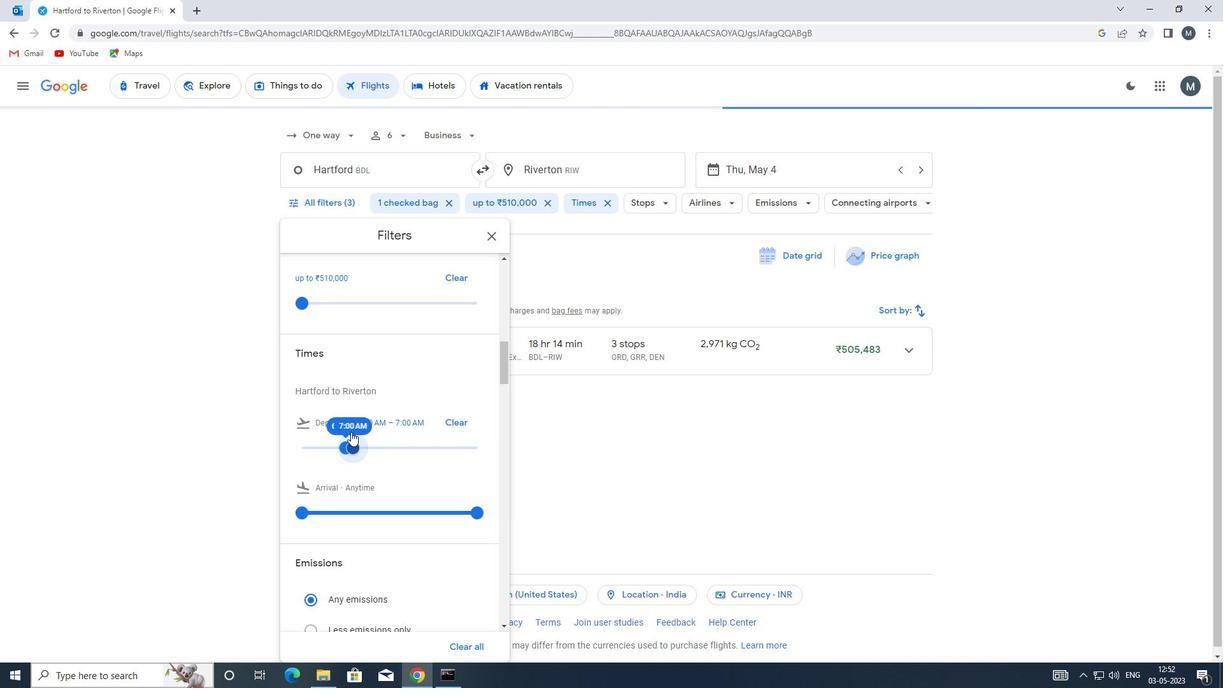 
Action: Mouse scrolled (358, 423) with delta (0, 0)
Screenshot: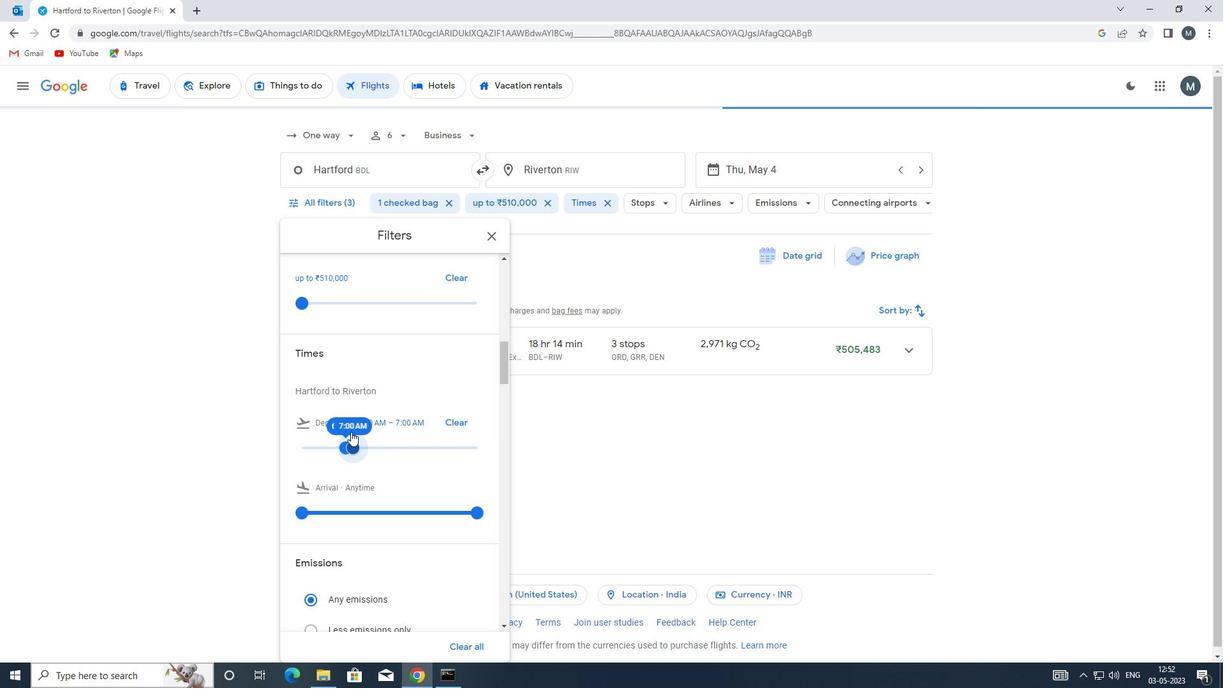 
Action: Mouse moved to (491, 236)
Screenshot: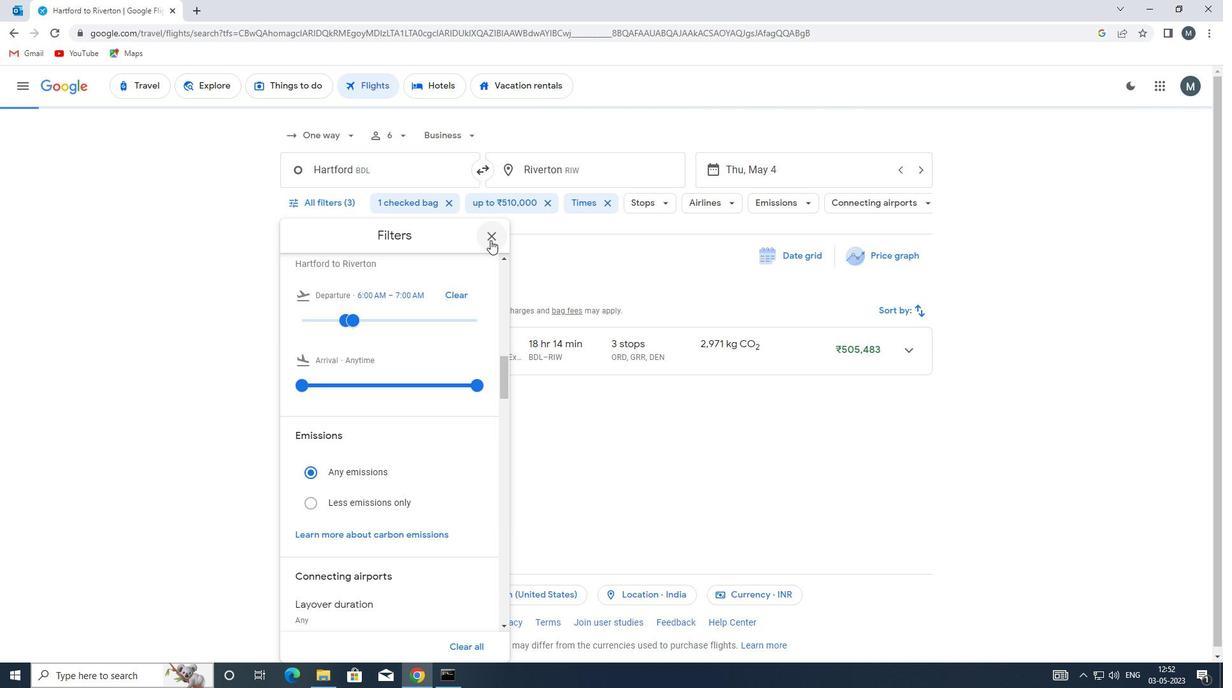 
Action: Mouse pressed left at (491, 236)
Screenshot: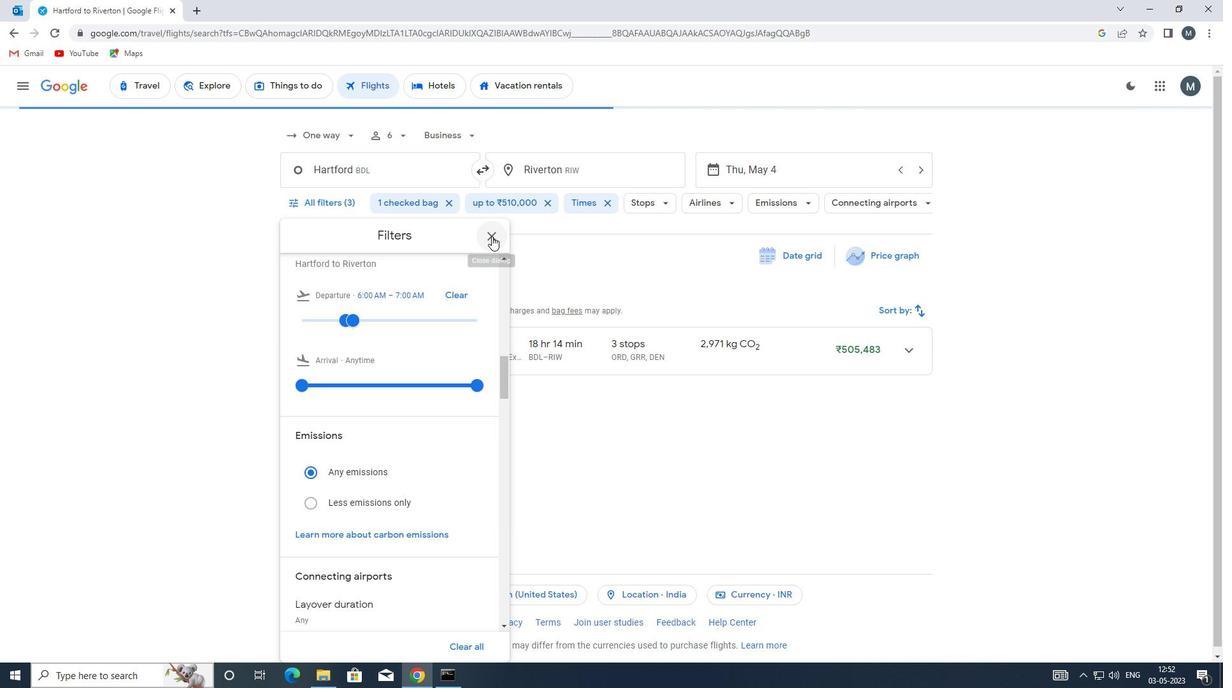 
